 Task: Look for space in Chernihiv, Ukraine from 10th July, 2023 to 15th July, 2023 for 7 adults in price range Rs.10000 to Rs.15000. Place can be entire place or shared room with 4 bedrooms having 7 beds and 4 bathrooms. Property type can be house, flat, guest house. Amenities needed are: wifi, TV, free parkinig on premises, gym, breakfast. Booking option can be shelf check-in. Required host language is English.
Action: Mouse moved to (606, 157)
Screenshot: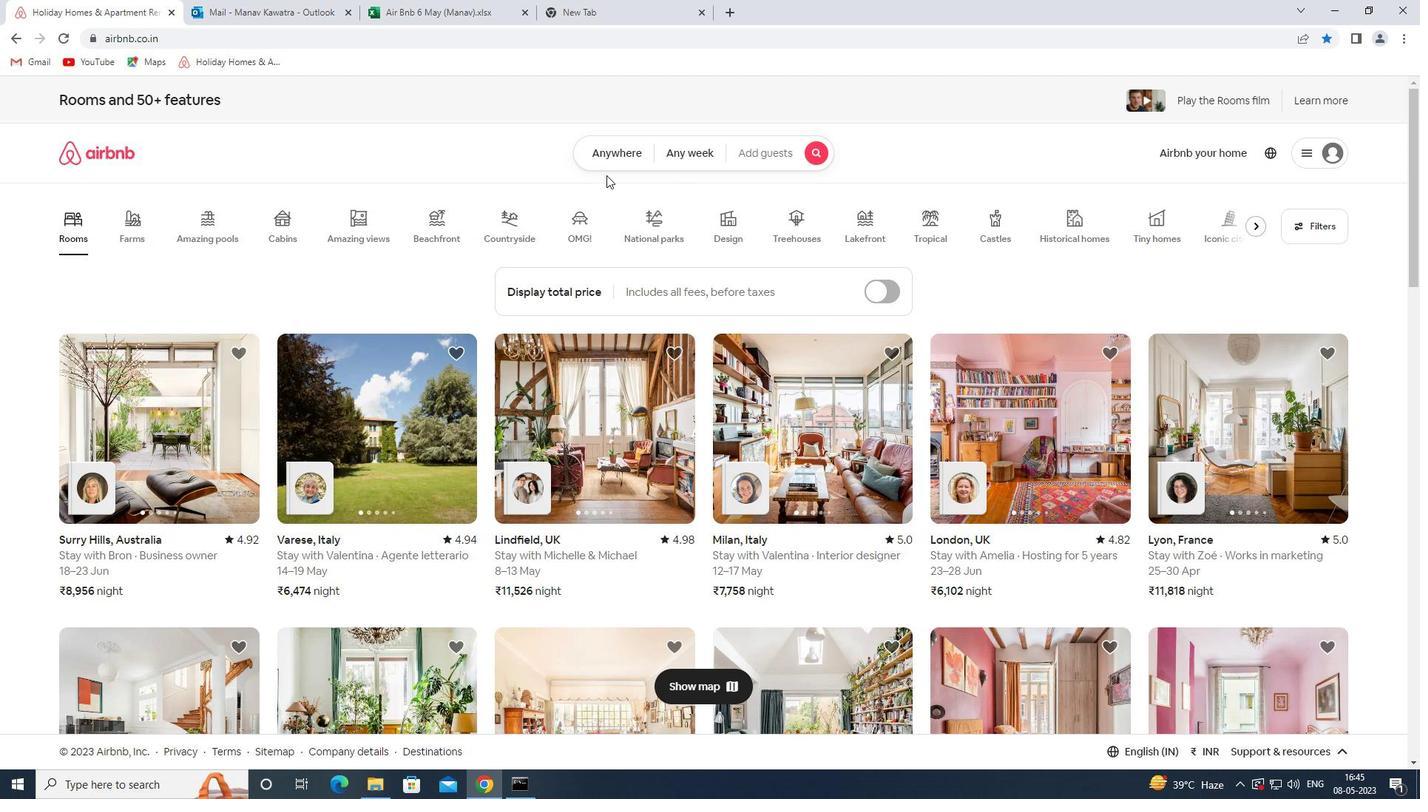 
Action: Mouse pressed left at (606, 157)
Screenshot: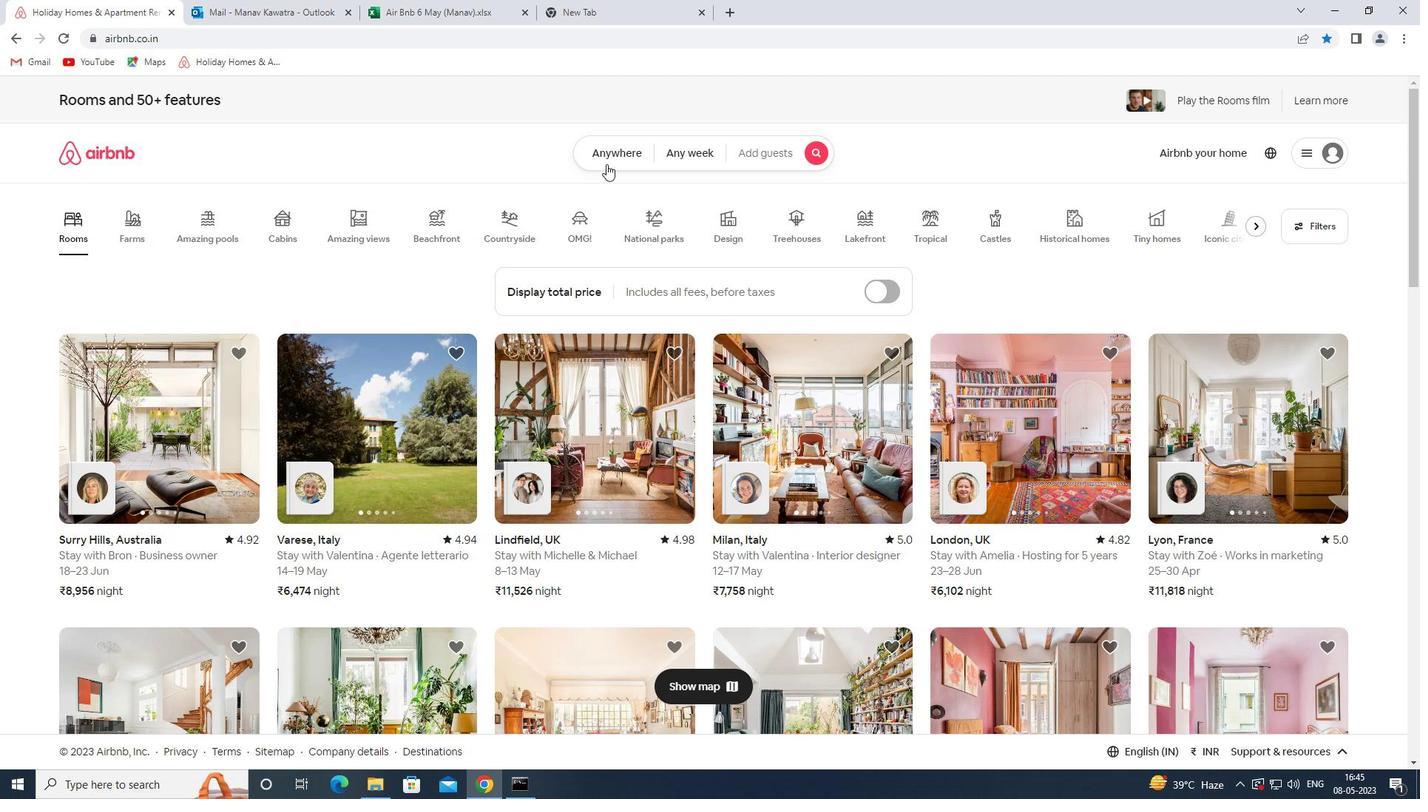 
Action: Mouse moved to (543, 216)
Screenshot: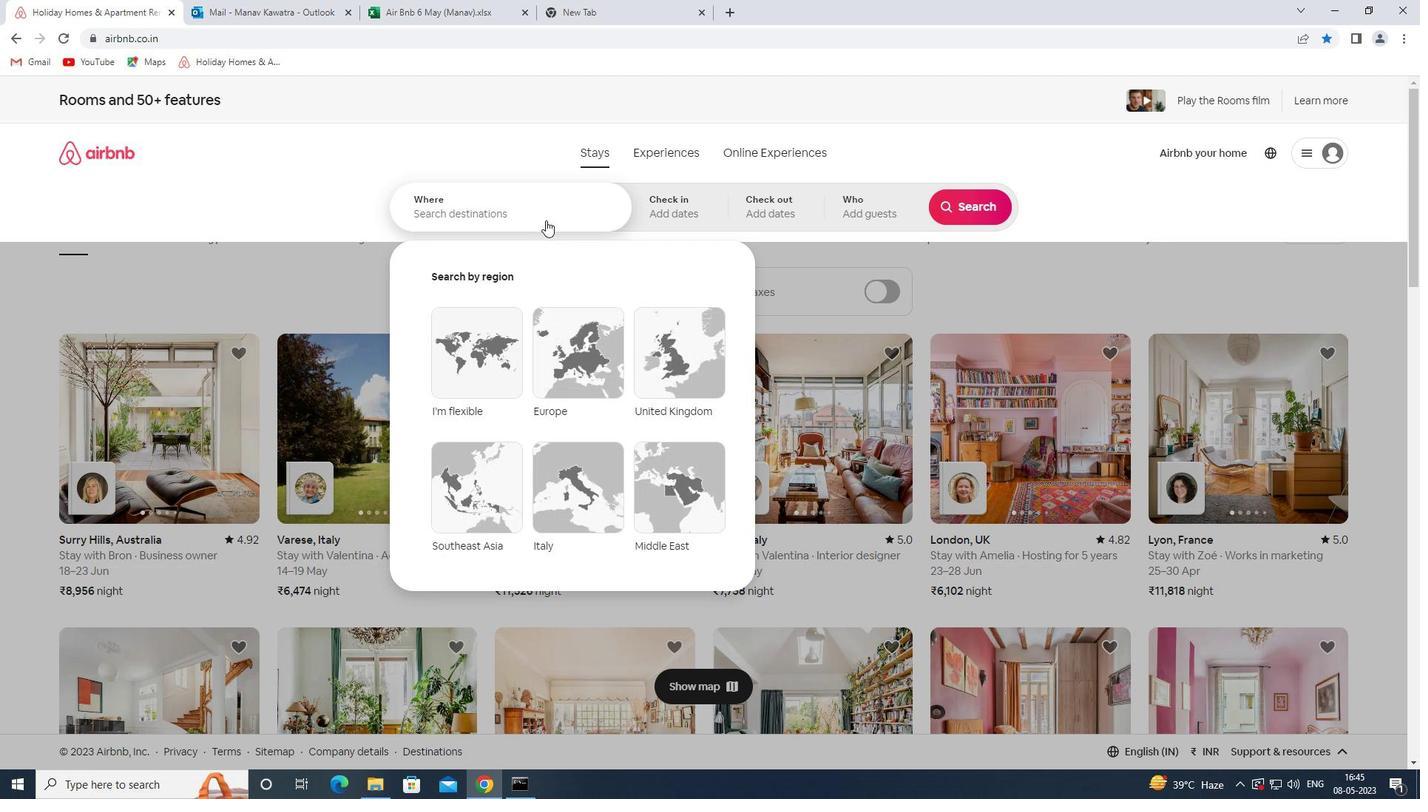 
Action: Mouse pressed left at (543, 216)
Screenshot: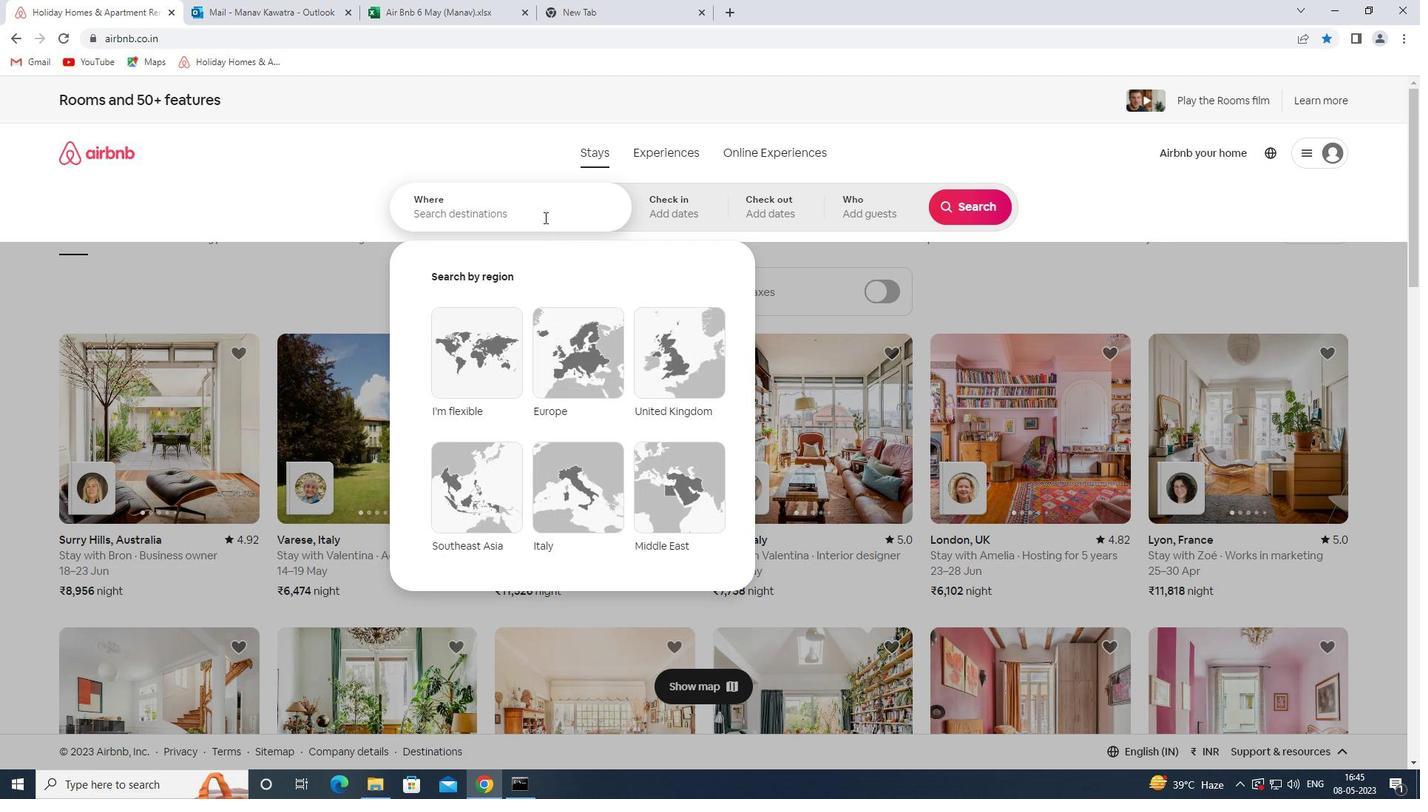
Action: Key pressed <Key.shift>CHERNIHIV<Key.space><Key.shift>UKRAINE<Key.space><Key.enter>
Screenshot: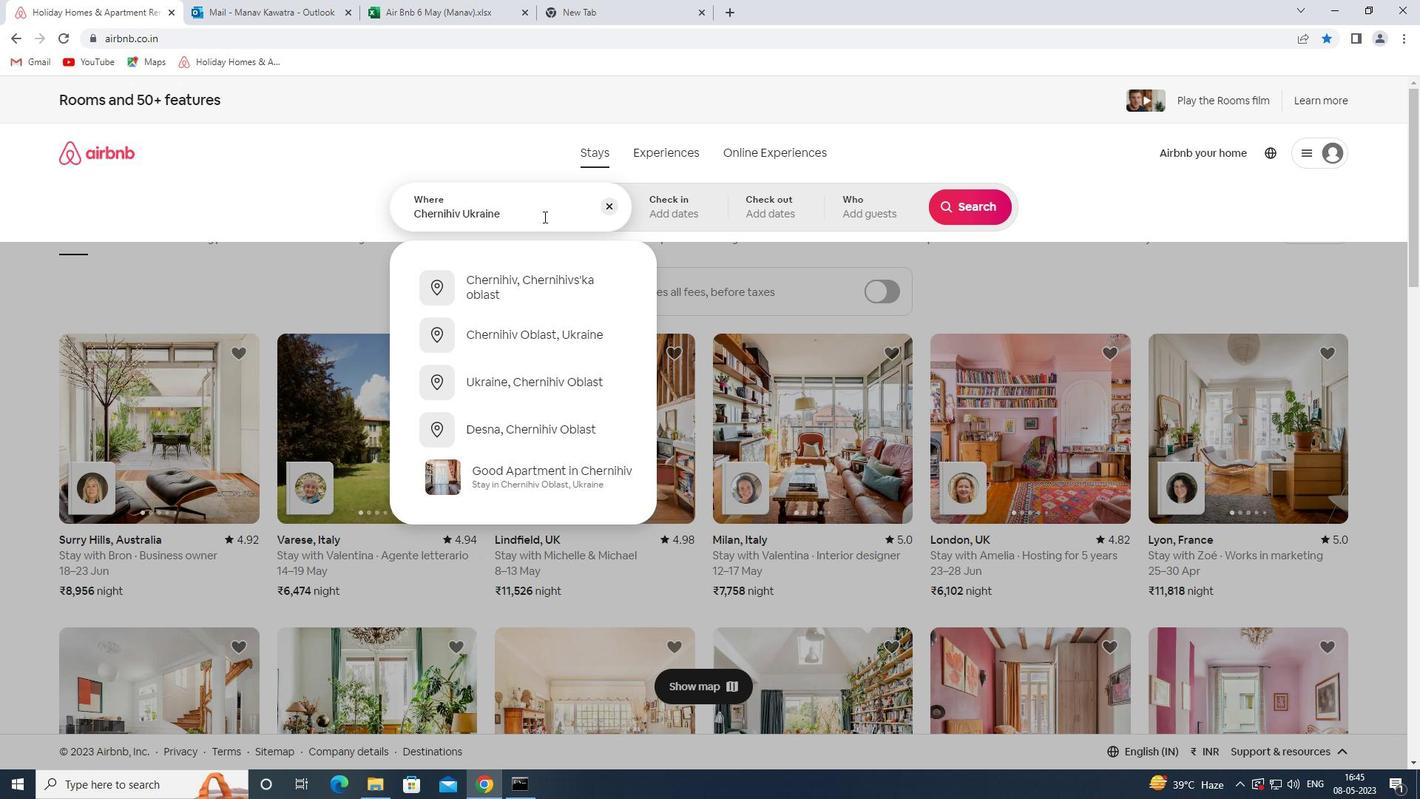 
Action: Mouse moved to (970, 321)
Screenshot: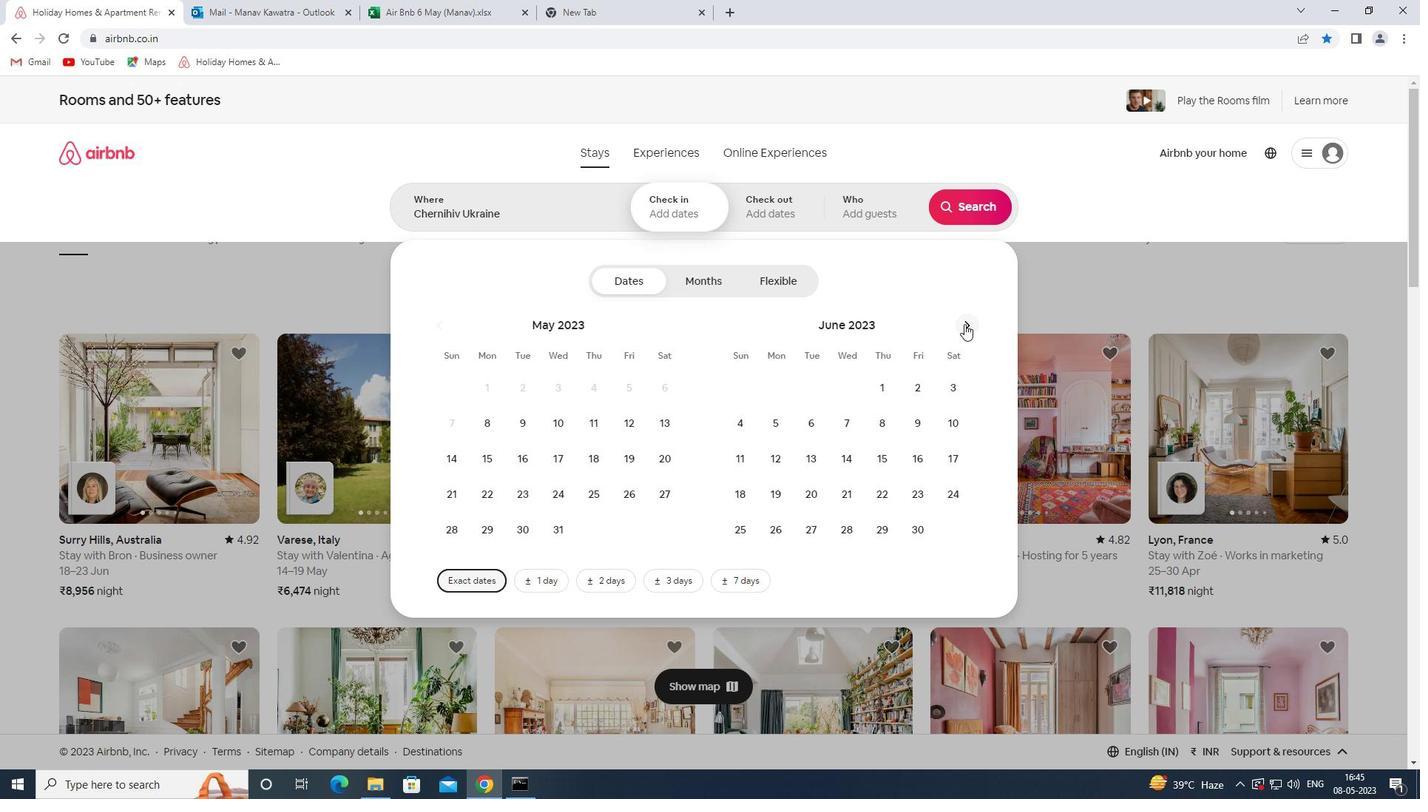 
Action: Mouse pressed left at (970, 321)
Screenshot: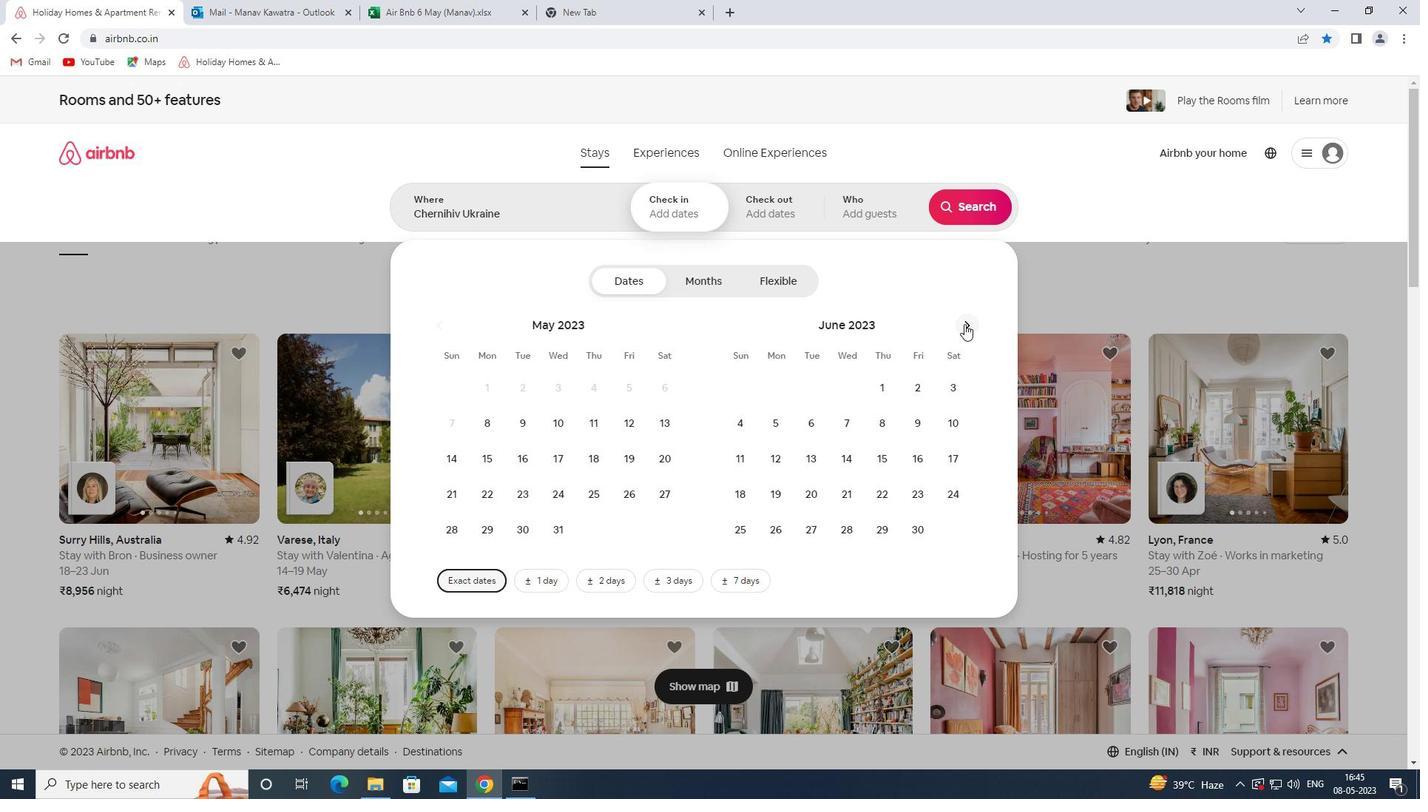 
Action: Mouse moved to (777, 463)
Screenshot: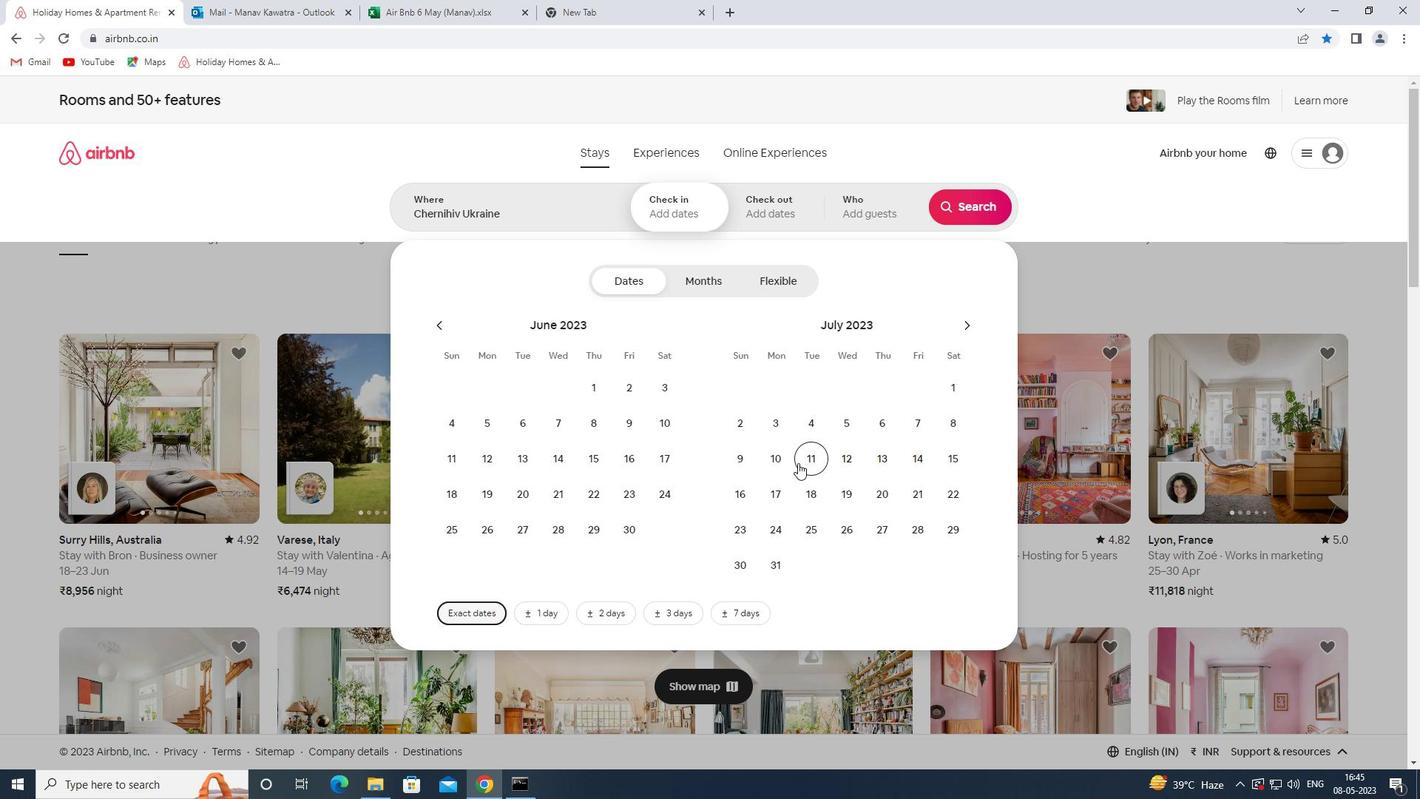 
Action: Mouse pressed left at (777, 463)
Screenshot: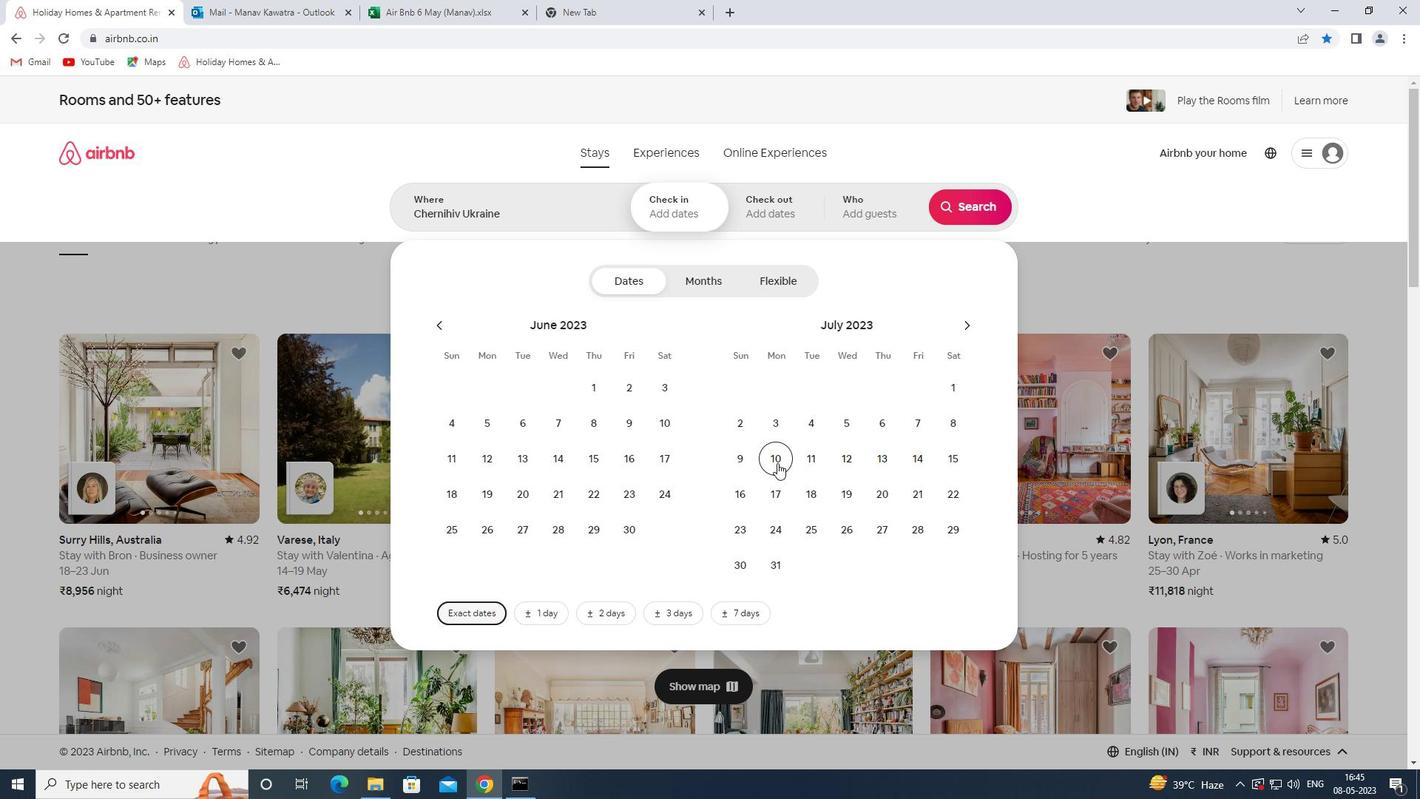 
Action: Mouse moved to (947, 464)
Screenshot: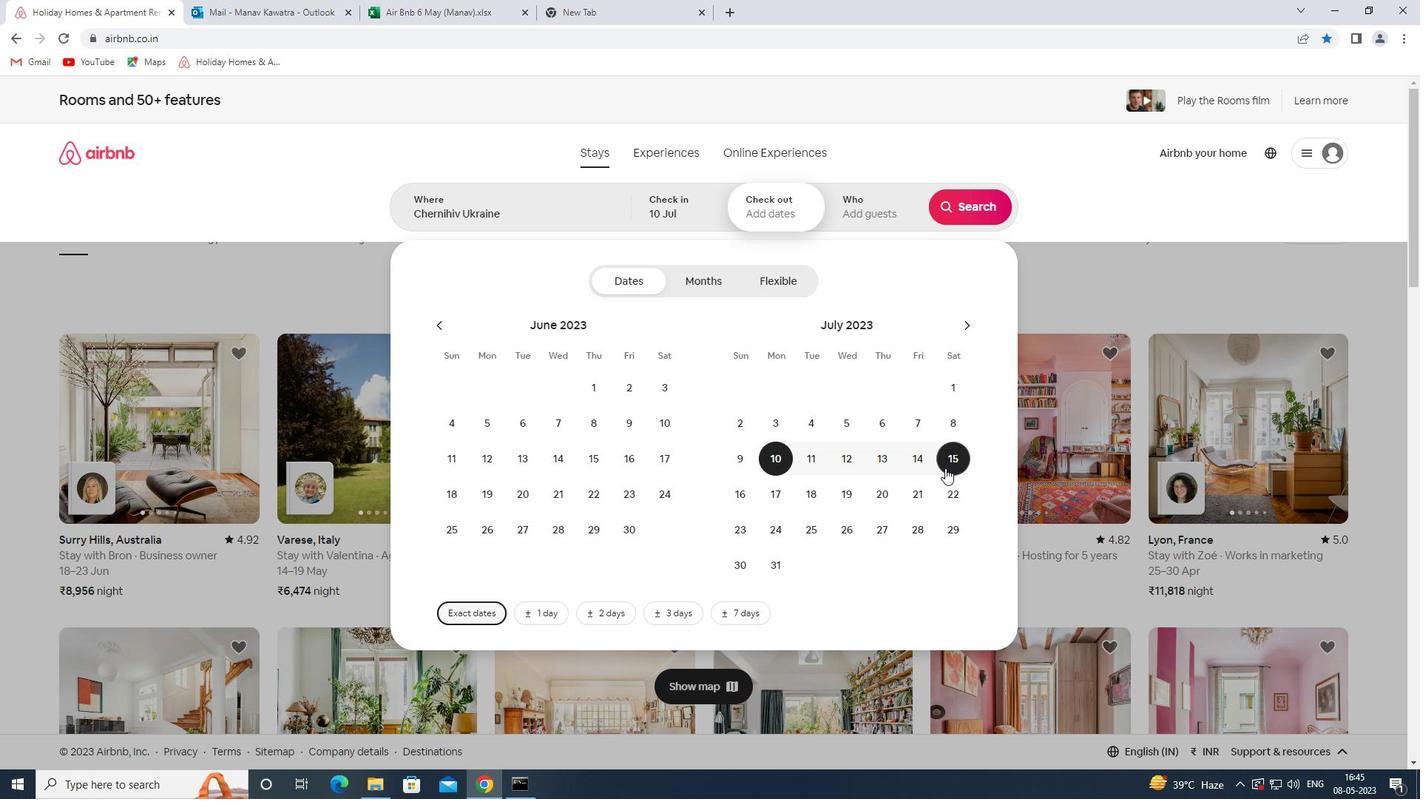
Action: Mouse pressed left at (947, 464)
Screenshot: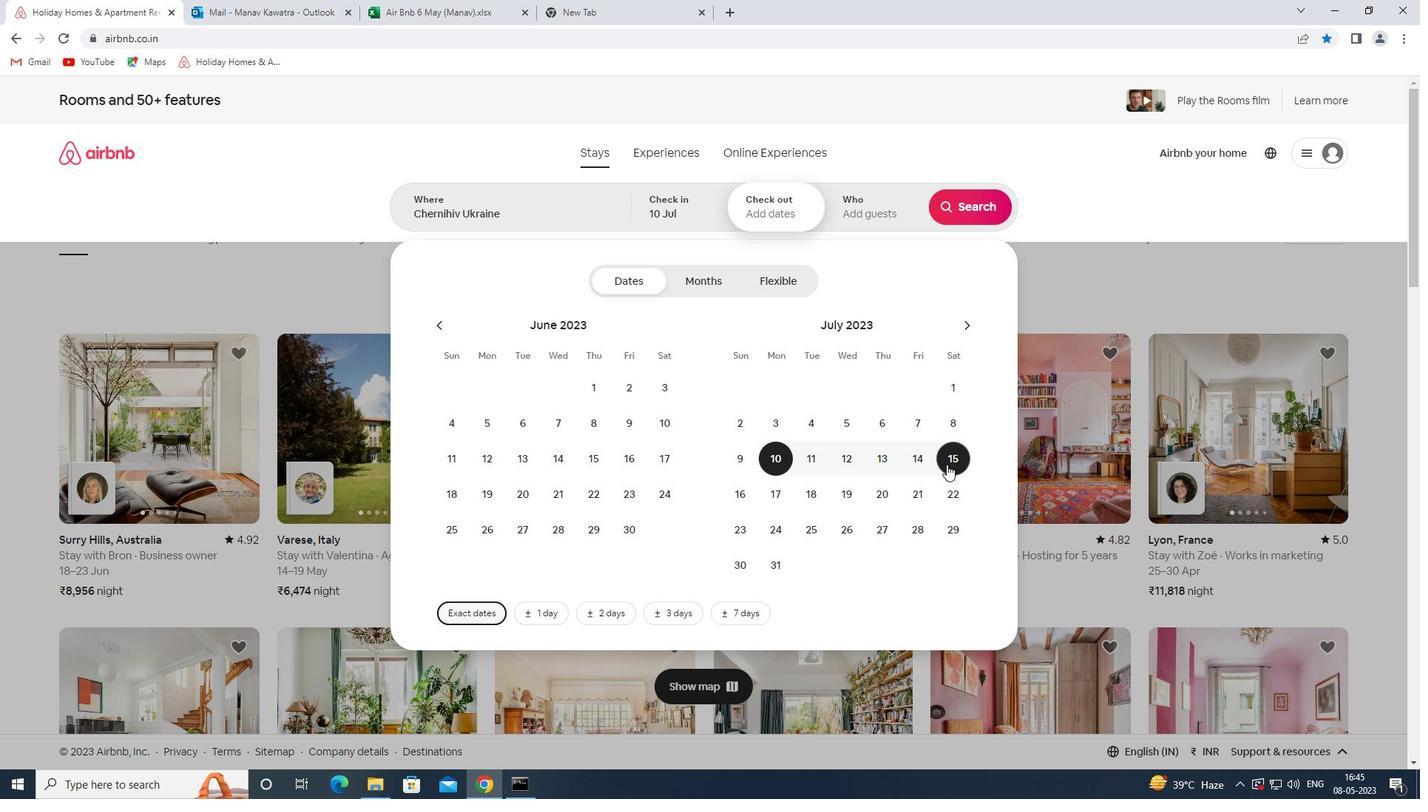 
Action: Mouse moved to (859, 213)
Screenshot: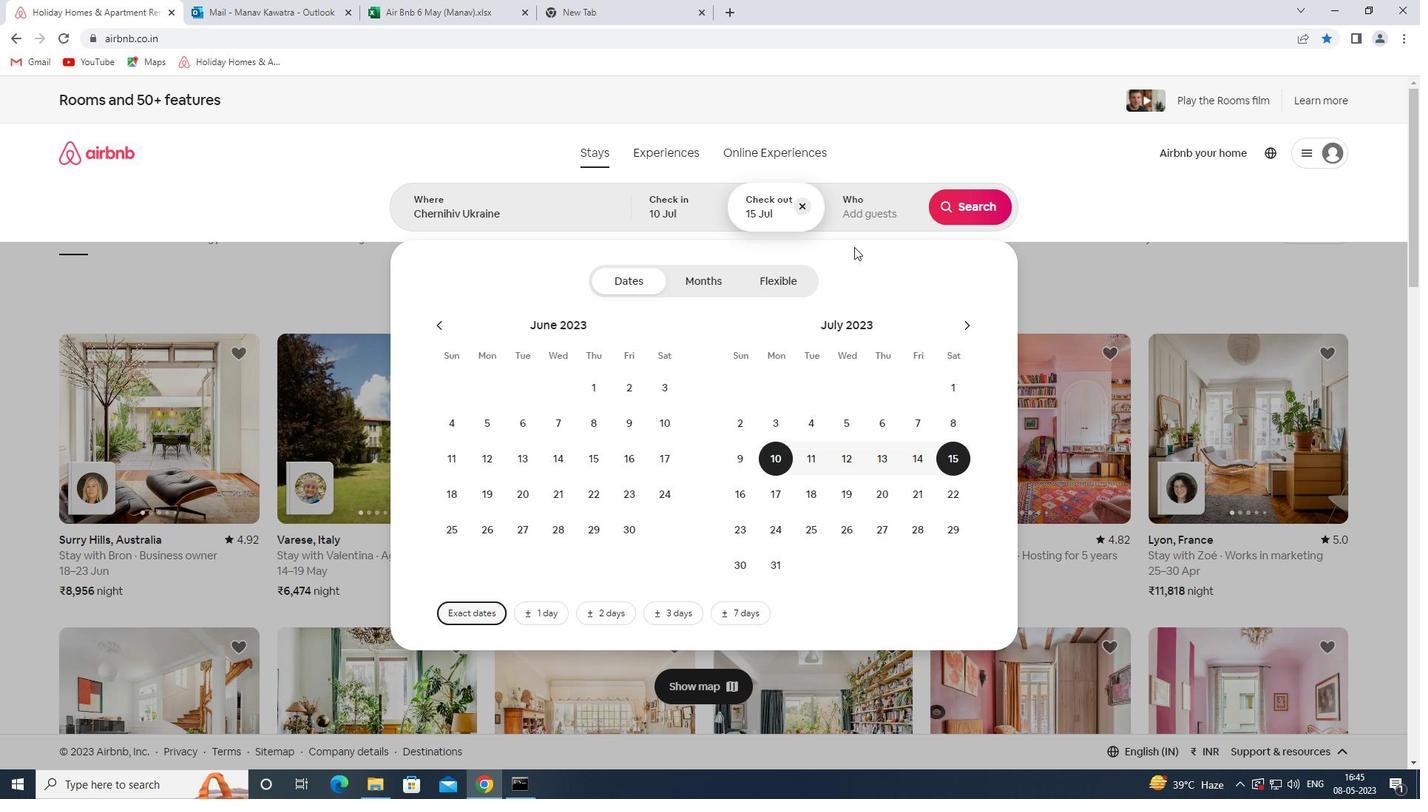 
Action: Mouse pressed left at (859, 213)
Screenshot: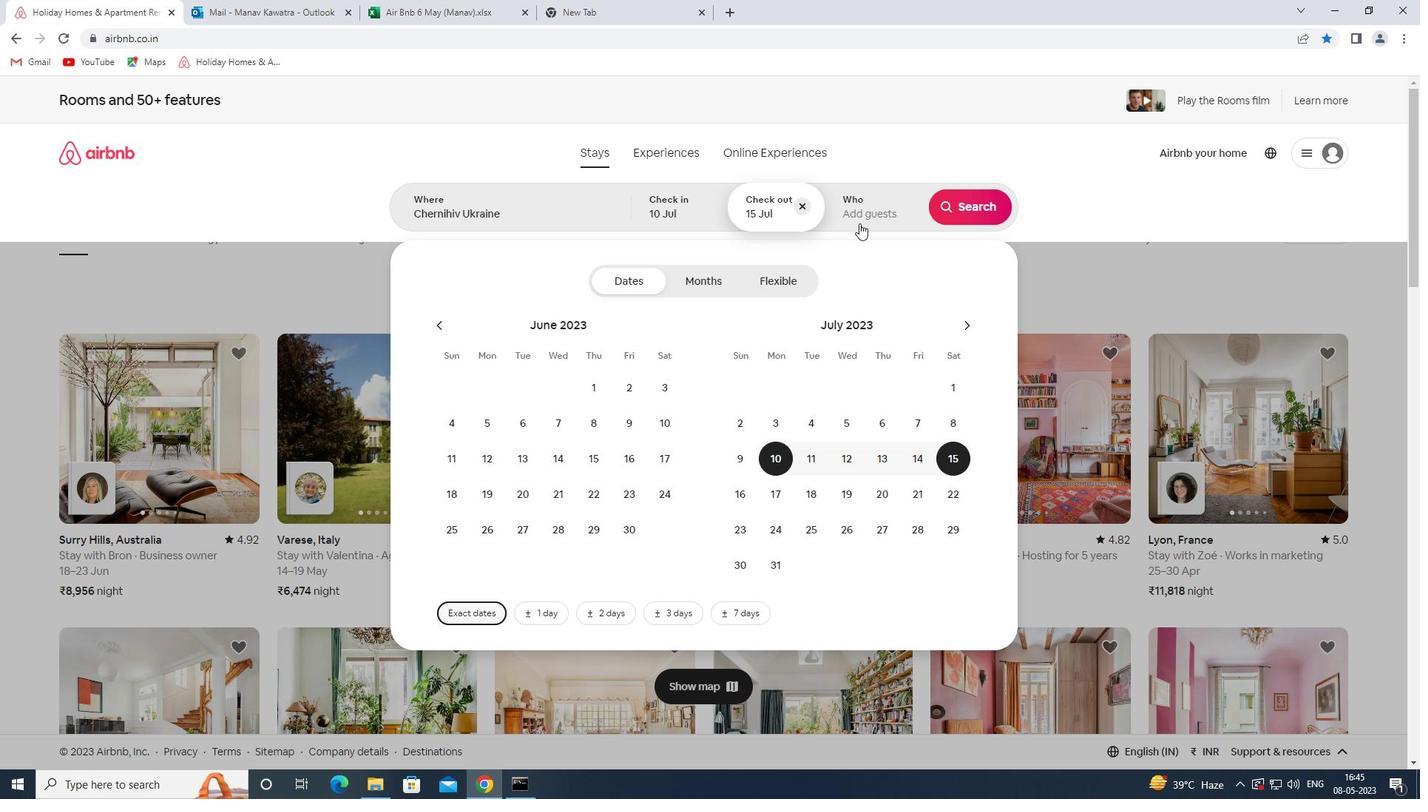 
Action: Mouse moved to (975, 280)
Screenshot: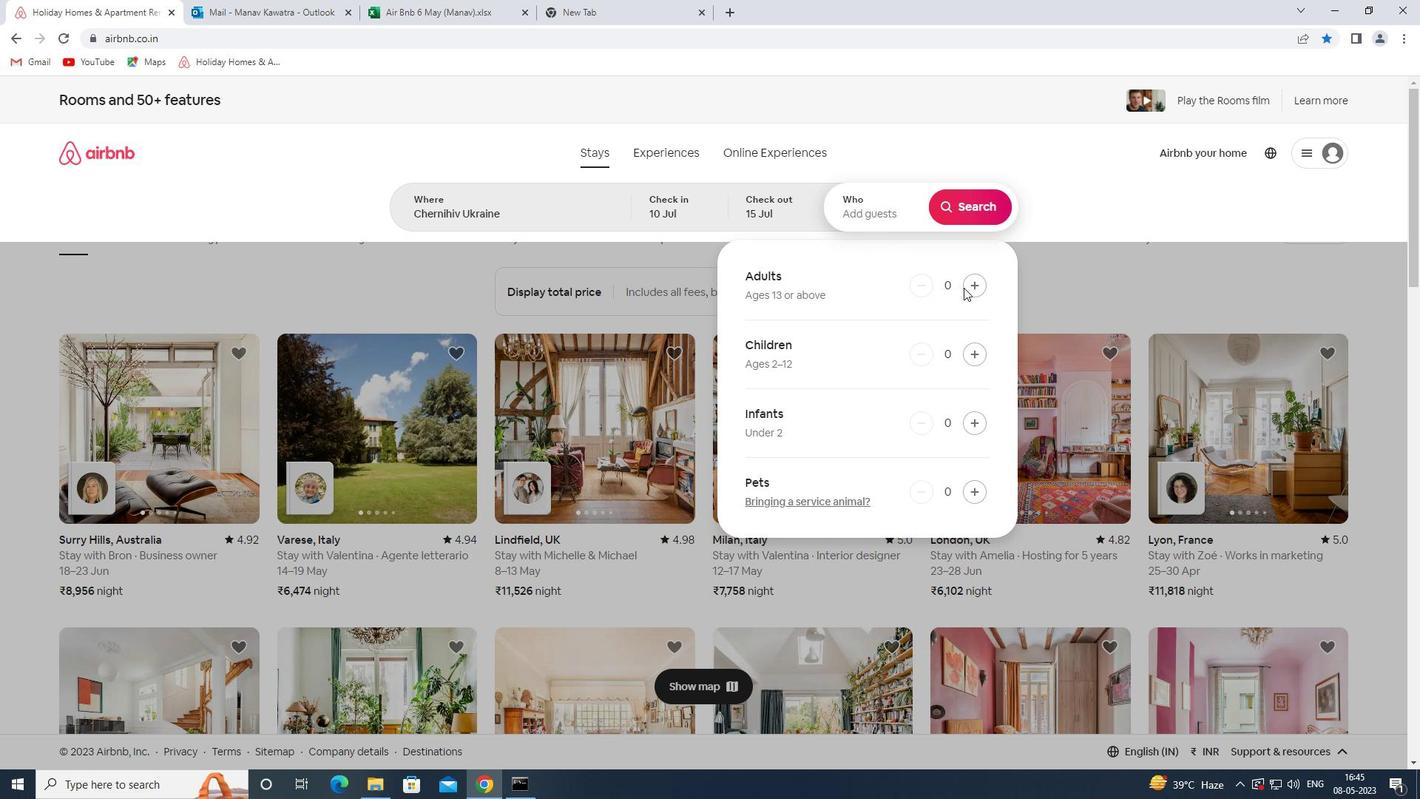 
Action: Mouse pressed left at (975, 280)
Screenshot: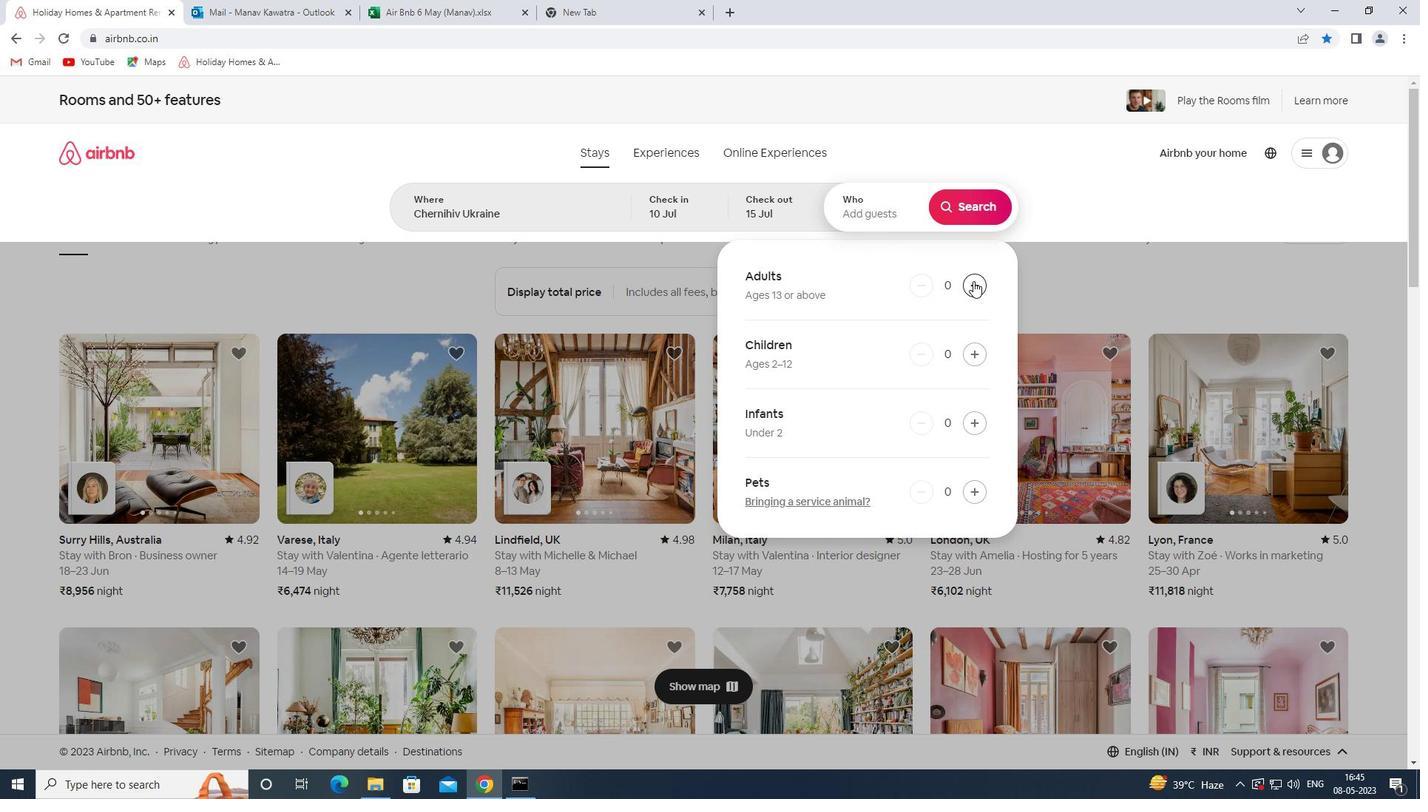 
Action: Mouse pressed left at (975, 280)
Screenshot: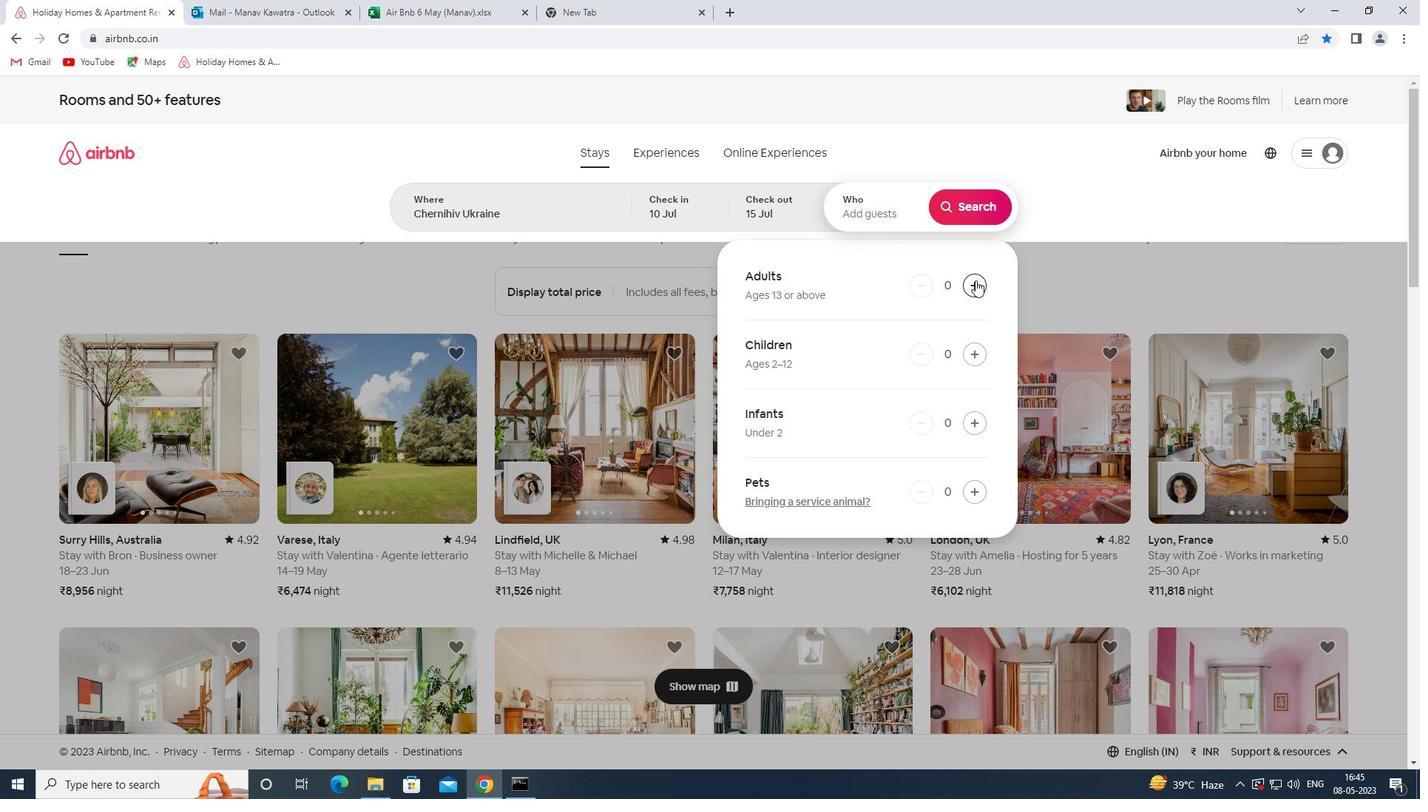 
Action: Mouse pressed left at (975, 280)
Screenshot: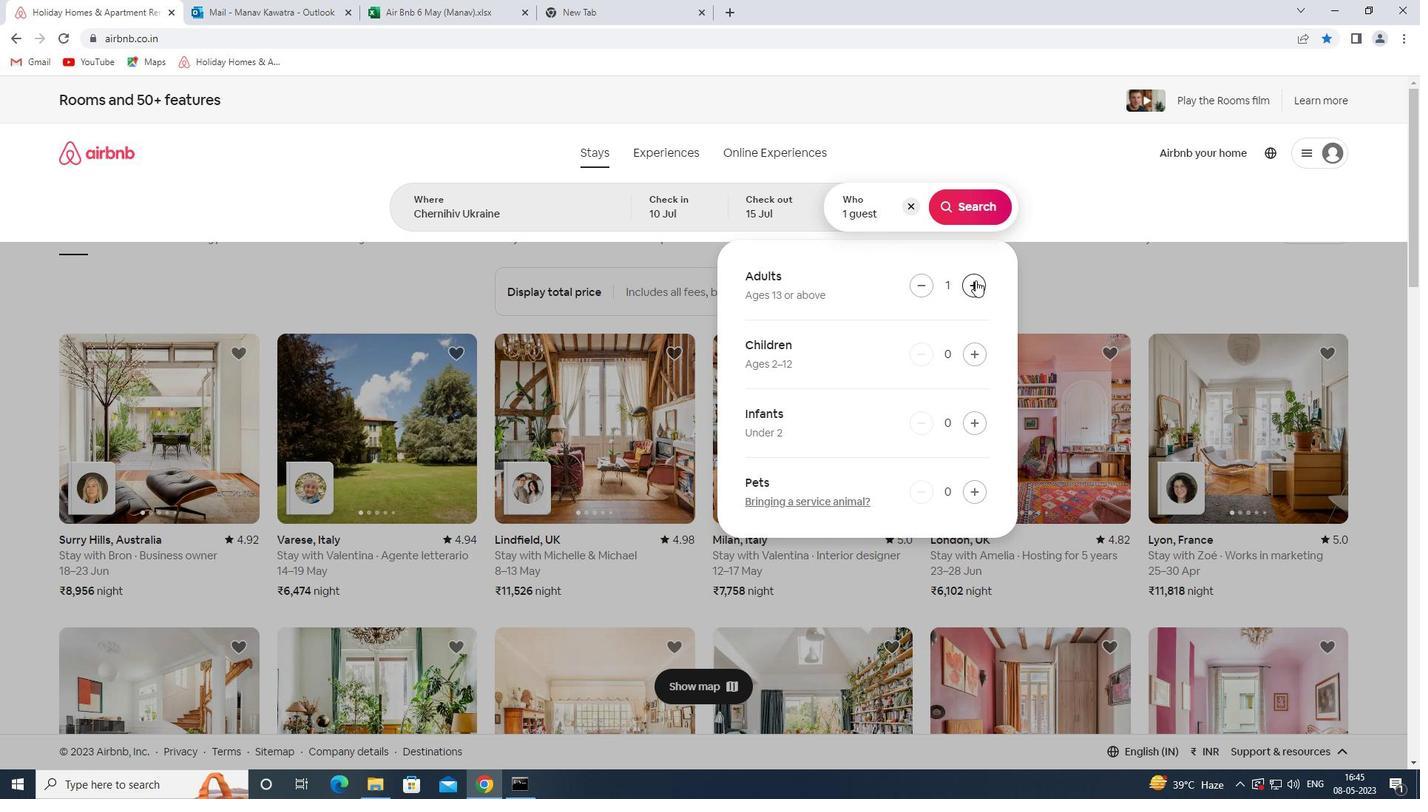 
Action: Mouse pressed left at (975, 280)
Screenshot: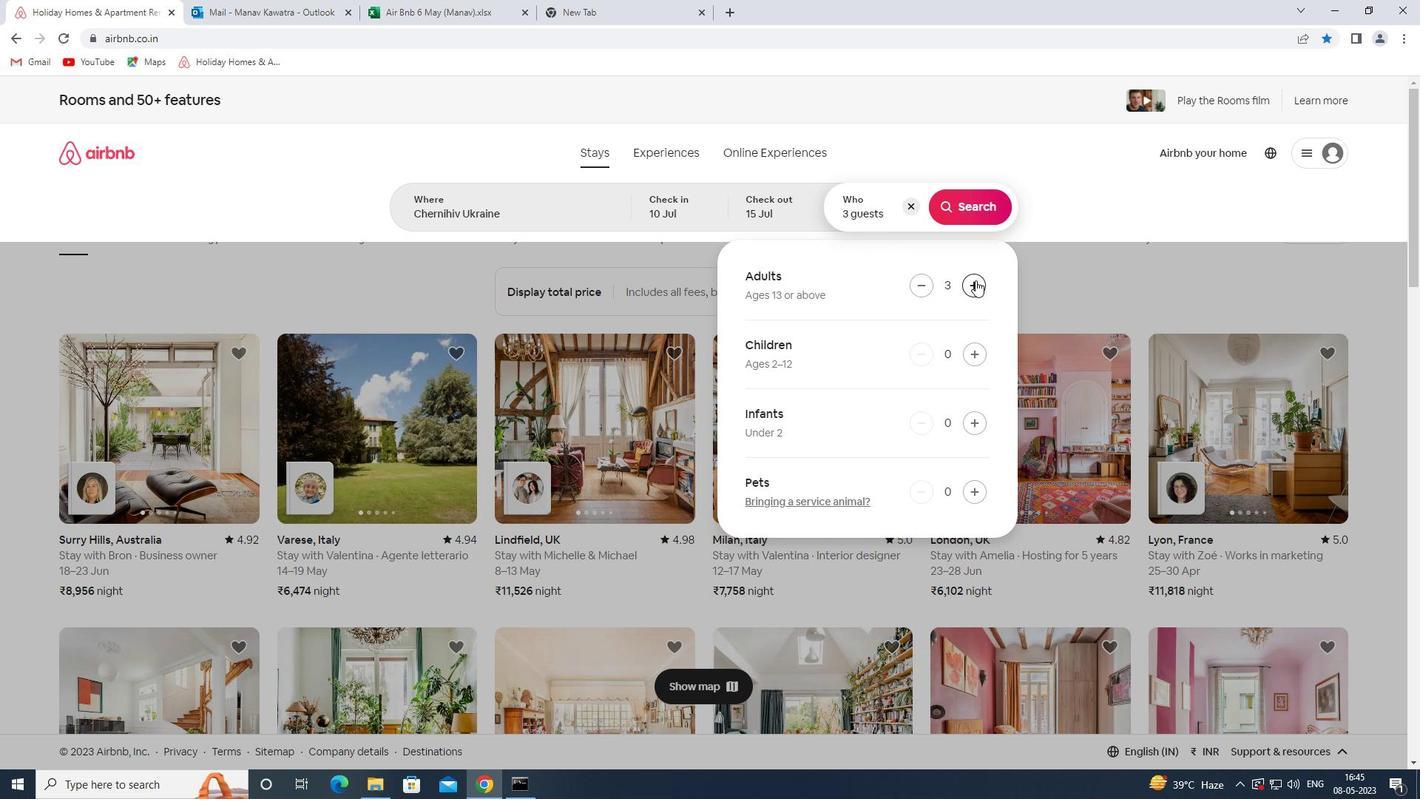 
Action: Mouse pressed left at (975, 280)
Screenshot: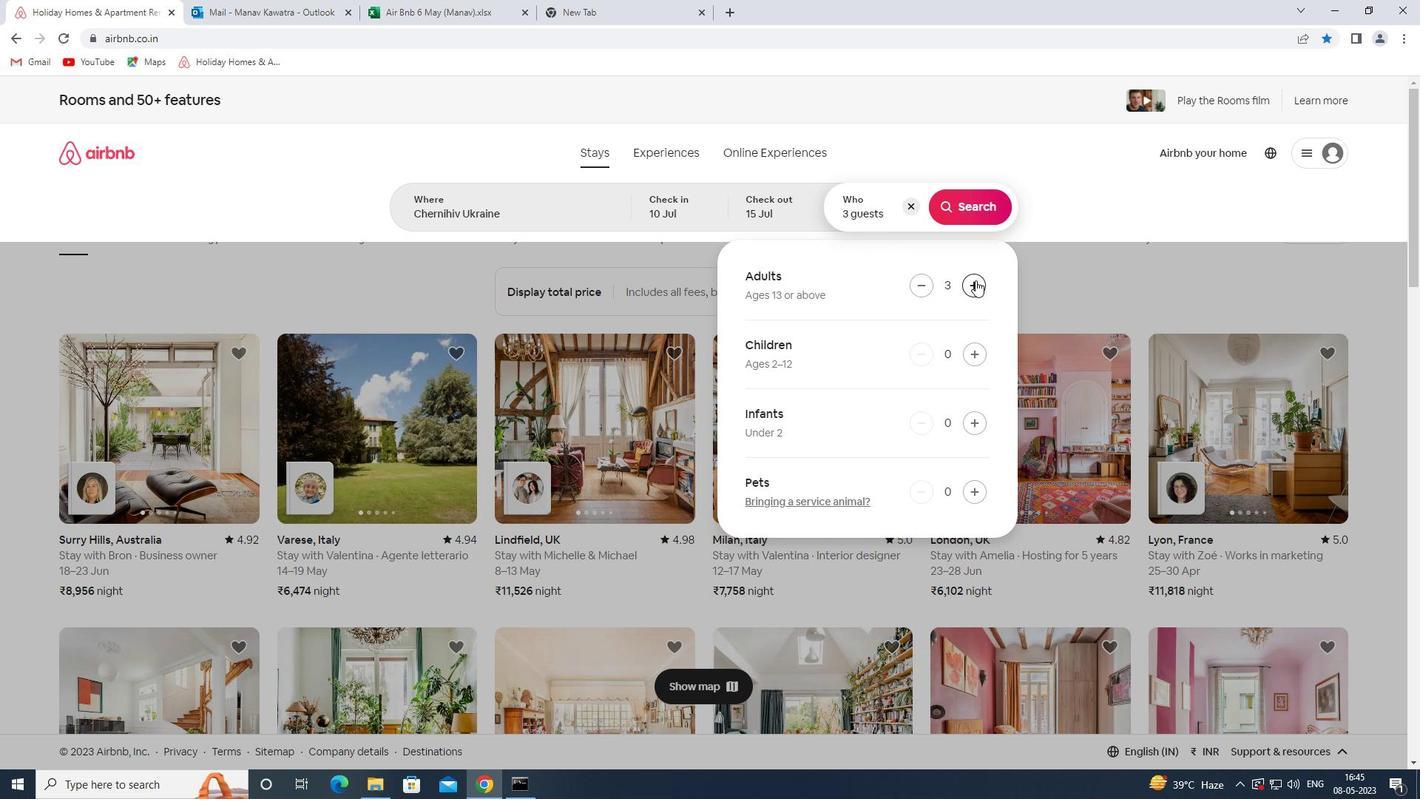 
Action: Mouse pressed left at (975, 280)
Screenshot: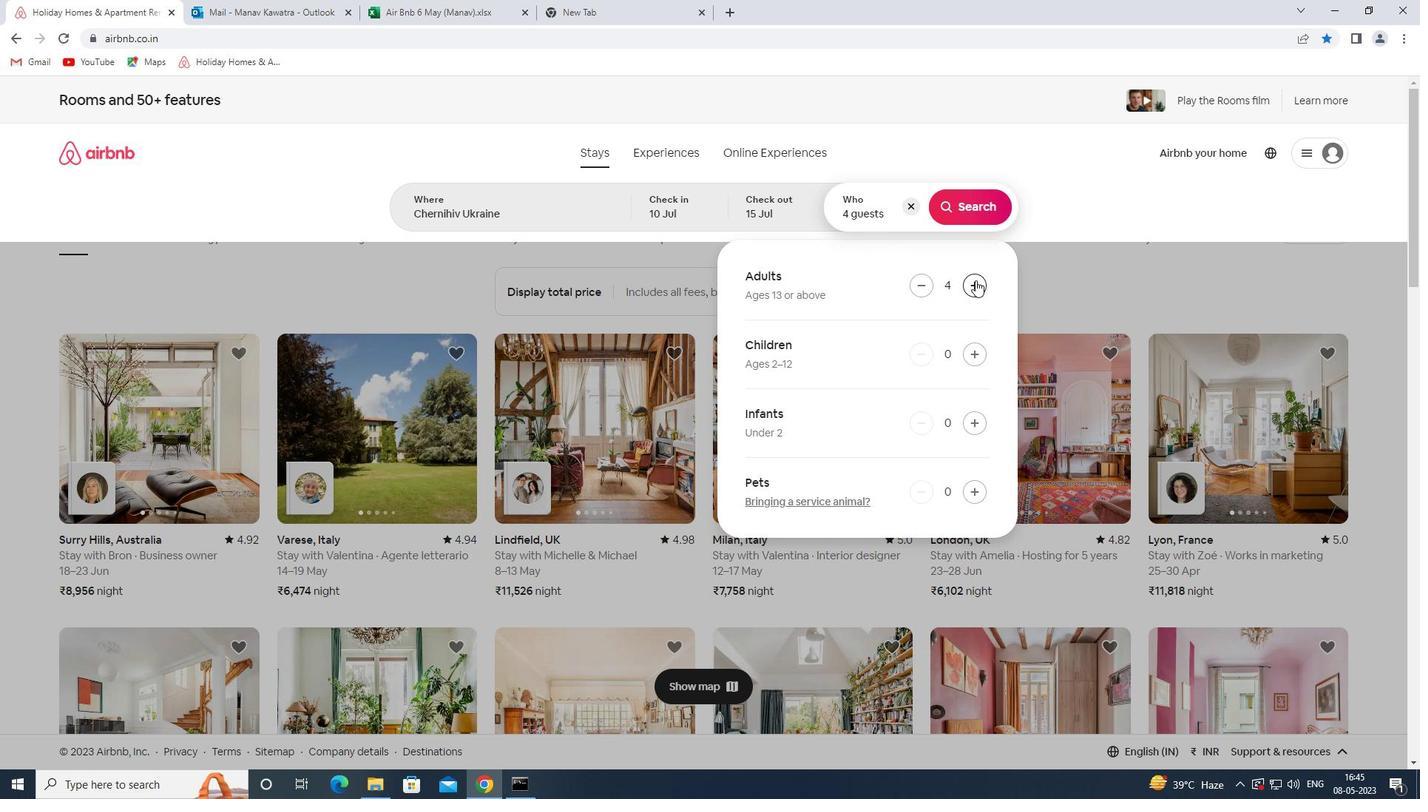 
Action: Mouse pressed left at (975, 280)
Screenshot: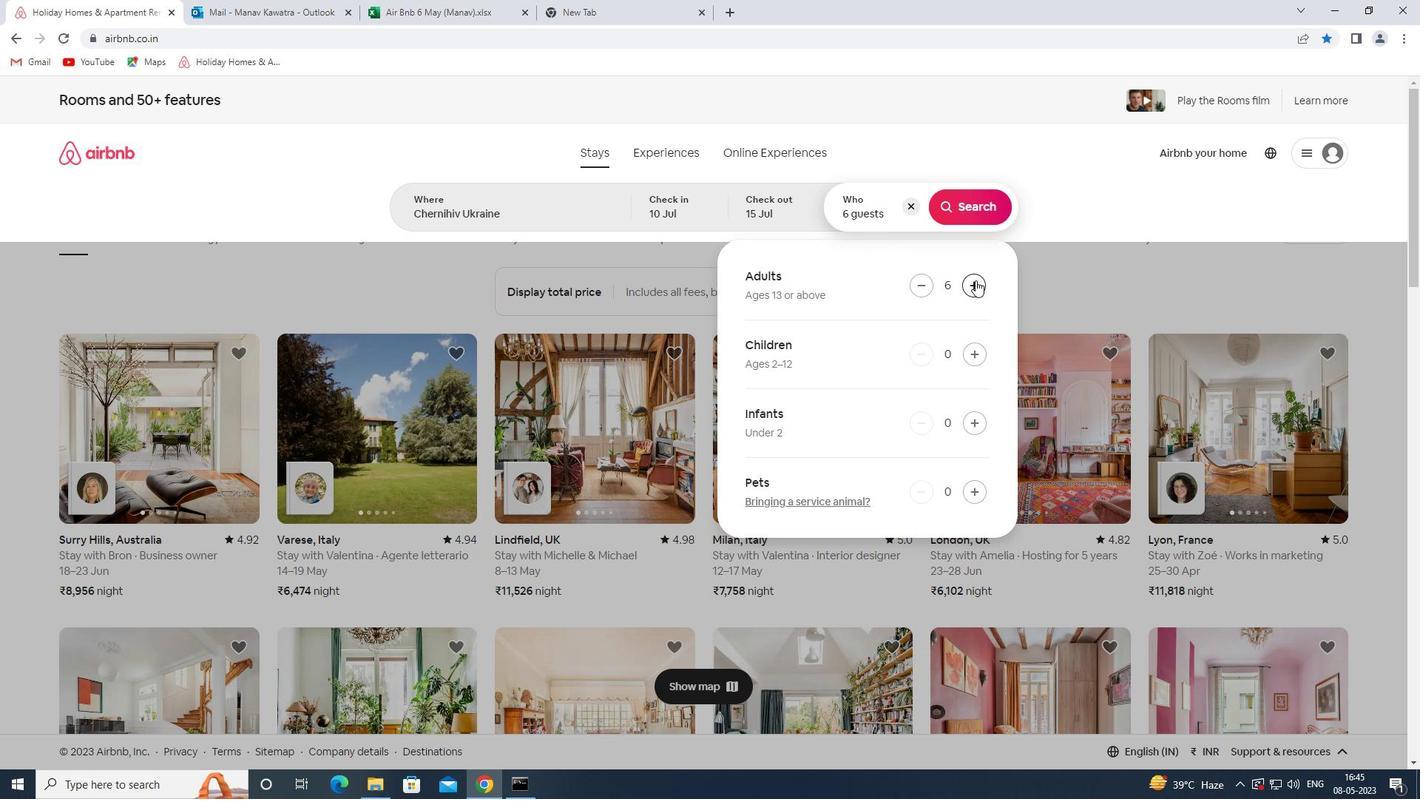 
Action: Mouse moved to (970, 215)
Screenshot: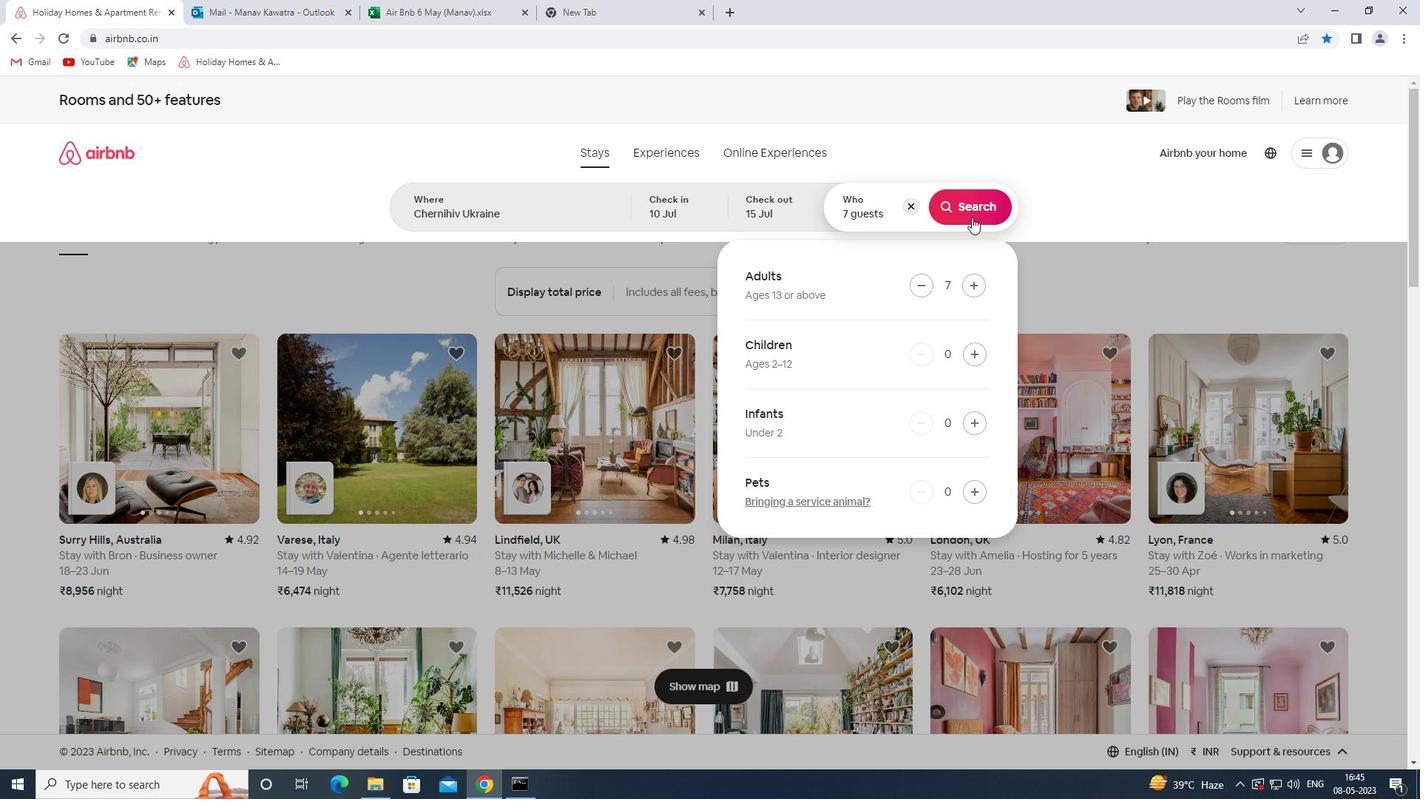 
Action: Mouse pressed left at (970, 215)
Screenshot: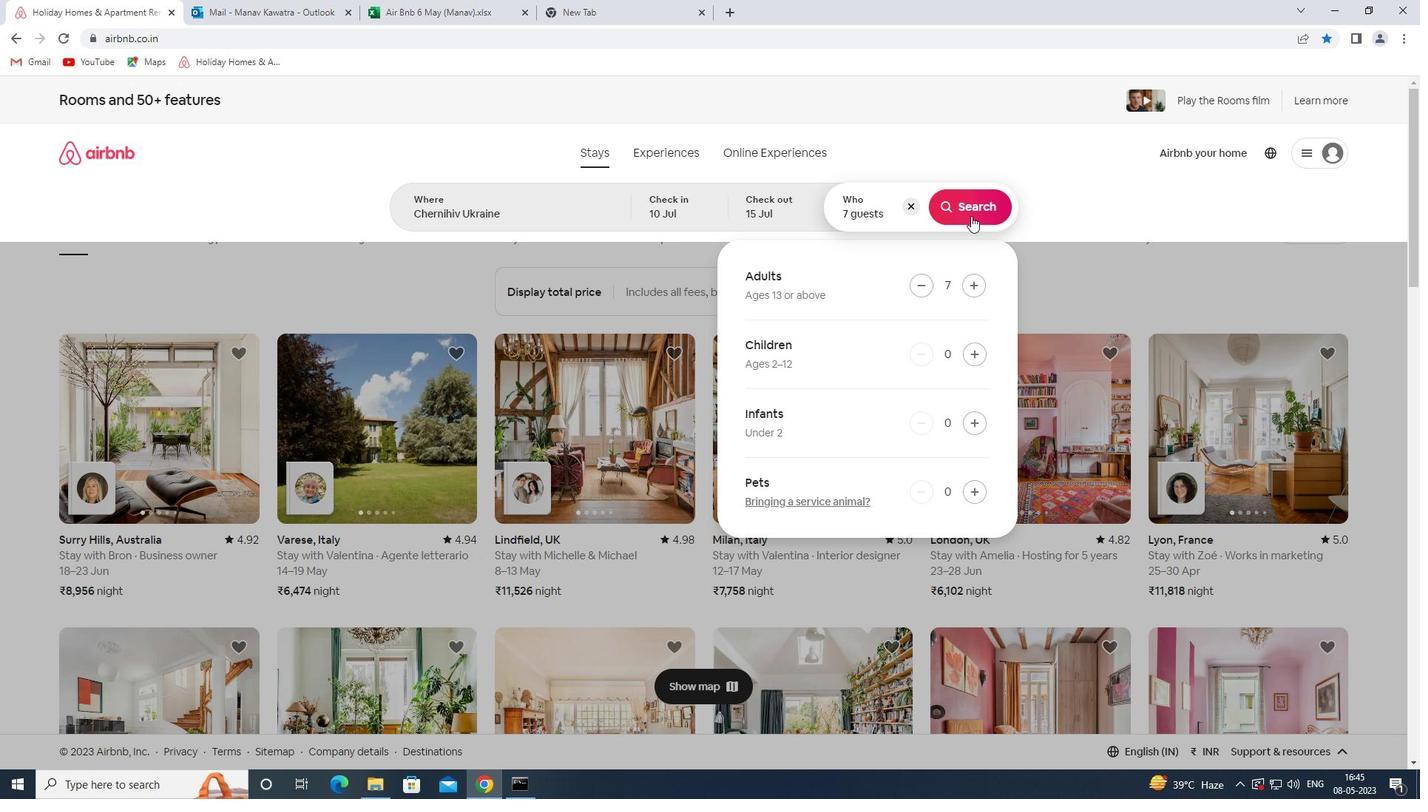
Action: Mouse moved to (1344, 162)
Screenshot: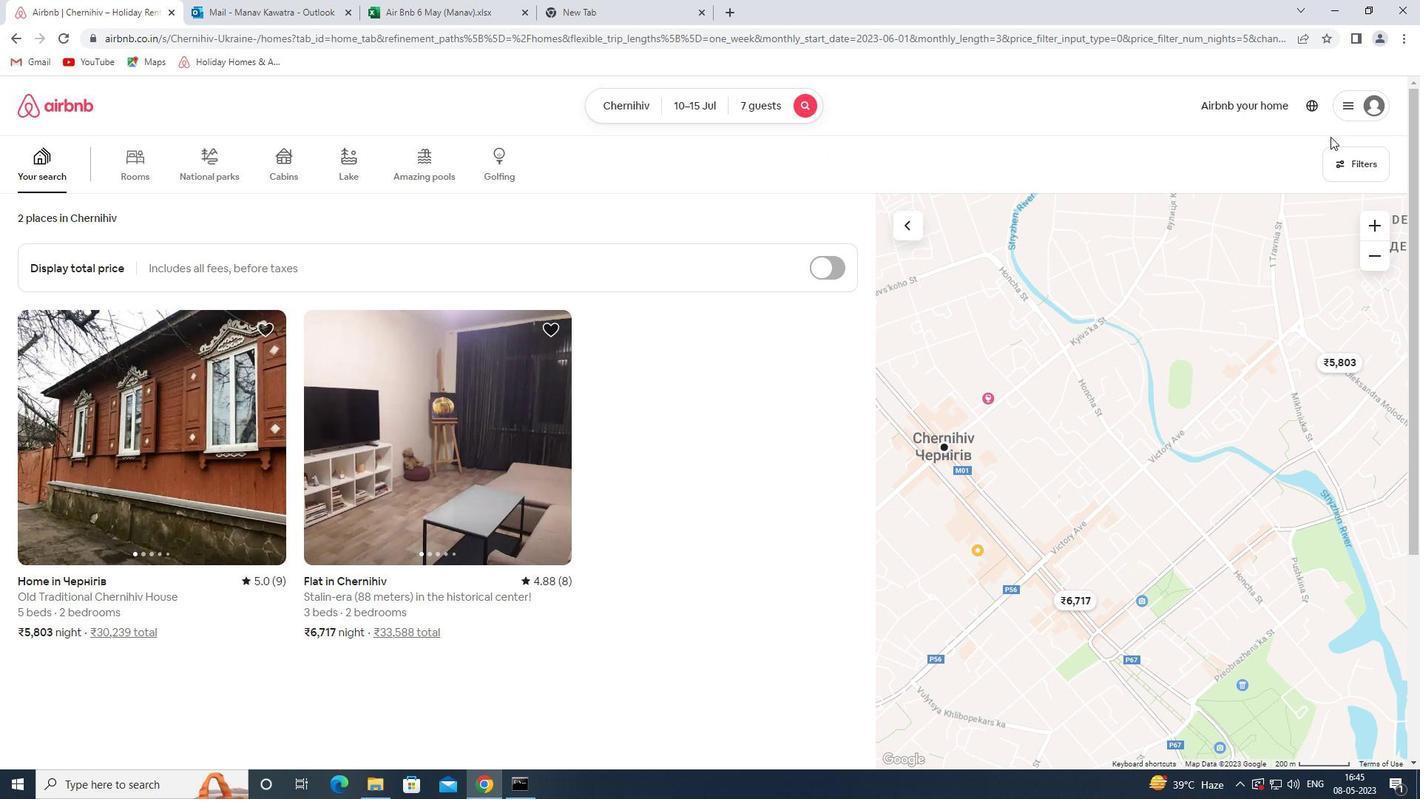 
Action: Mouse pressed left at (1344, 162)
Screenshot: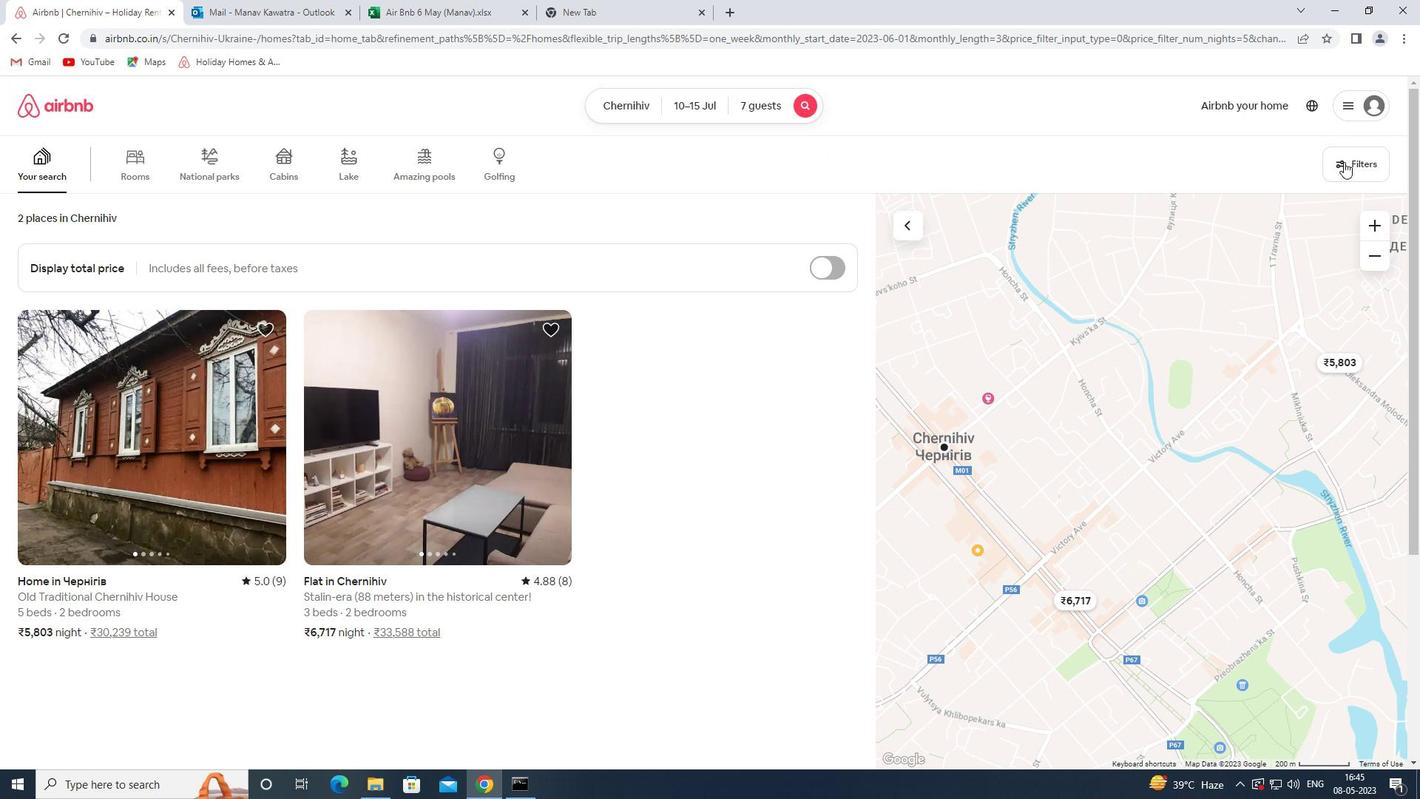 
Action: Mouse moved to (580, 521)
Screenshot: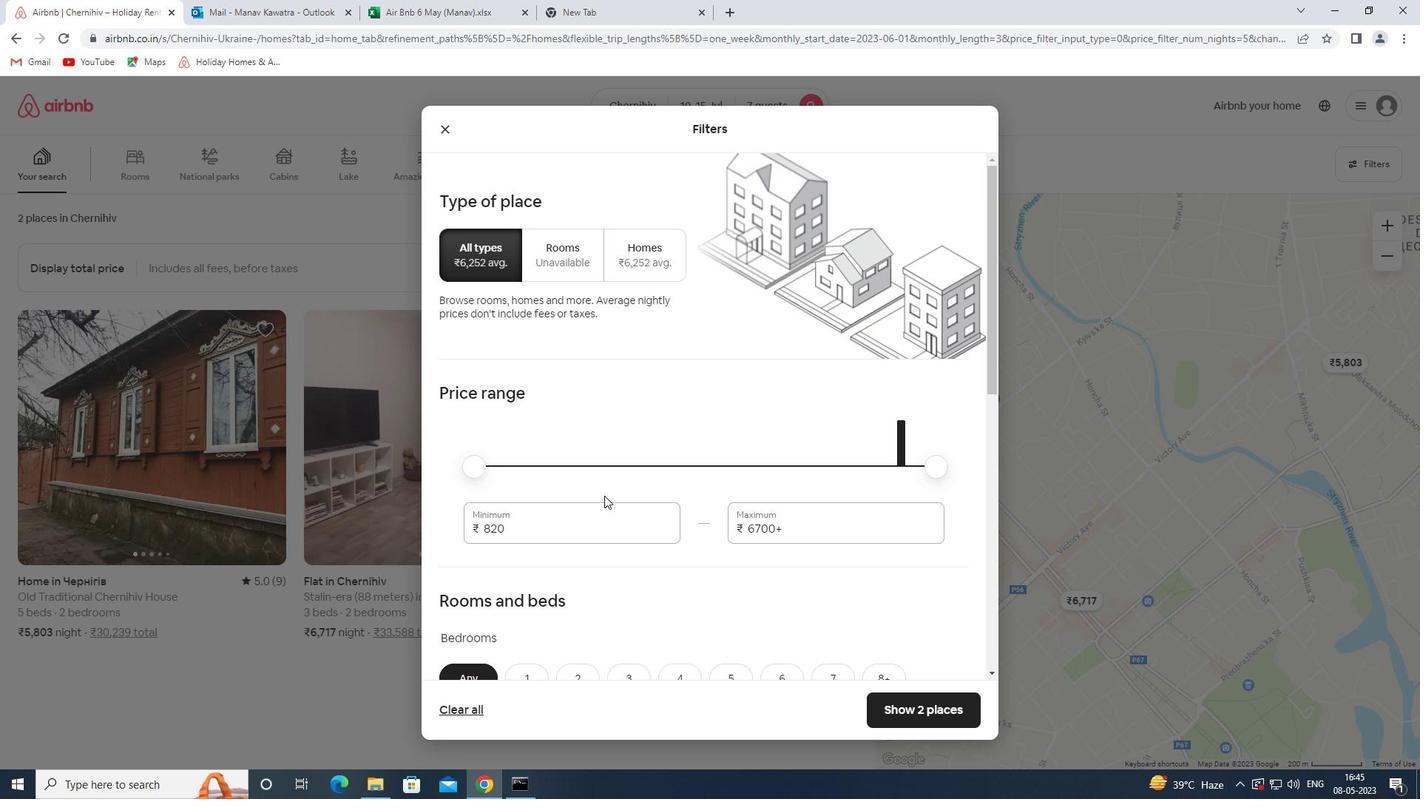 
Action: Mouse pressed left at (580, 521)
Screenshot: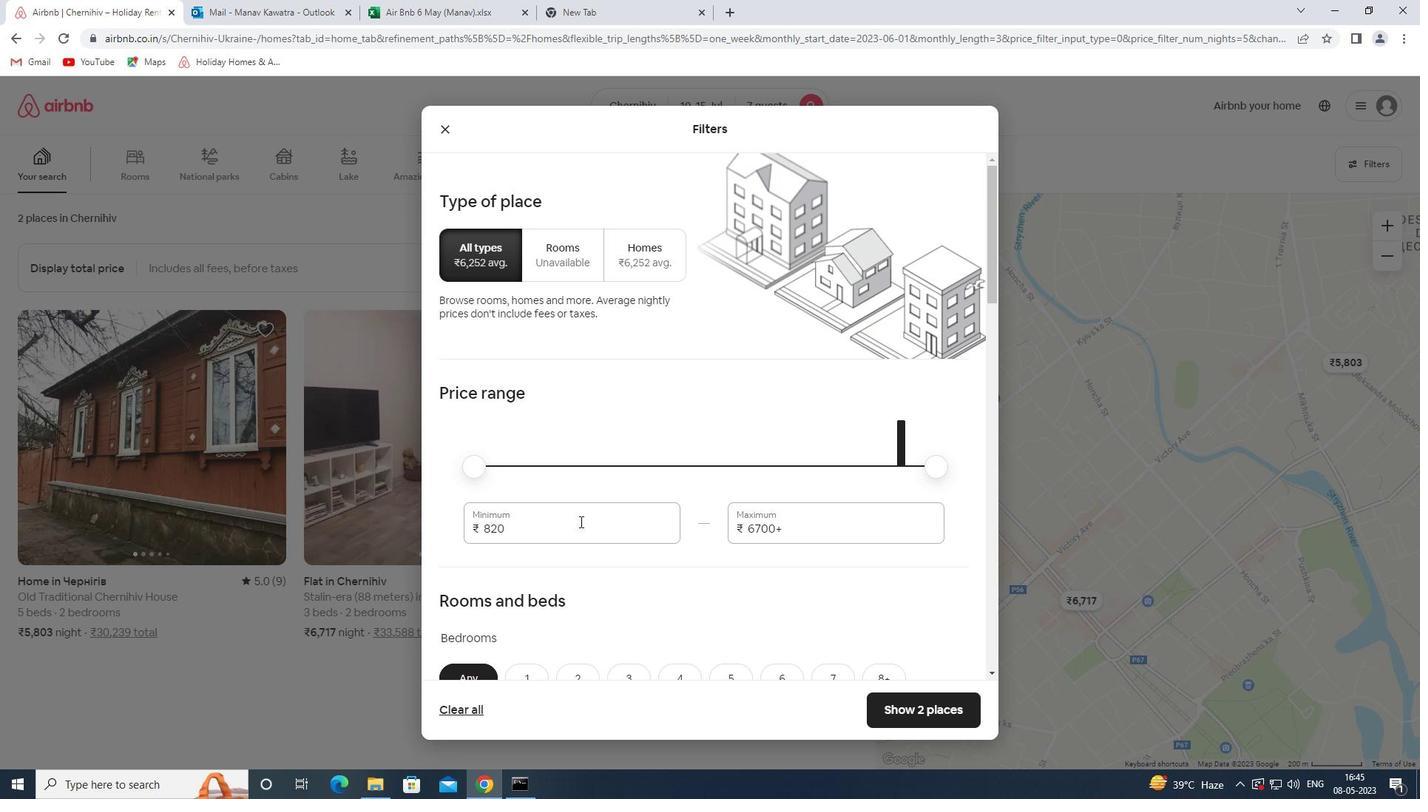 
Action: Mouse pressed left at (580, 521)
Screenshot: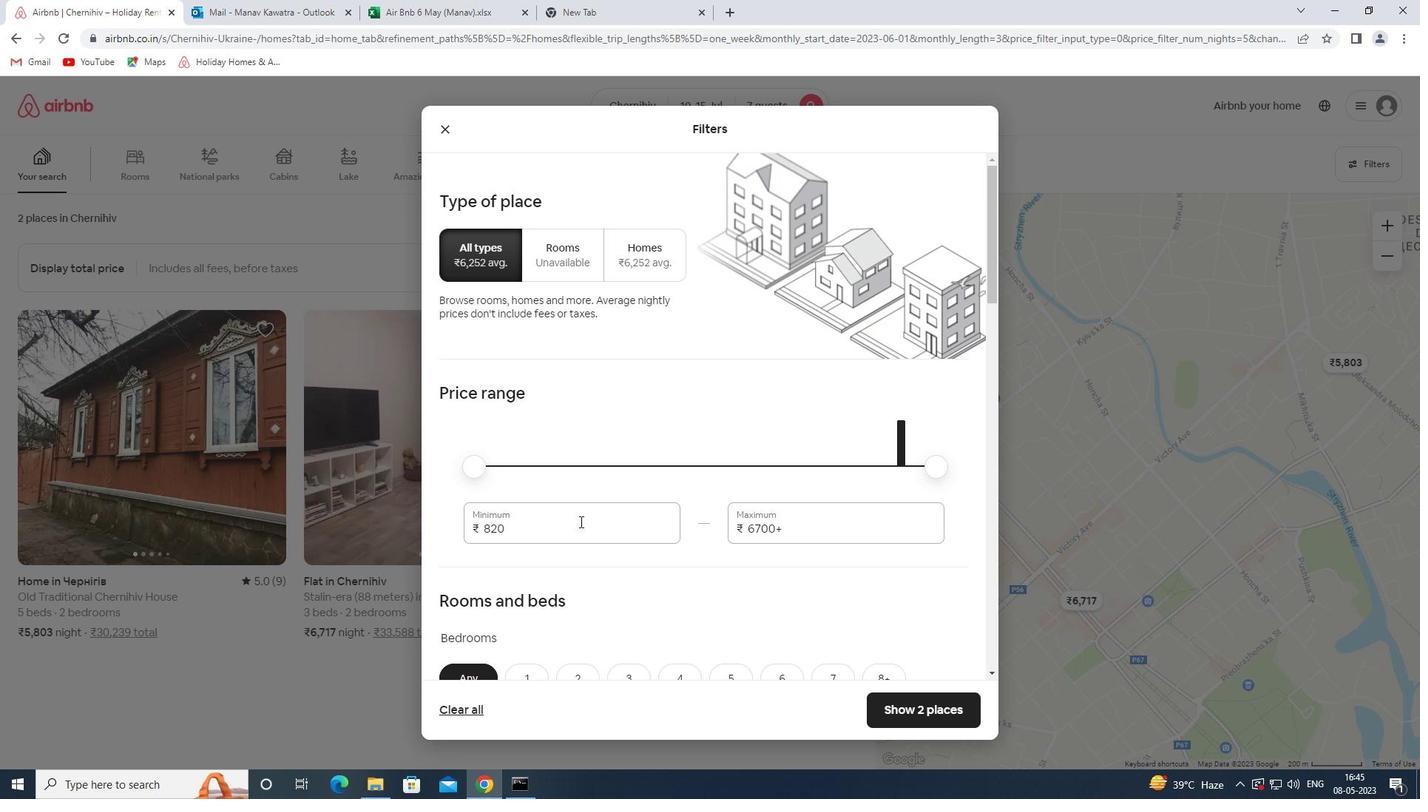 
Action: Key pressed 10000<Key.tab>15000
Screenshot: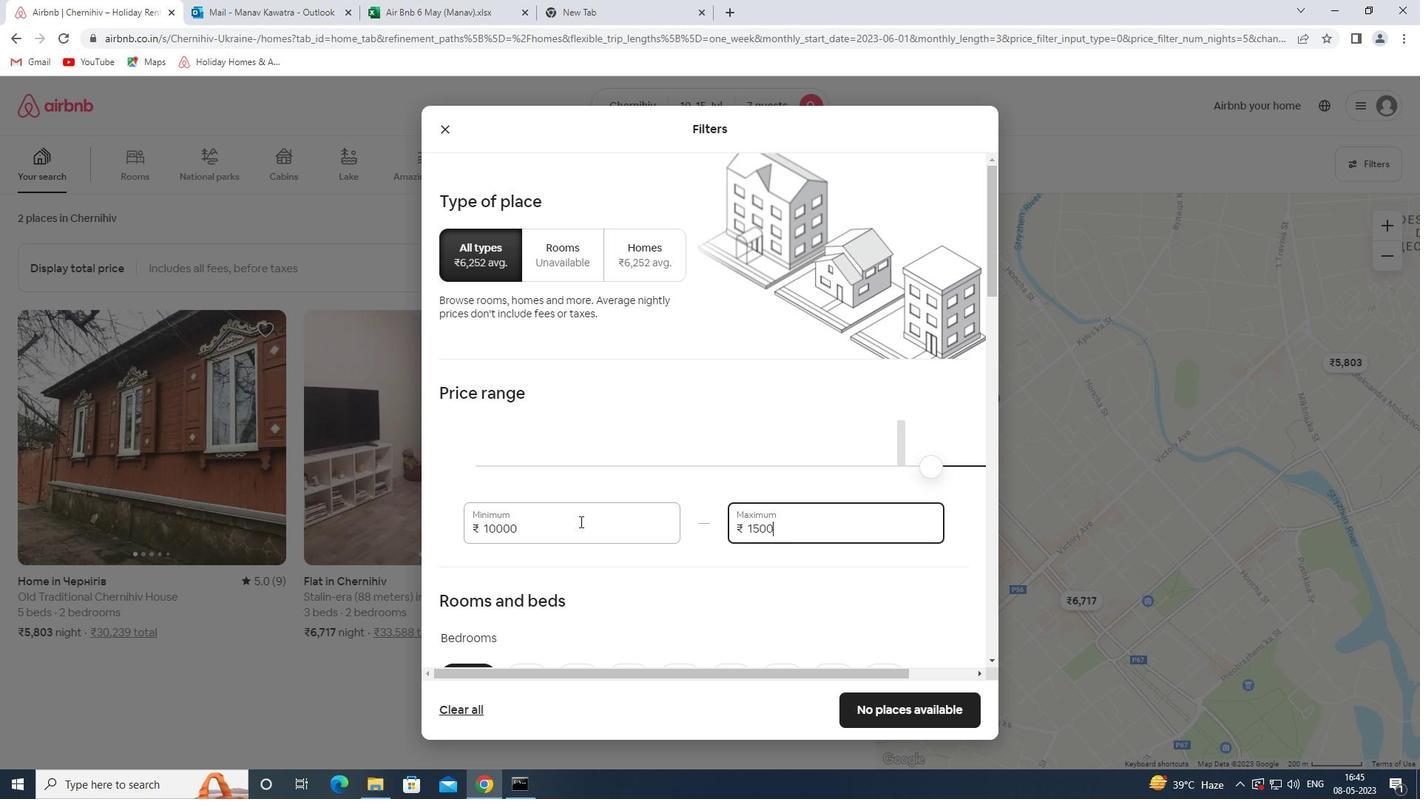
Action: Mouse moved to (586, 517)
Screenshot: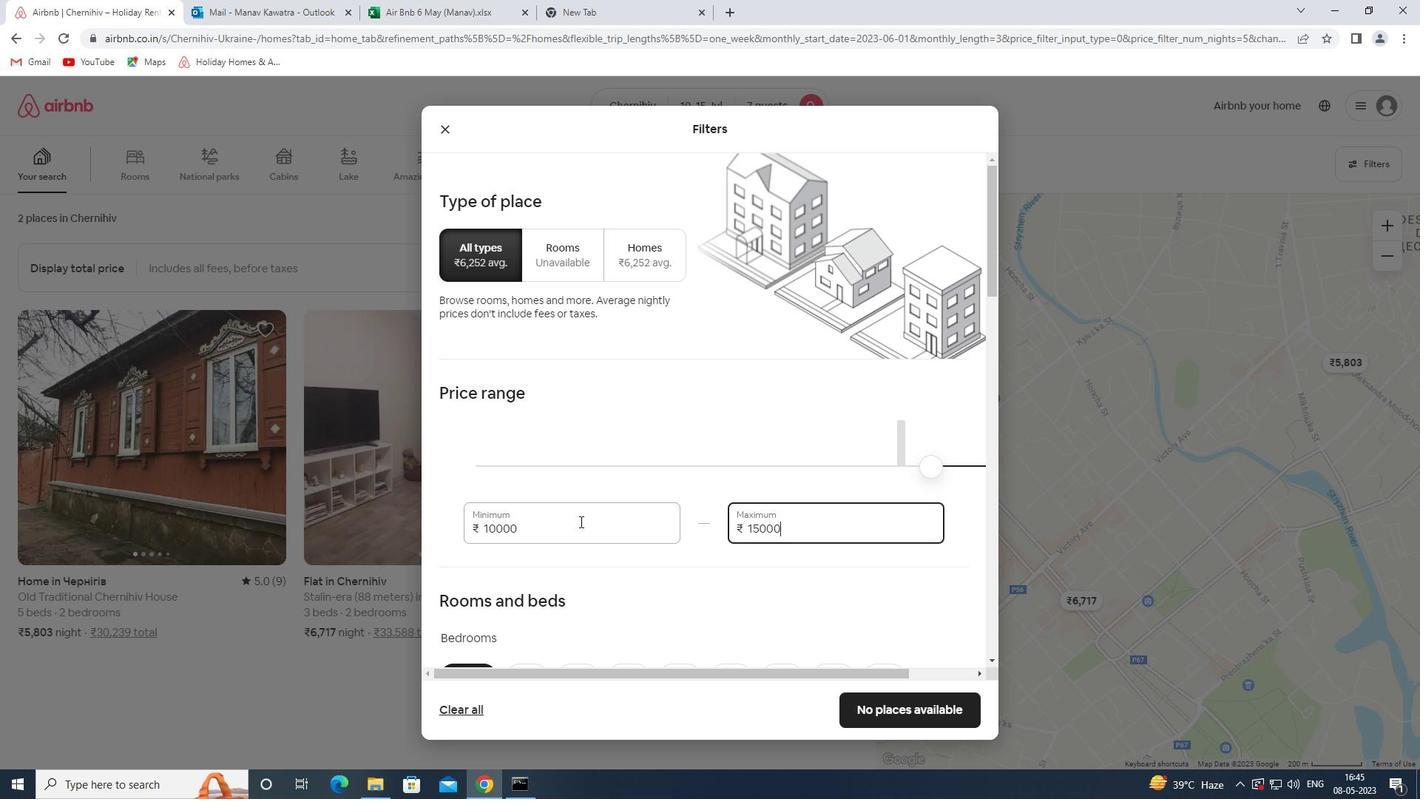 
Action: Mouse scrolled (586, 516) with delta (0, 0)
Screenshot: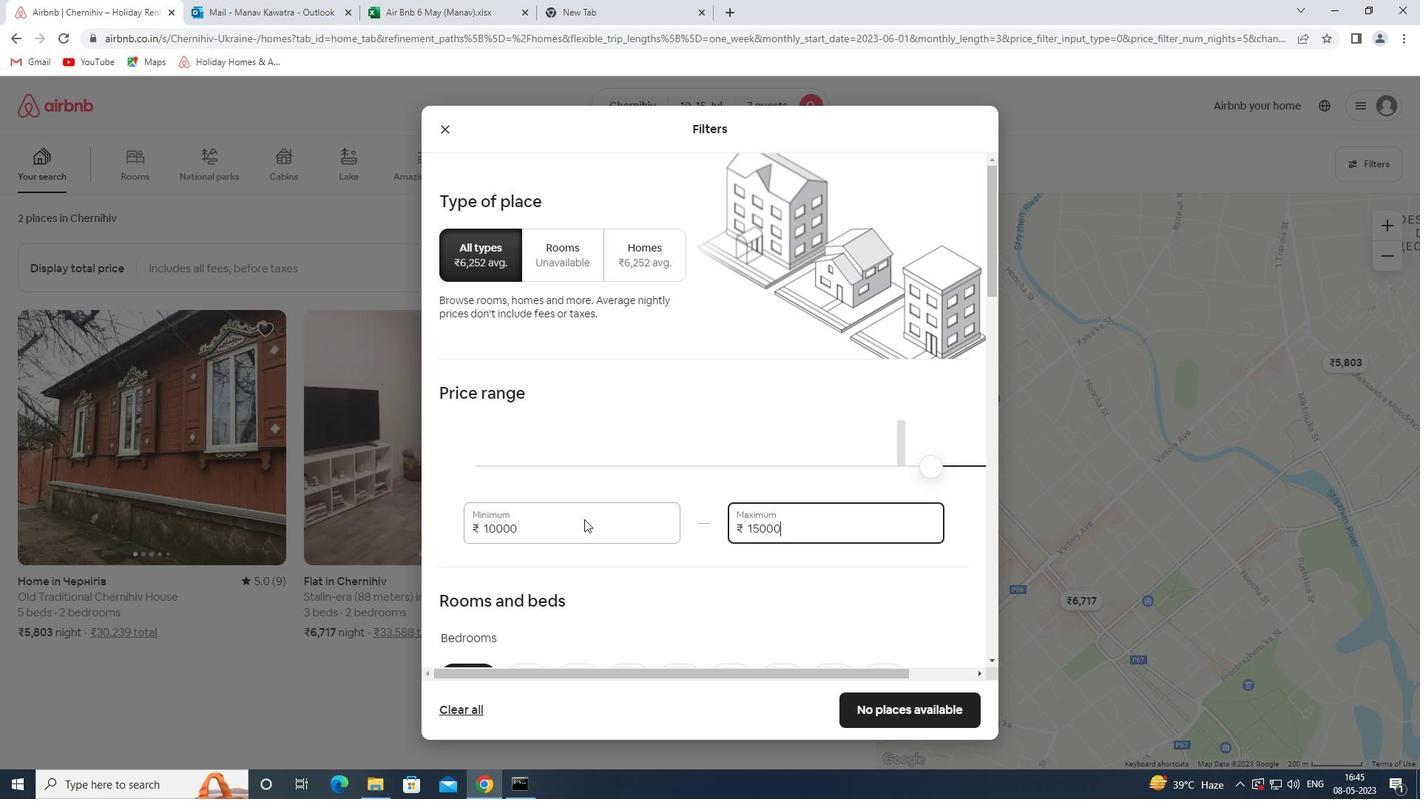 
Action: Mouse scrolled (586, 516) with delta (0, 0)
Screenshot: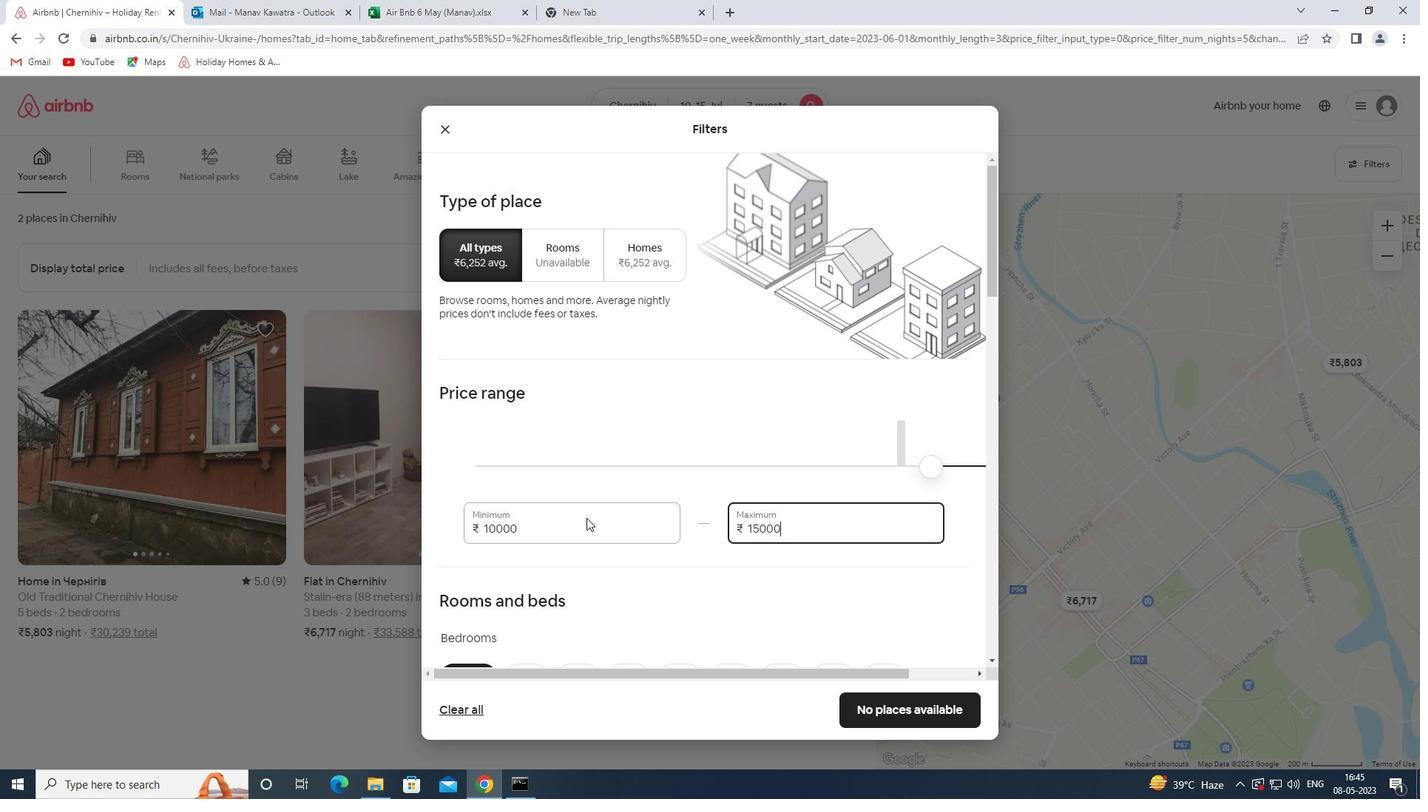 
Action: Mouse moved to (586, 516)
Screenshot: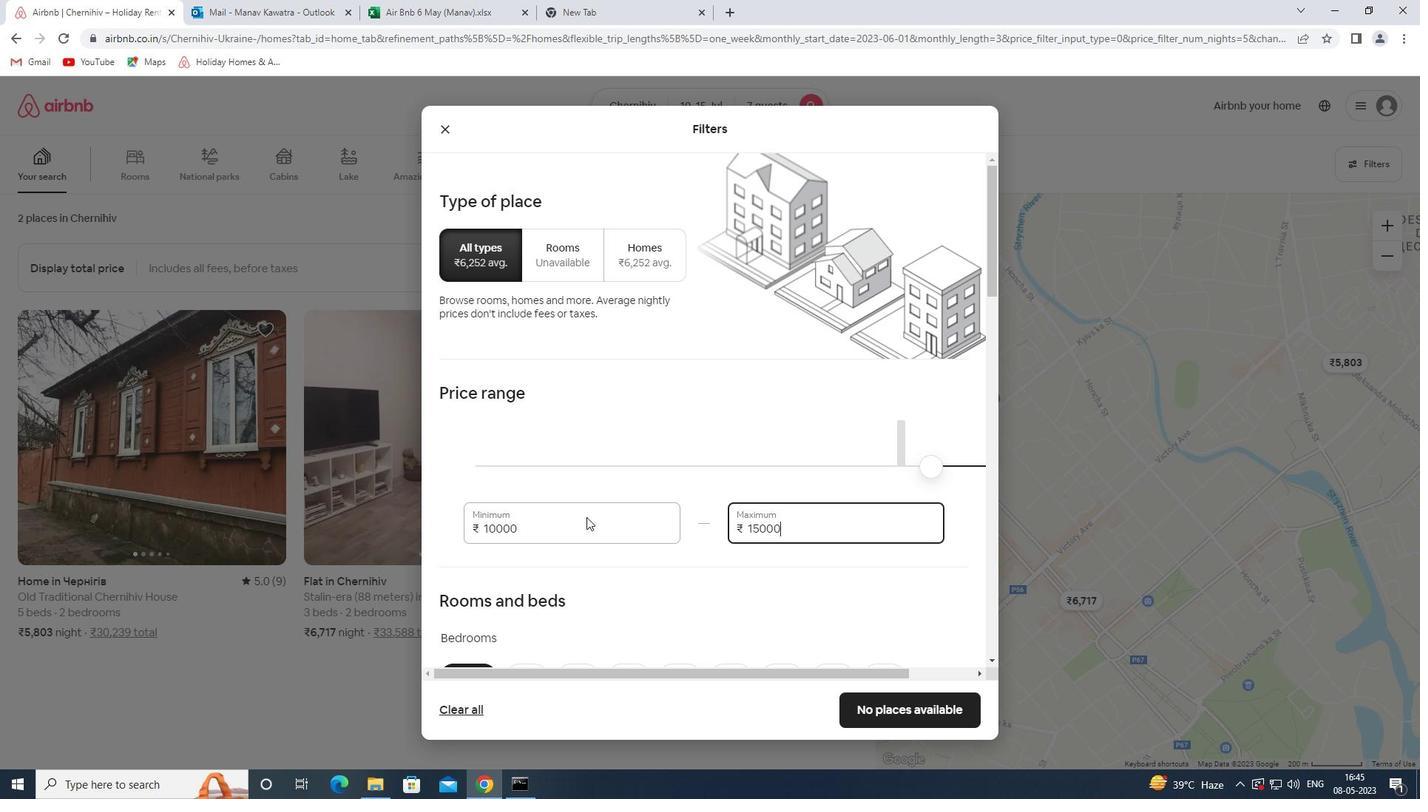 
Action: Mouse scrolled (586, 515) with delta (0, 0)
Screenshot: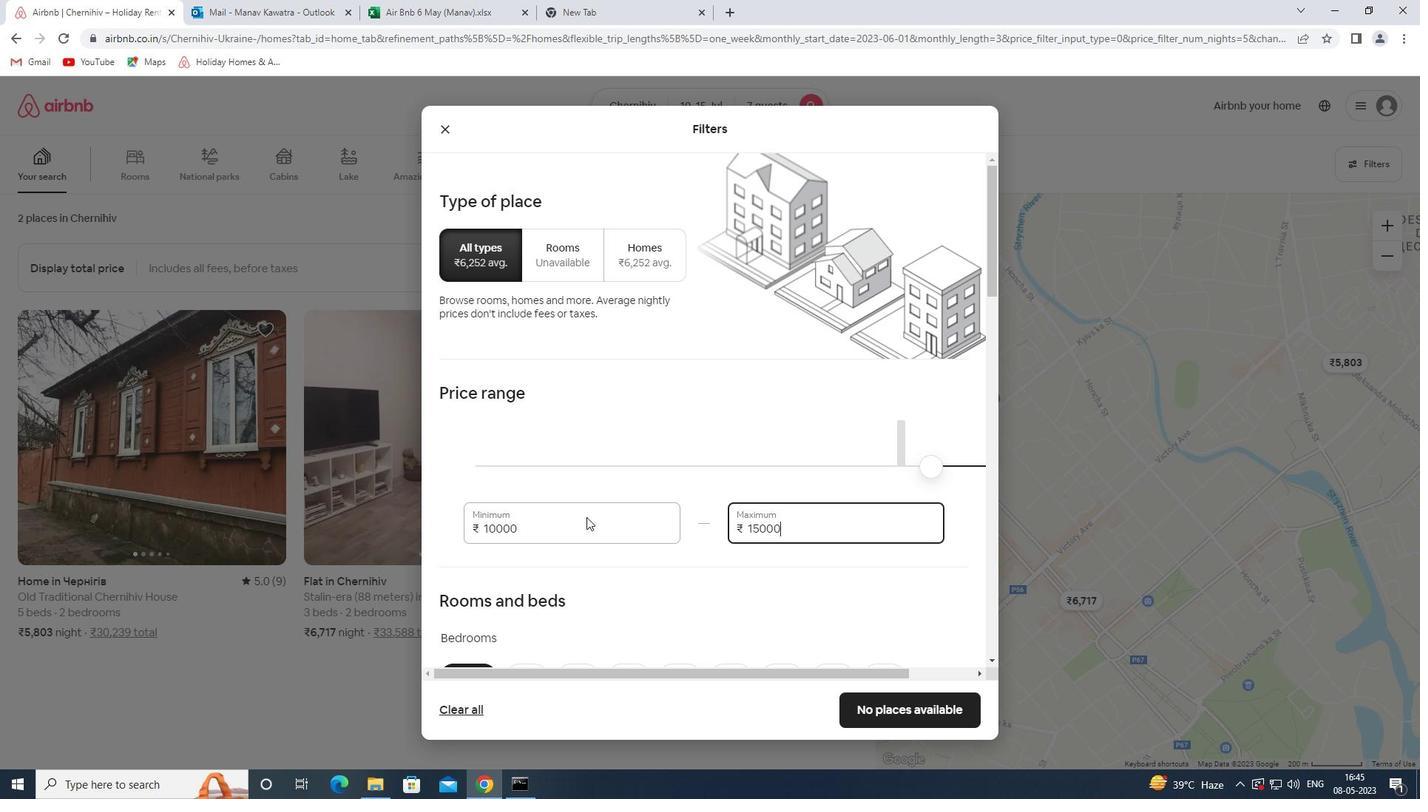 
Action: Mouse moved to (698, 457)
Screenshot: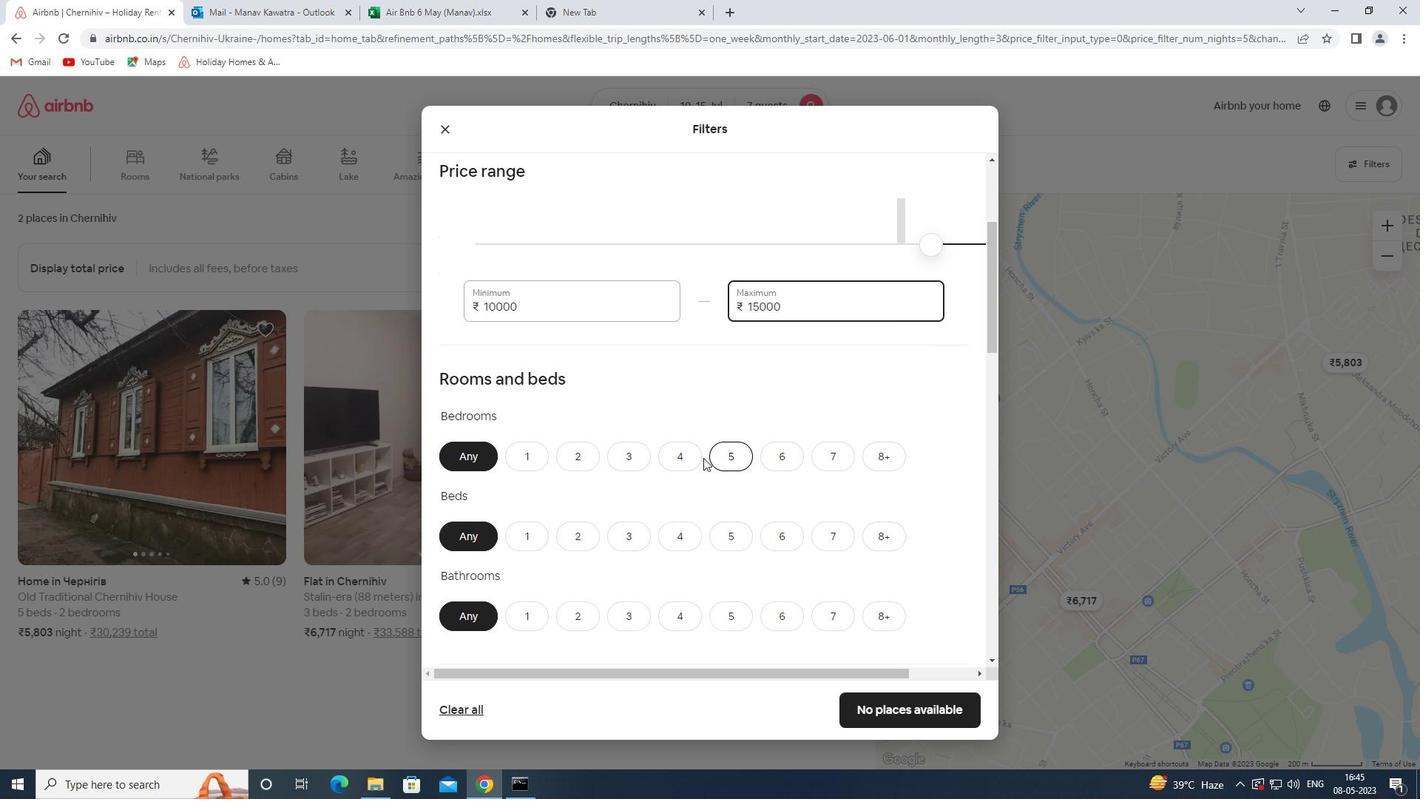 
Action: Mouse pressed left at (698, 457)
Screenshot: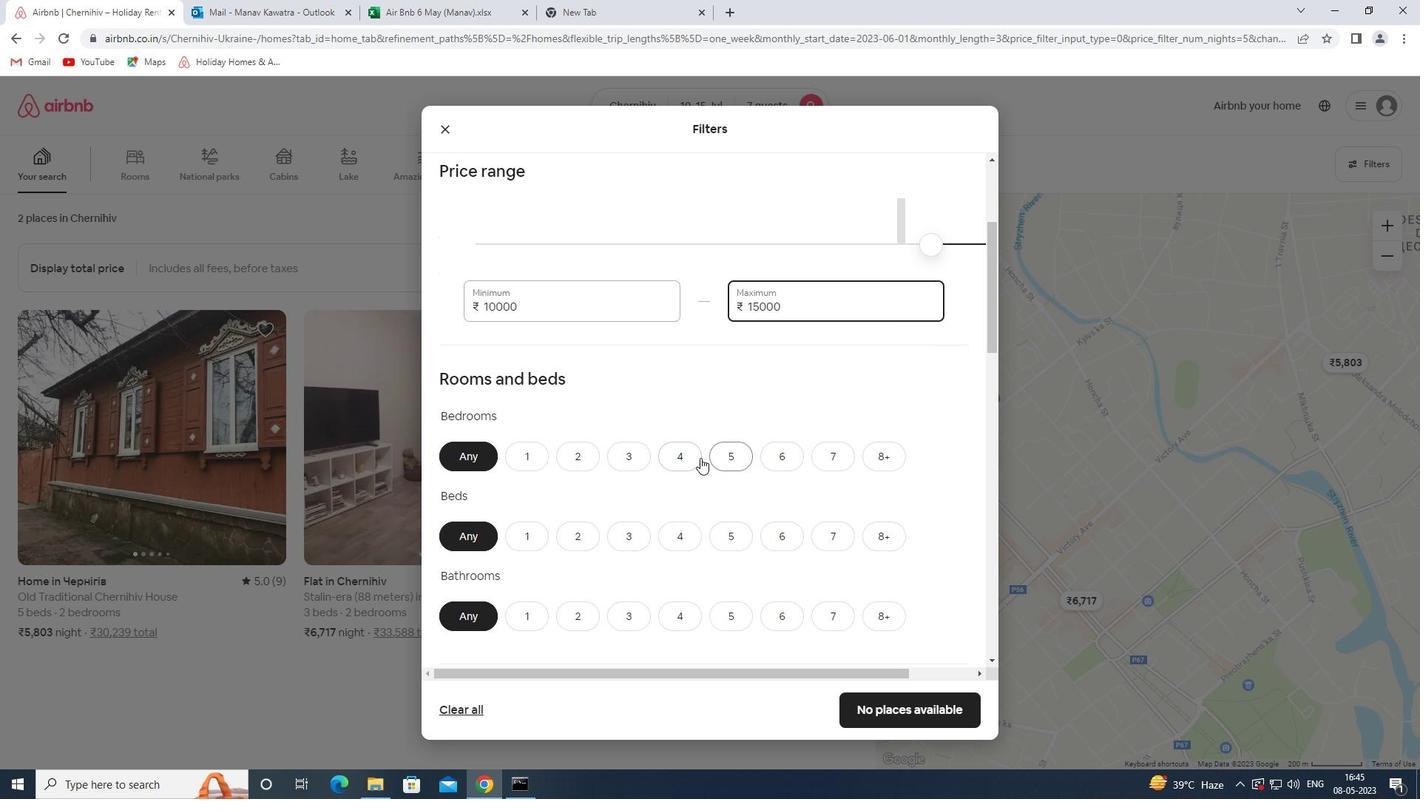 
Action: Mouse moved to (833, 531)
Screenshot: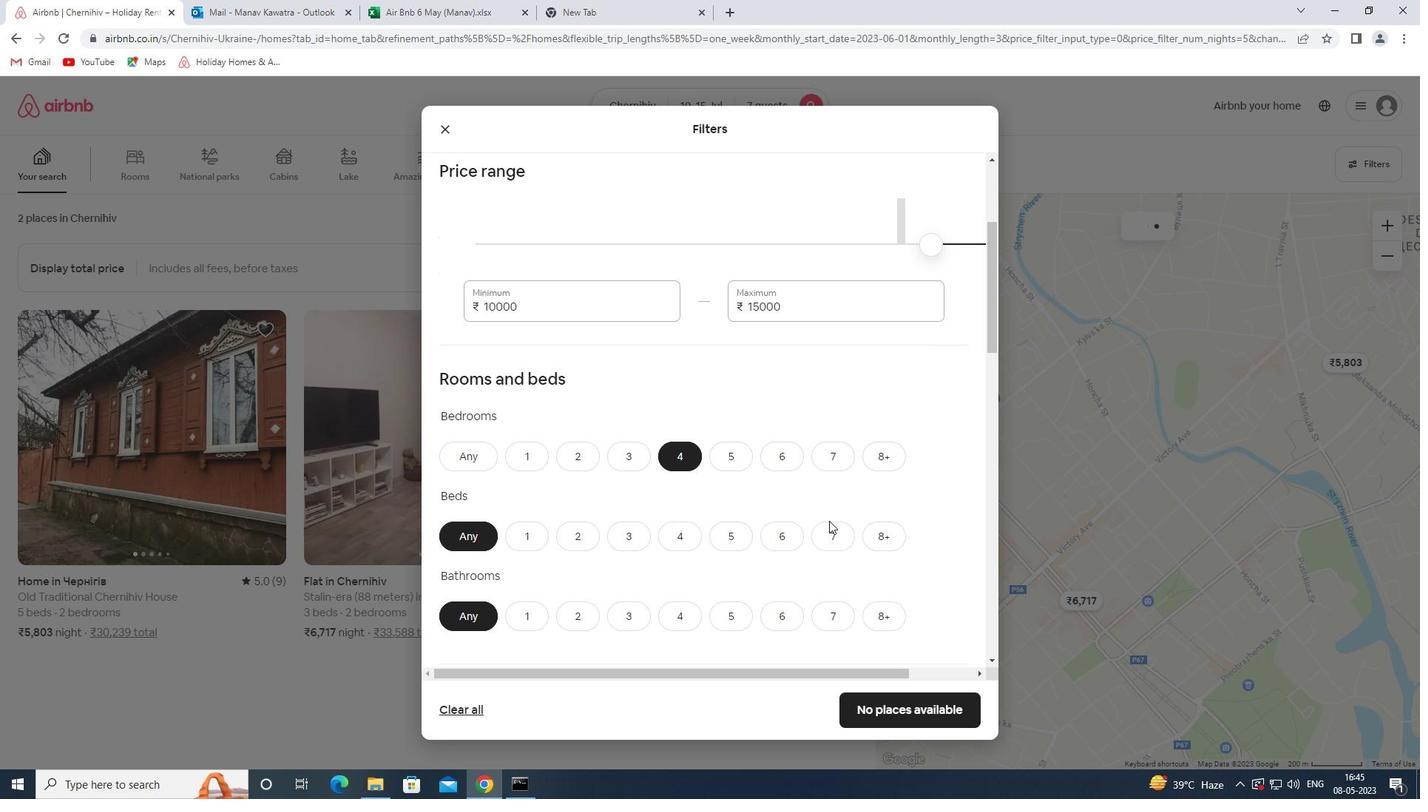 
Action: Mouse pressed left at (833, 531)
Screenshot: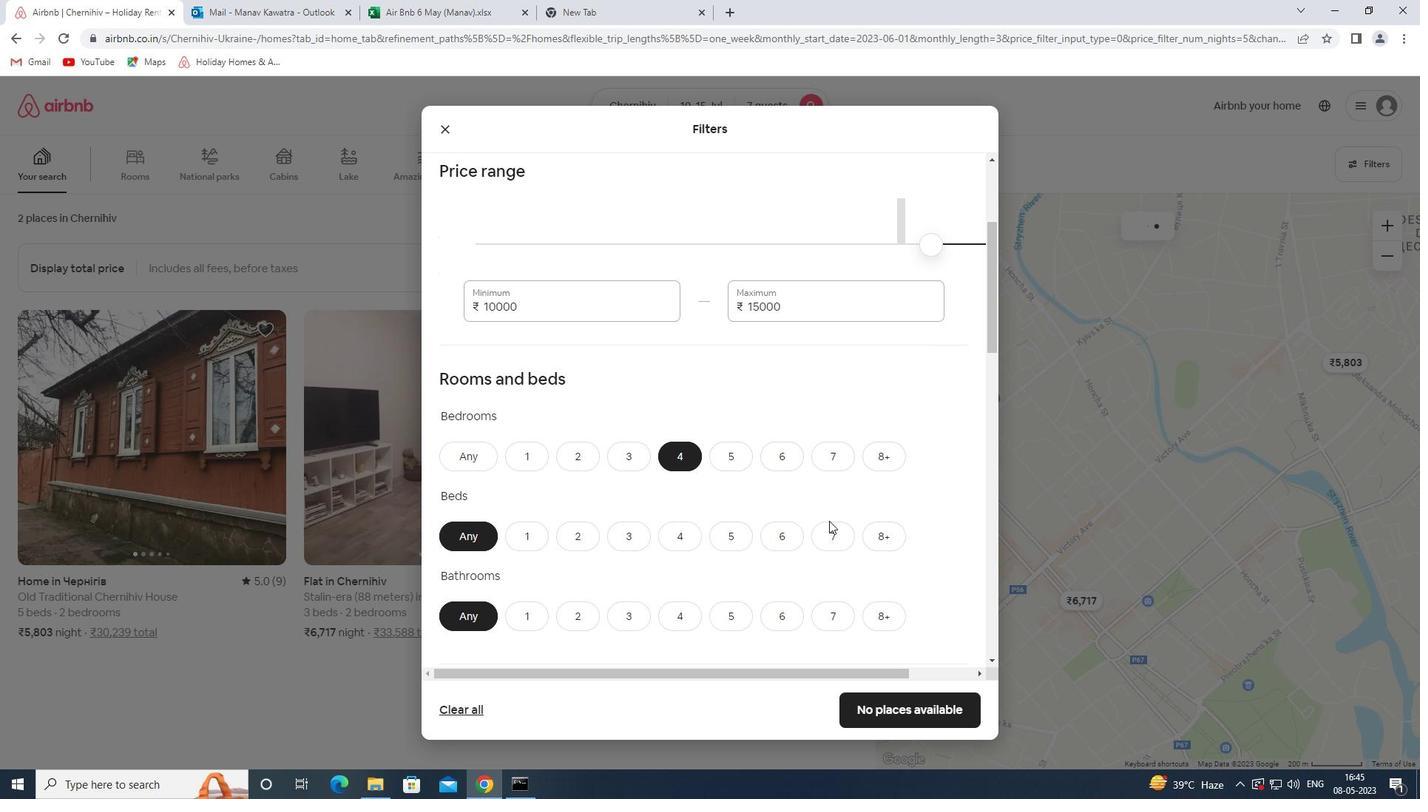 
Action: Mouse moved to (685, 615)
Screenshot: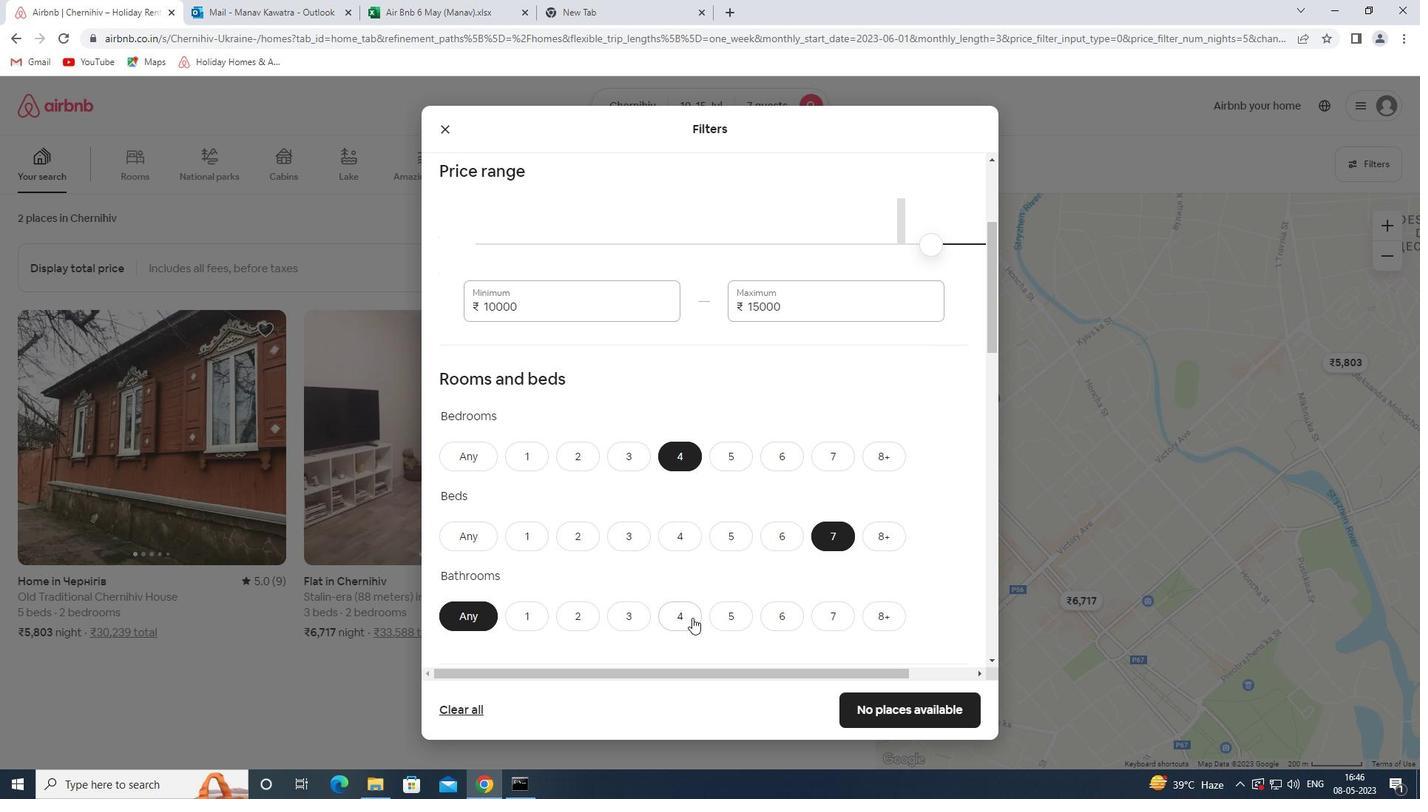 
Action: Mouse pressed left at (685, 615)
Screenshot: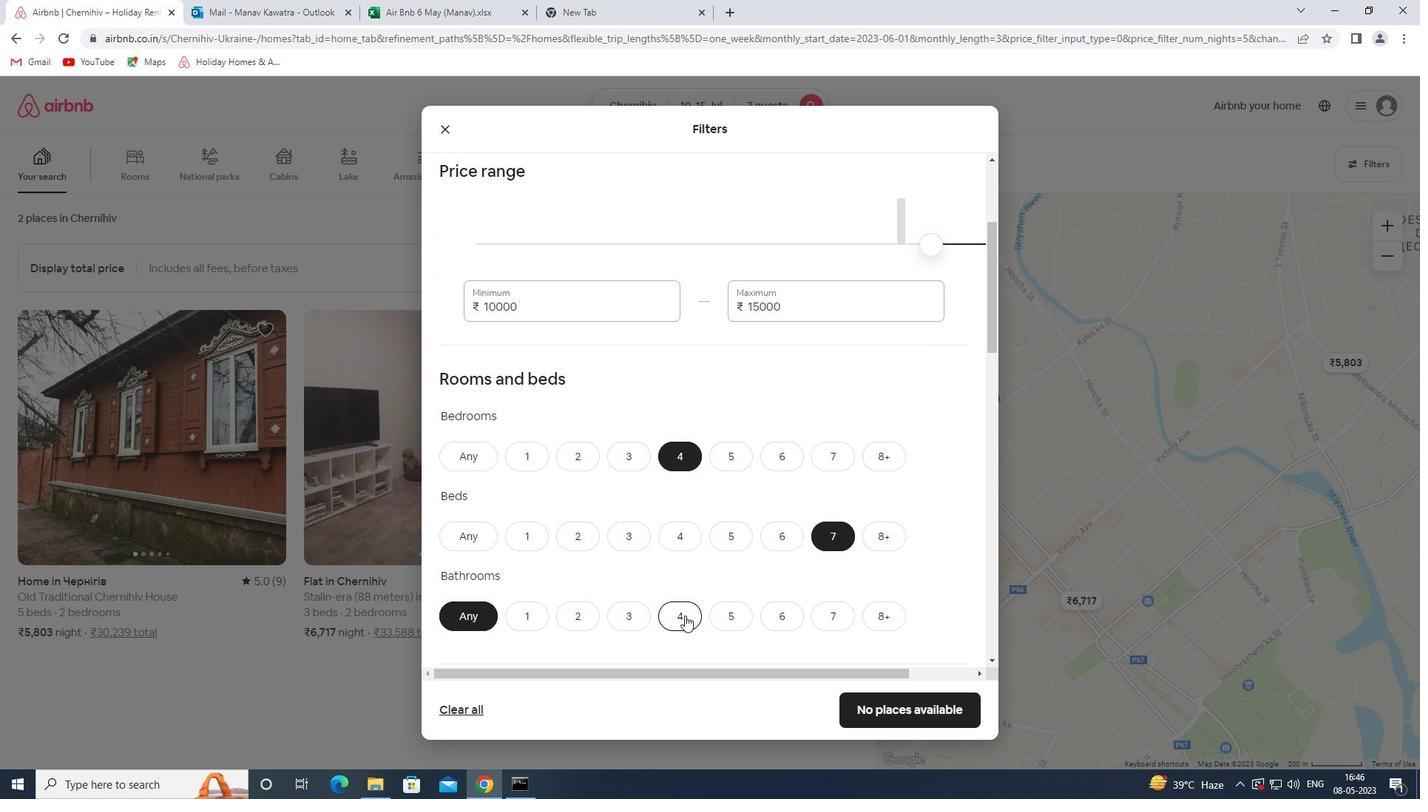 
Action: Mouse moved to (655, 491)
Screenshot: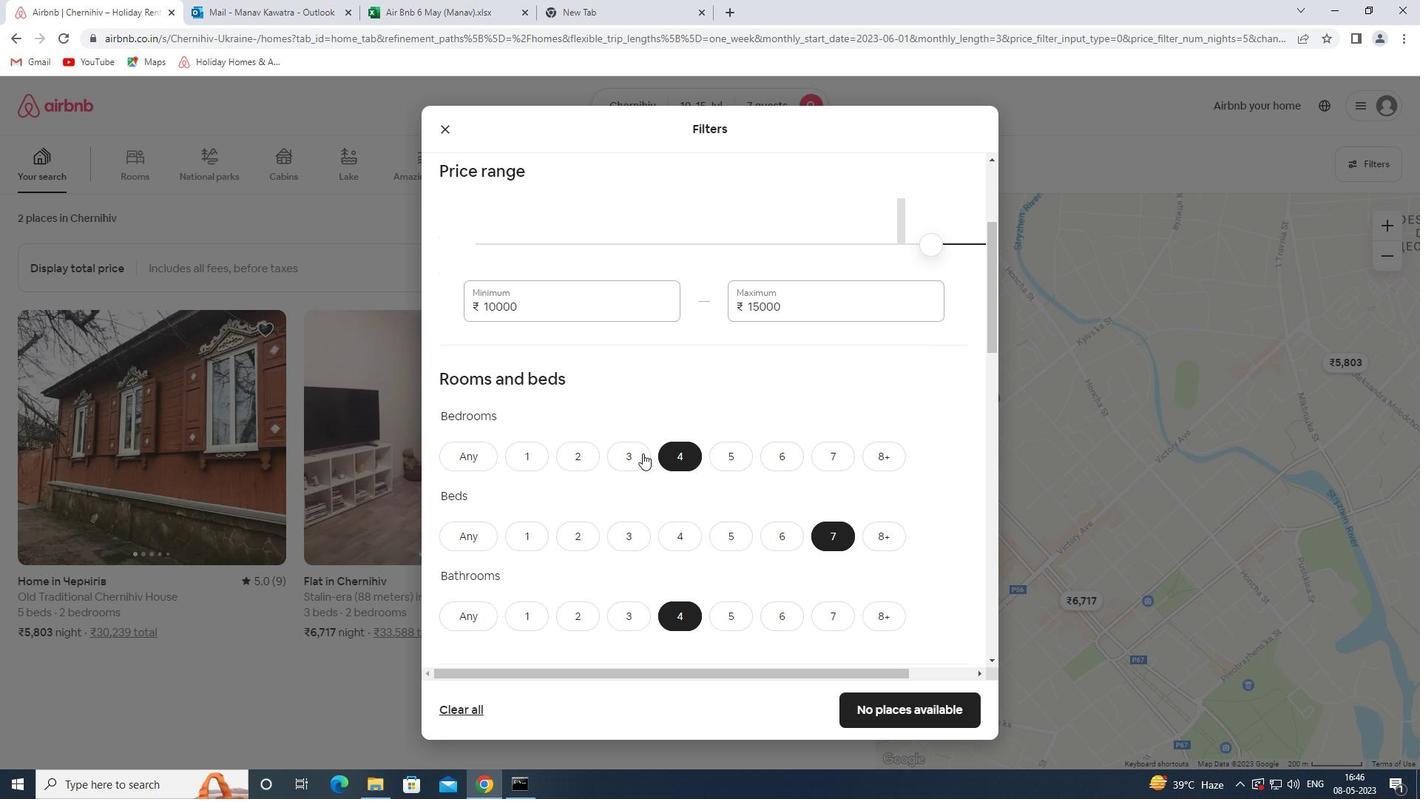 
Action: Mouse scrolled (655, 490) with delta (0, 0)
Screenshot: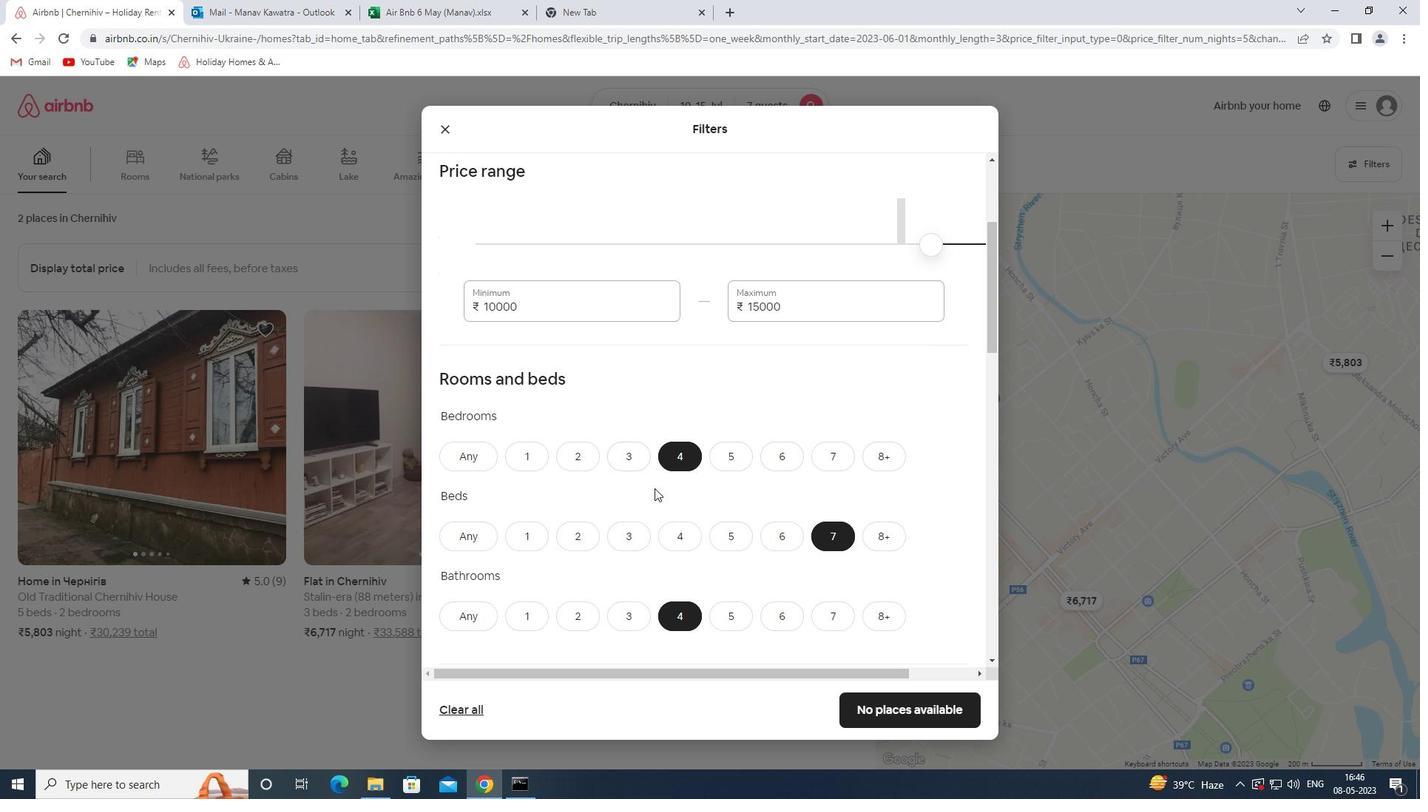 
Action: Mouse scrolled (655, 490) with delta (0, 0)
Screenshot: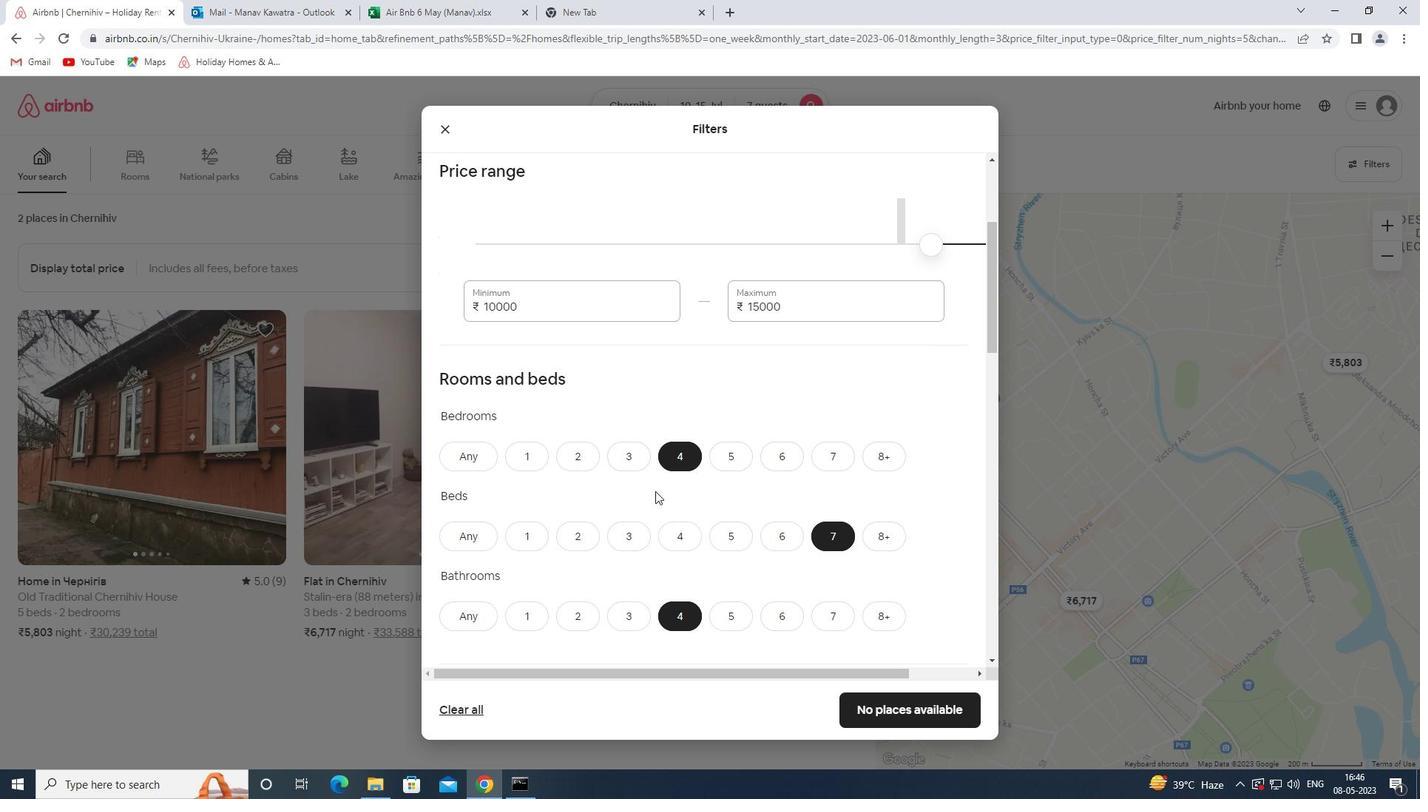 
Action: Mouse scrolled (655, 490) with delta (0, 0)
Screenshot: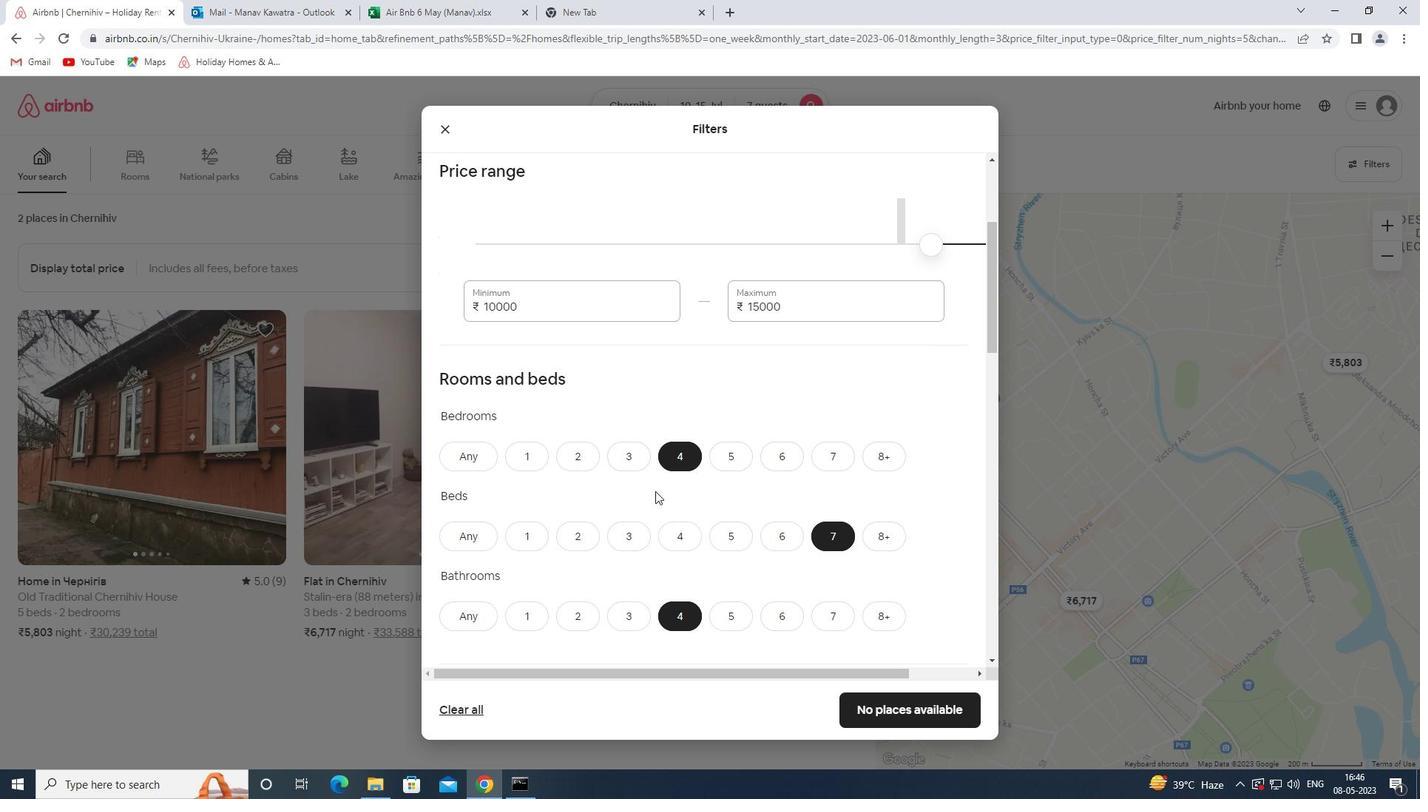 
Action: Mouse scrolled (655, 490) with delta (0, 0)
Screenshot: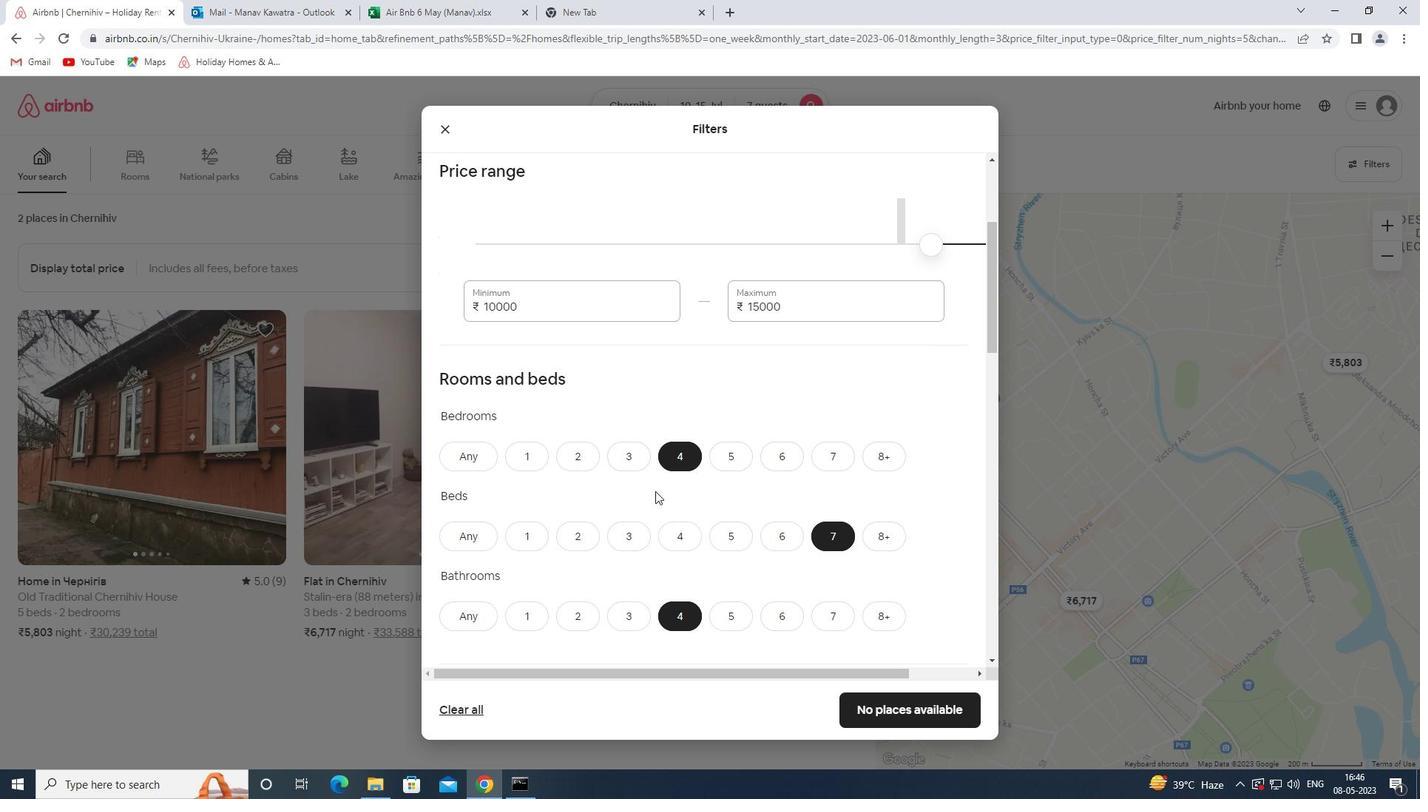 
Action: Mouse moved to (514, 486)
Screenshot: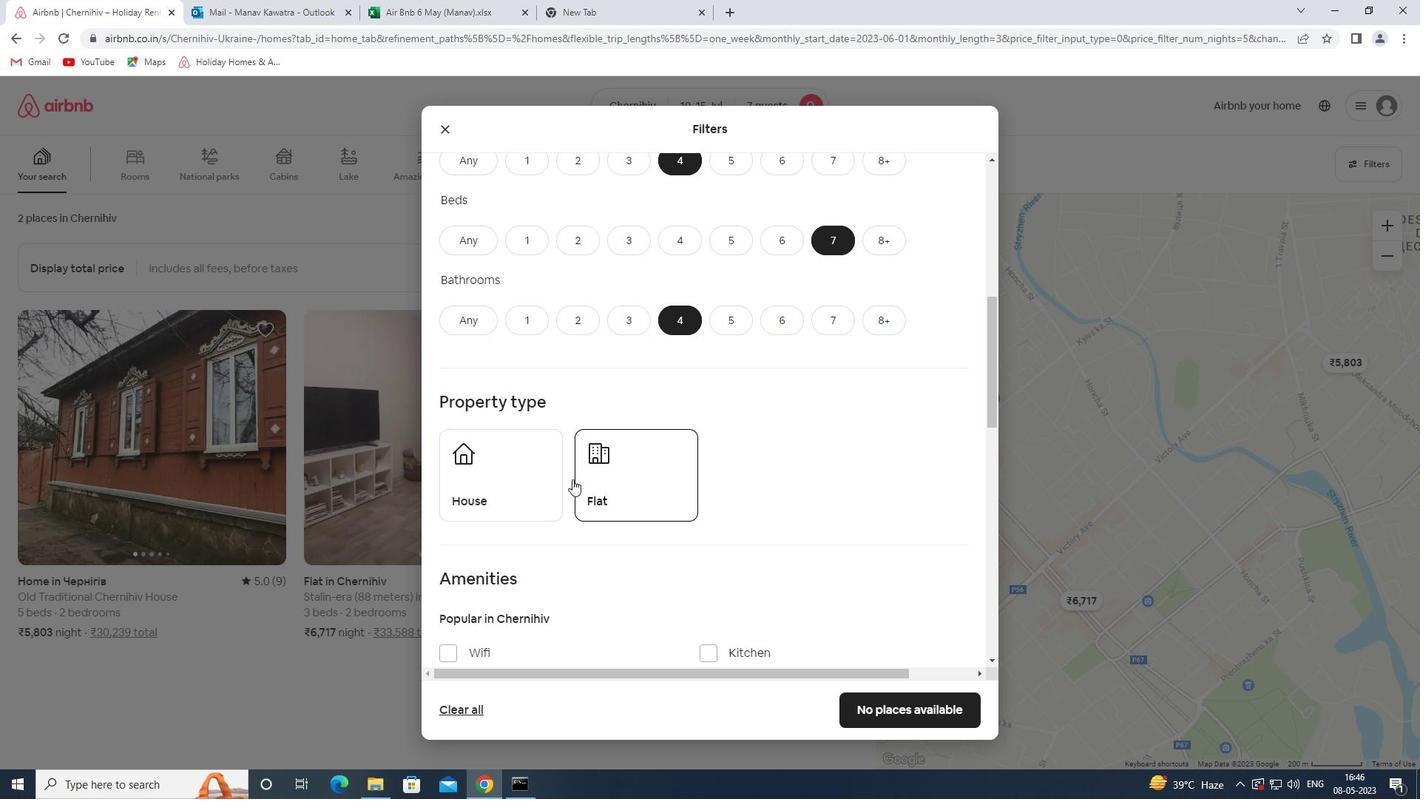 
Action: Mouse pressed left at (514, 486)
Screenshot: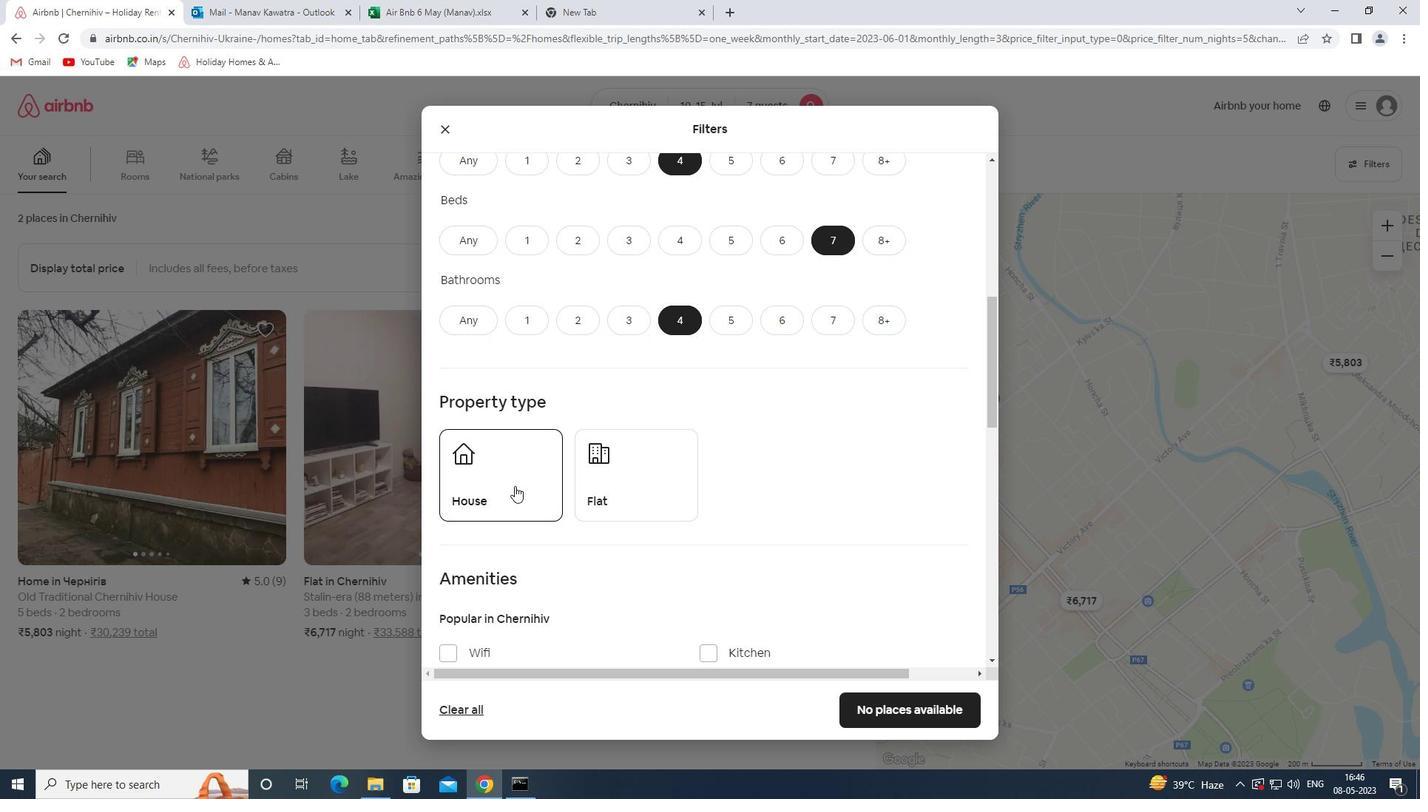 
Action: Mouse moved to (591, 488)
Screenshot: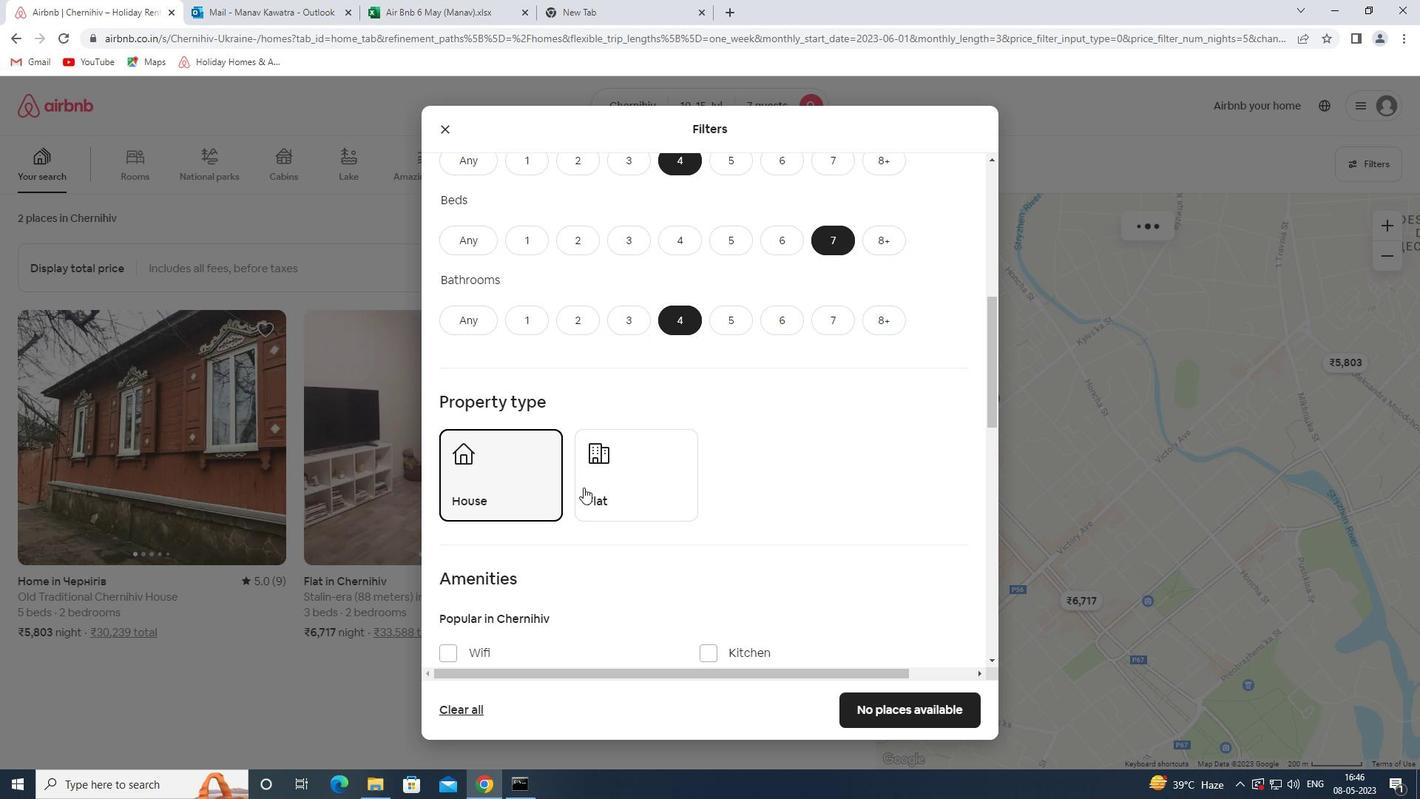 
Action: Mouse pressed left at (591, 488)
Screenshot: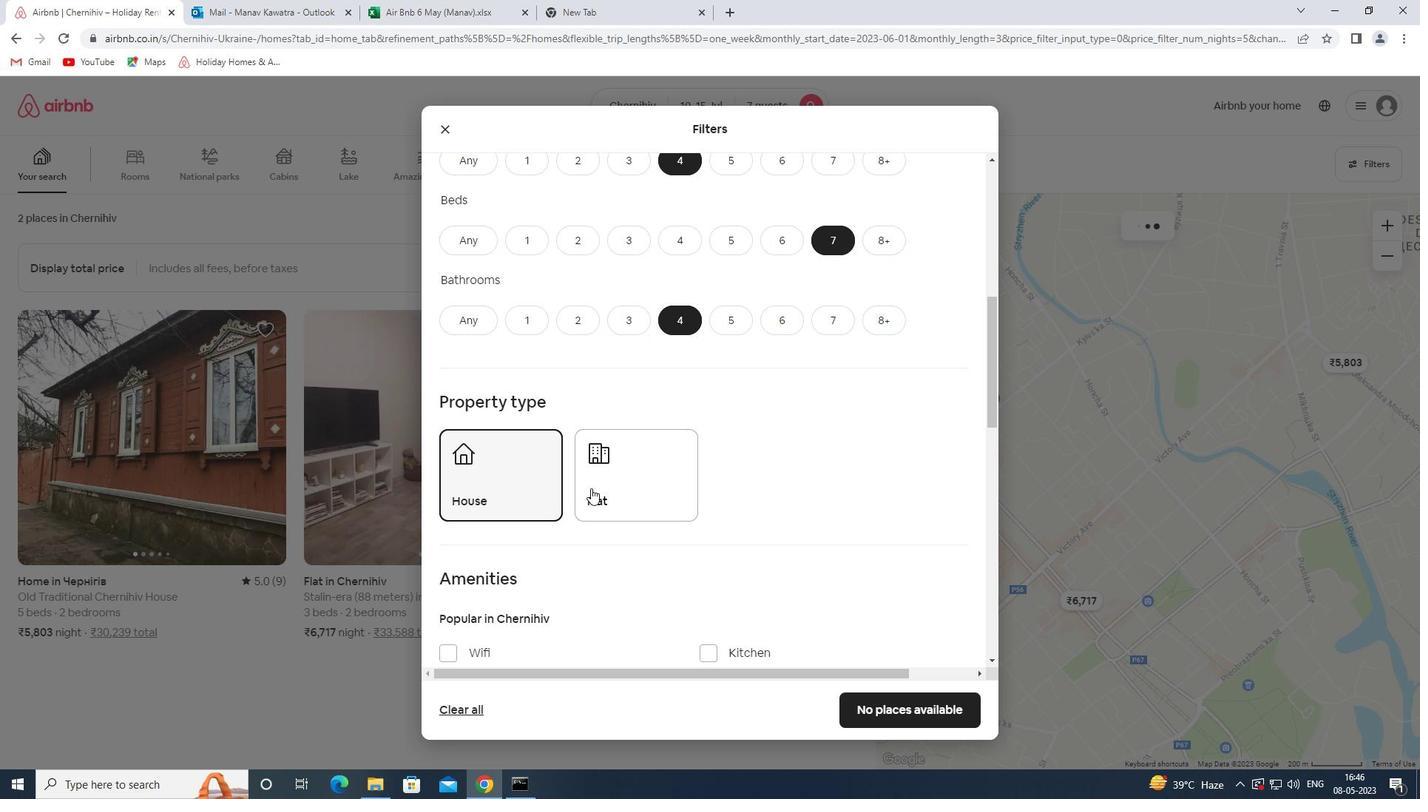 
Action: Mouse moved to (662, 470)
Screenshot: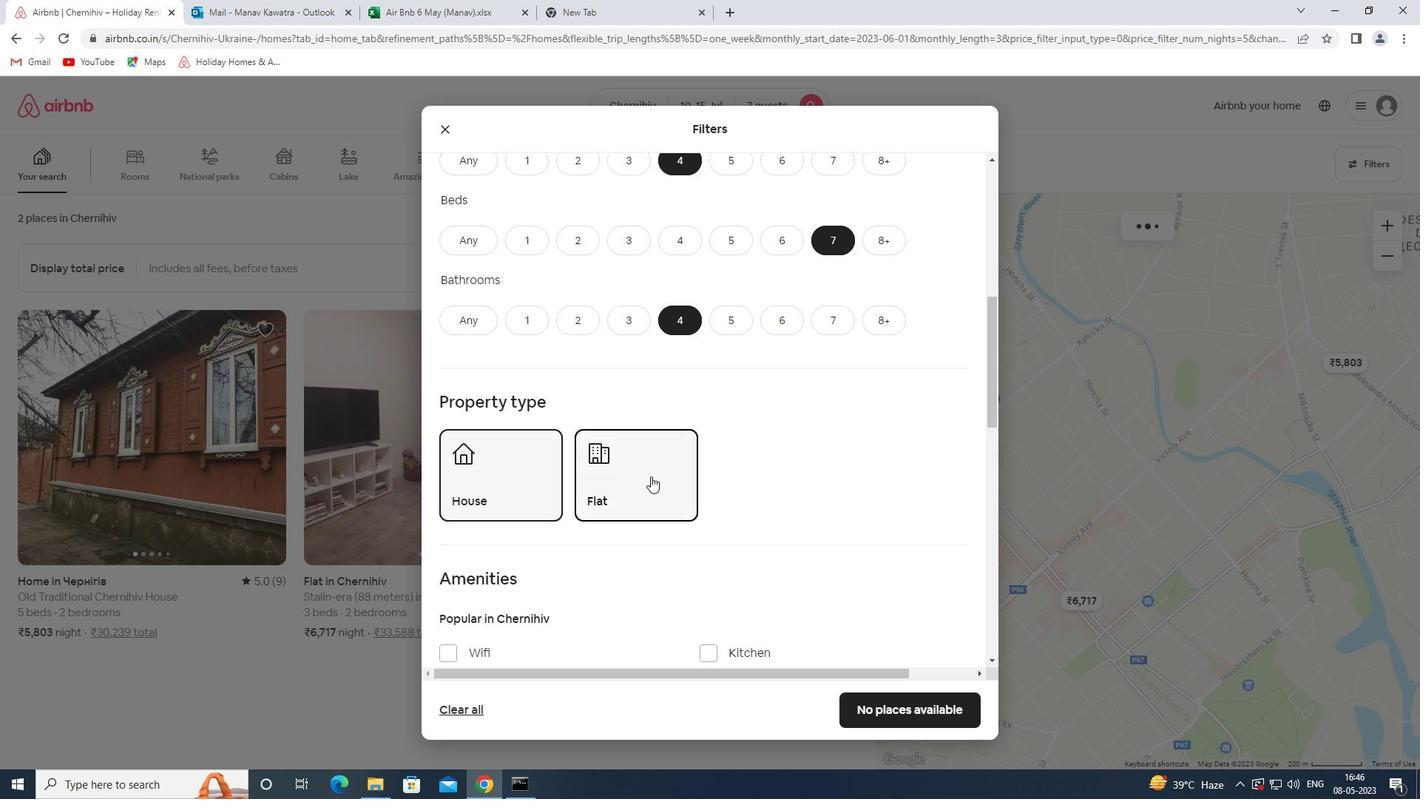 
Action: Mouse scrolled (662, 469) with delta (0, 0)
Screenshot: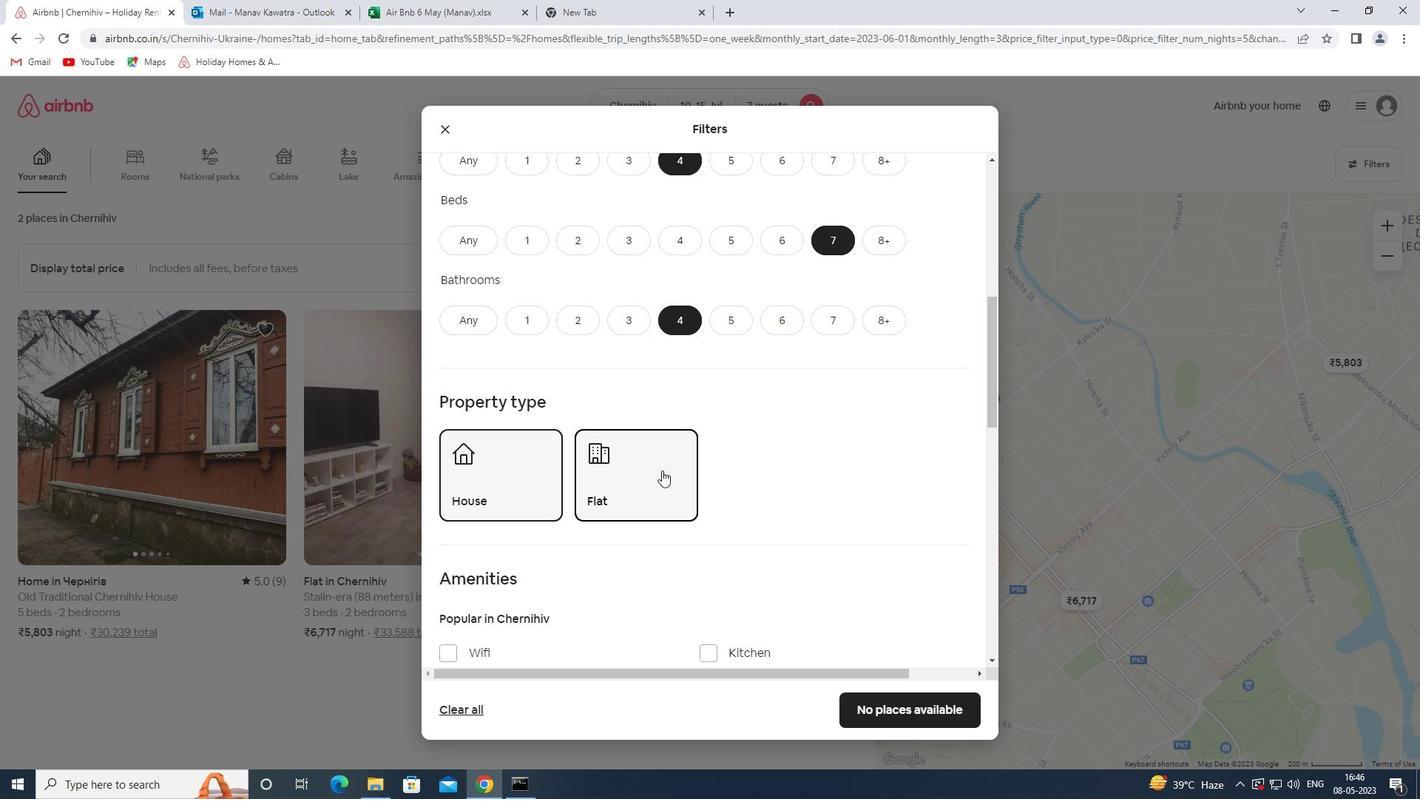 
Action: Mouse scrolled (662, 469) with delta (0, 0)
Screenshot: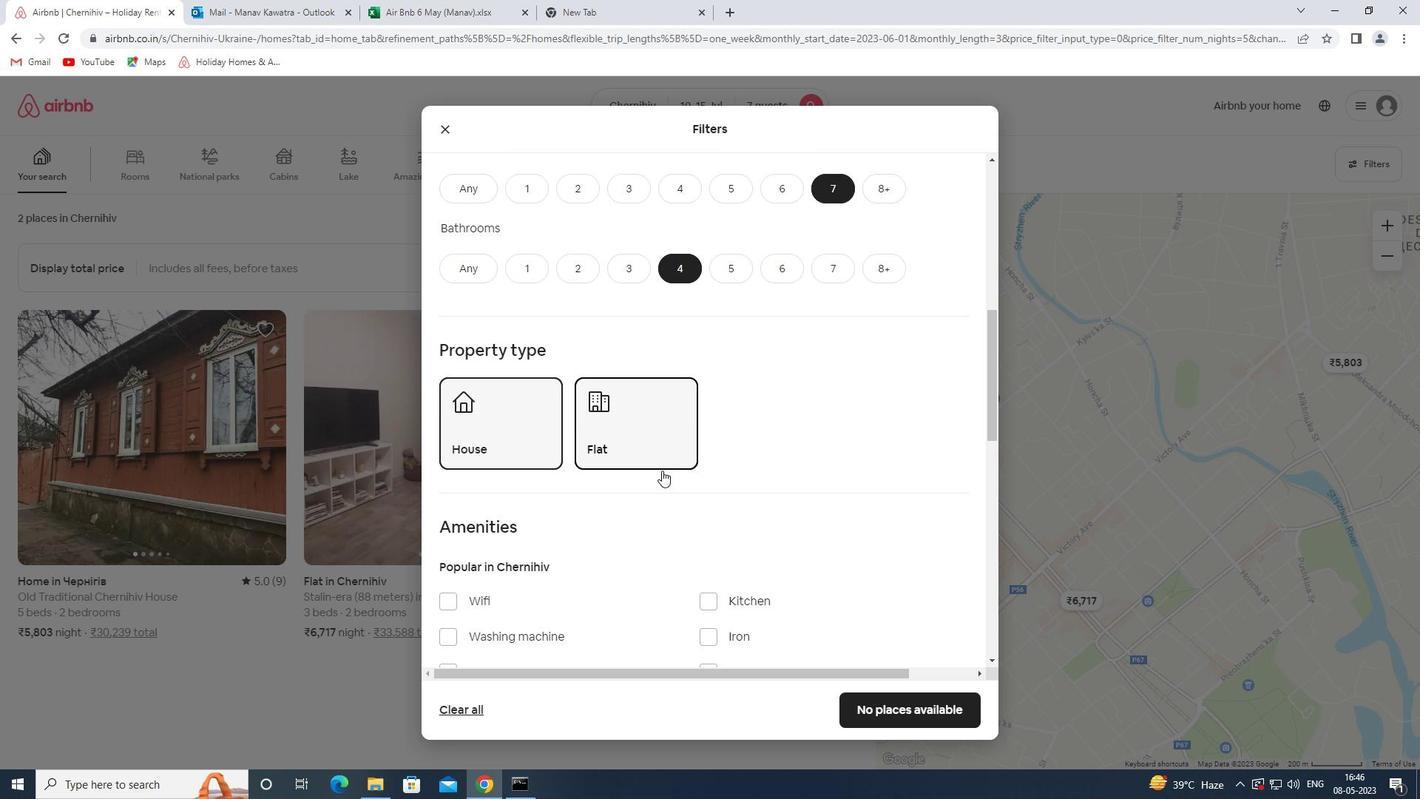 
Action: Mouse scrolled (662, 469) with delta (0, 0)
Screenshot: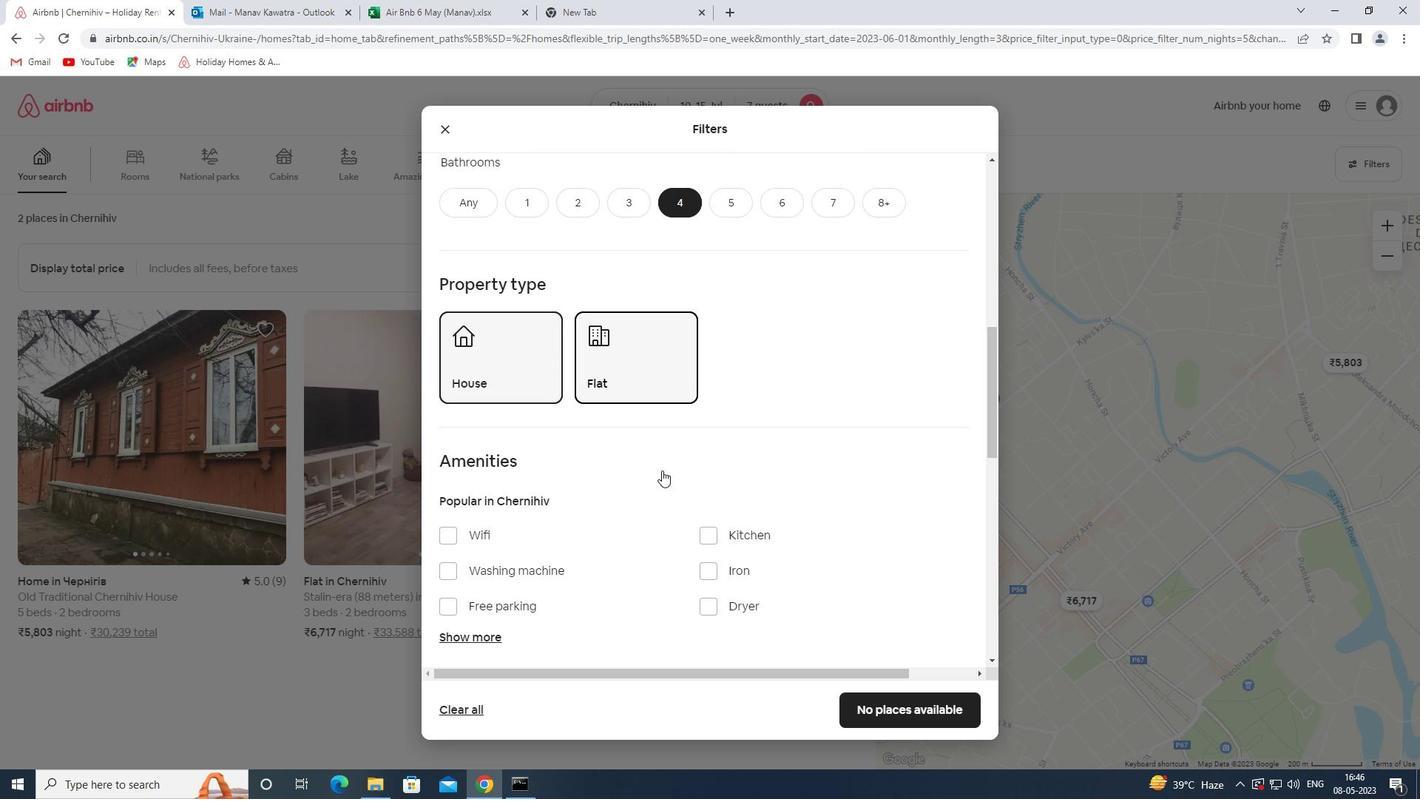 
Action: Mouse scrolled (662, 469) with delta (0, 0)
Screenshot: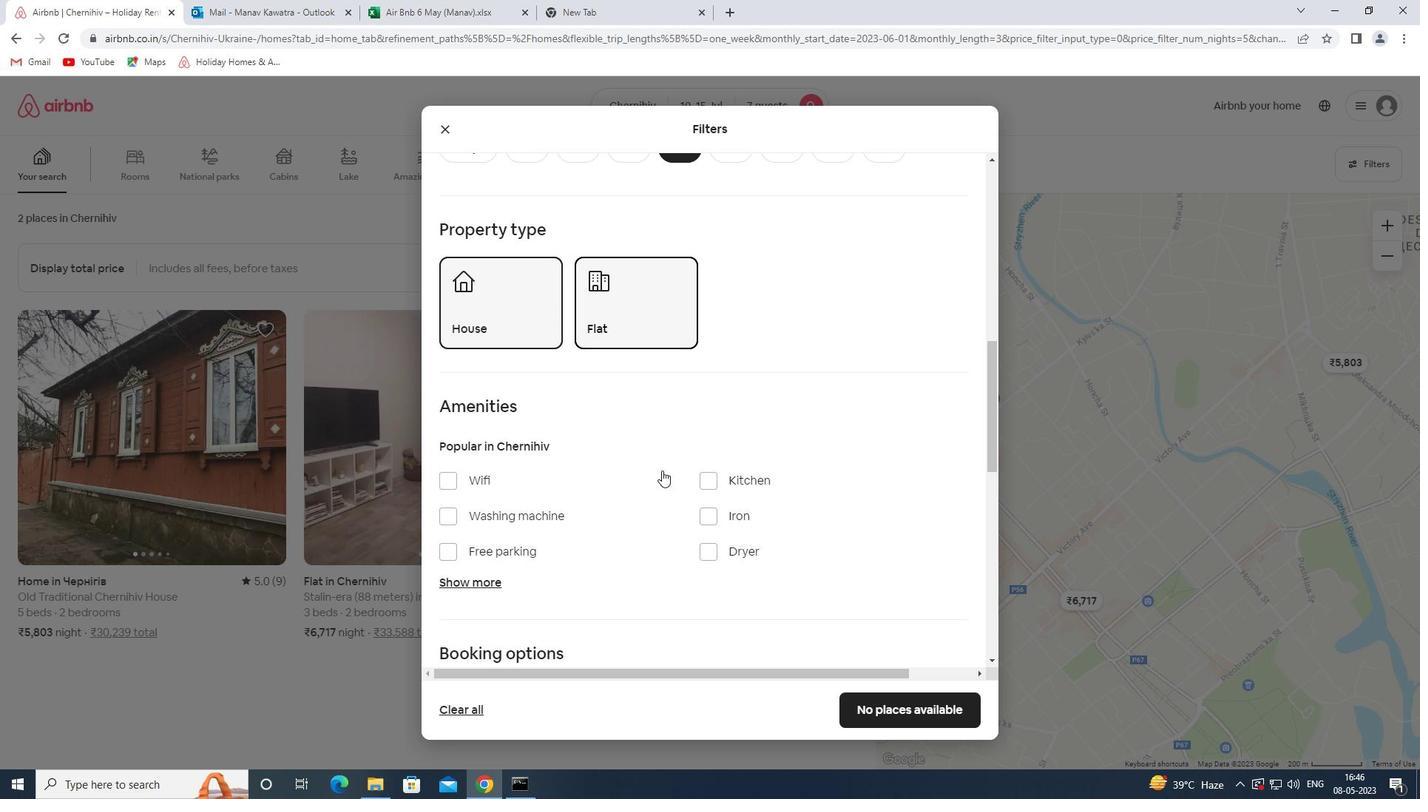 
Action: Mouse moved to (504, 458)
Screenshot: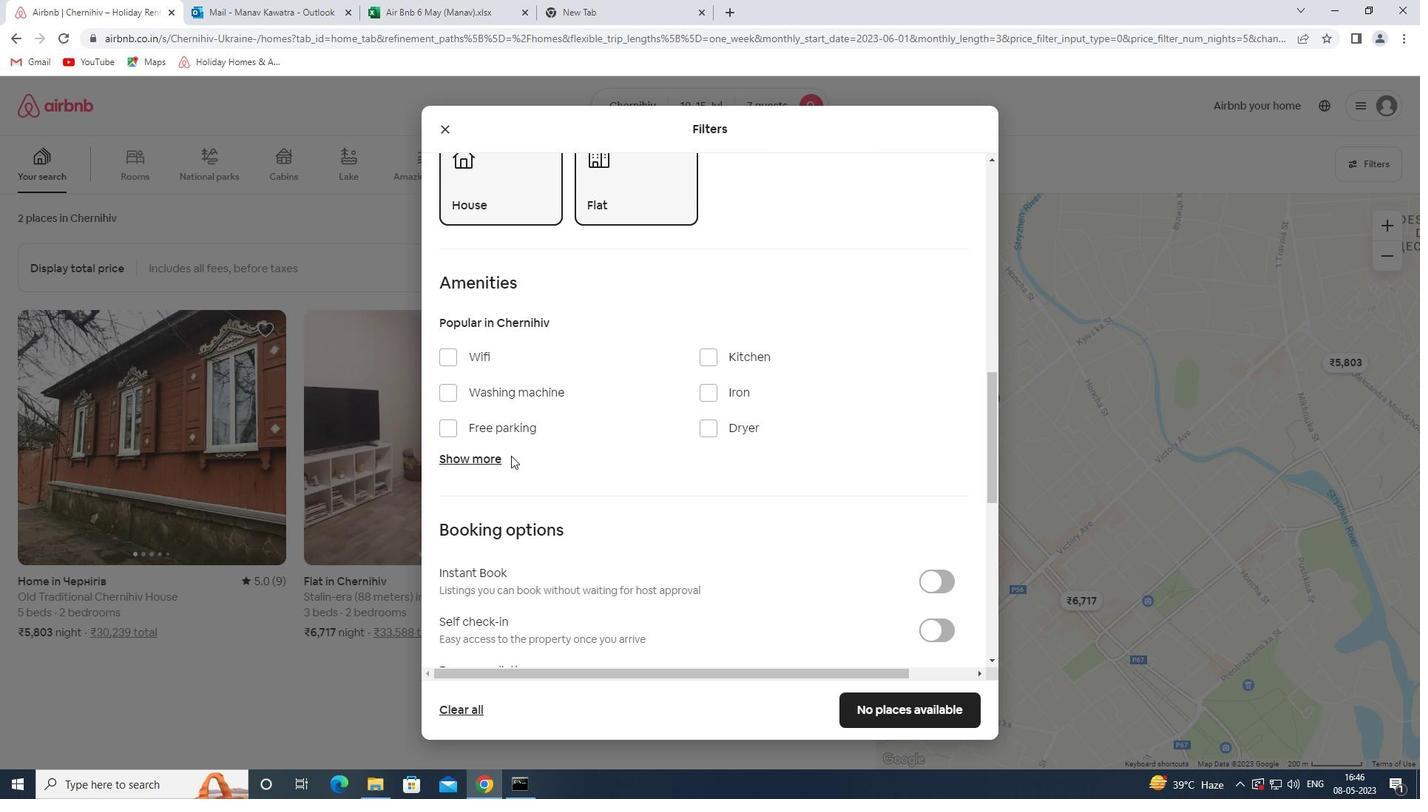 
Action: Mouse pressed left at (504, 458)
Screenshot: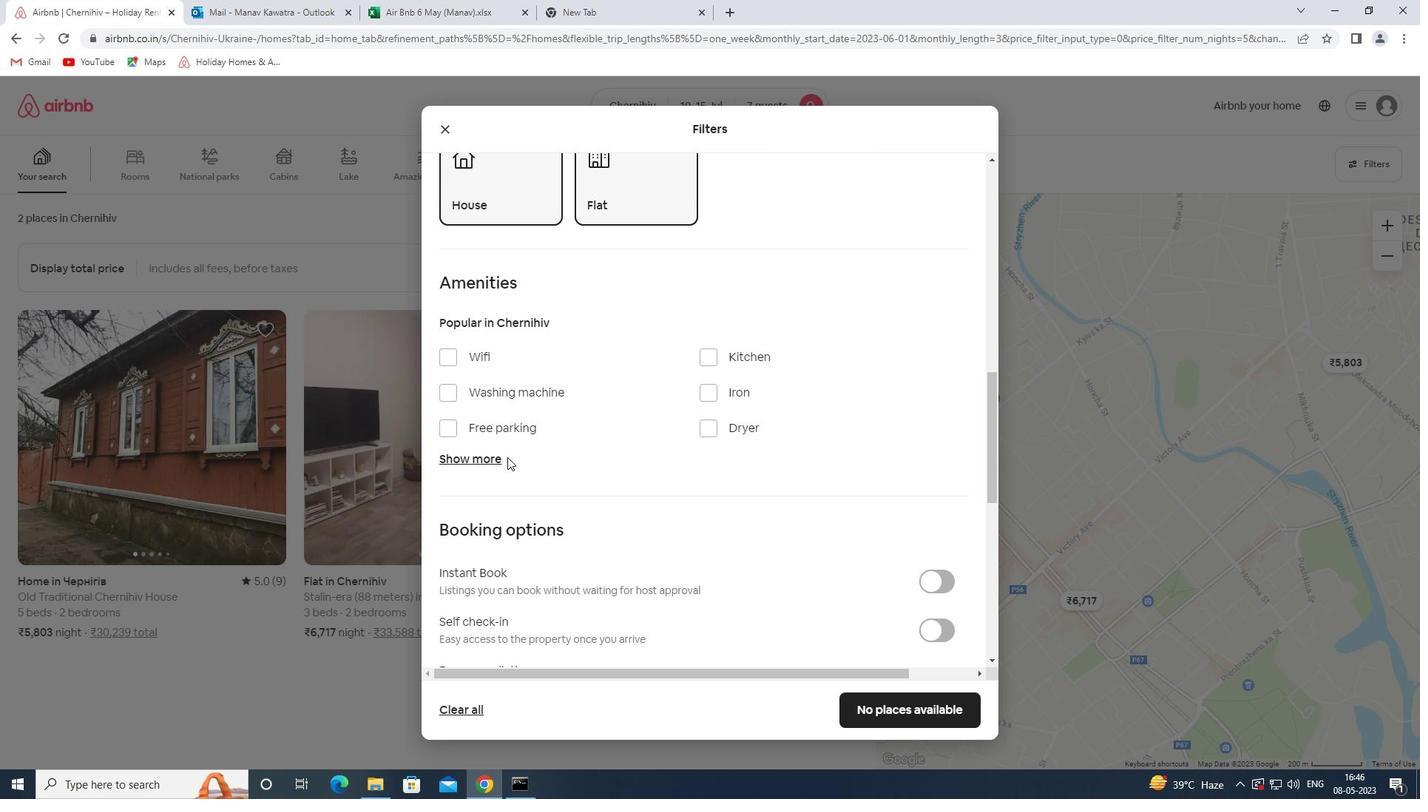
Action: Mouse moved to (497, 457)
Screenshot: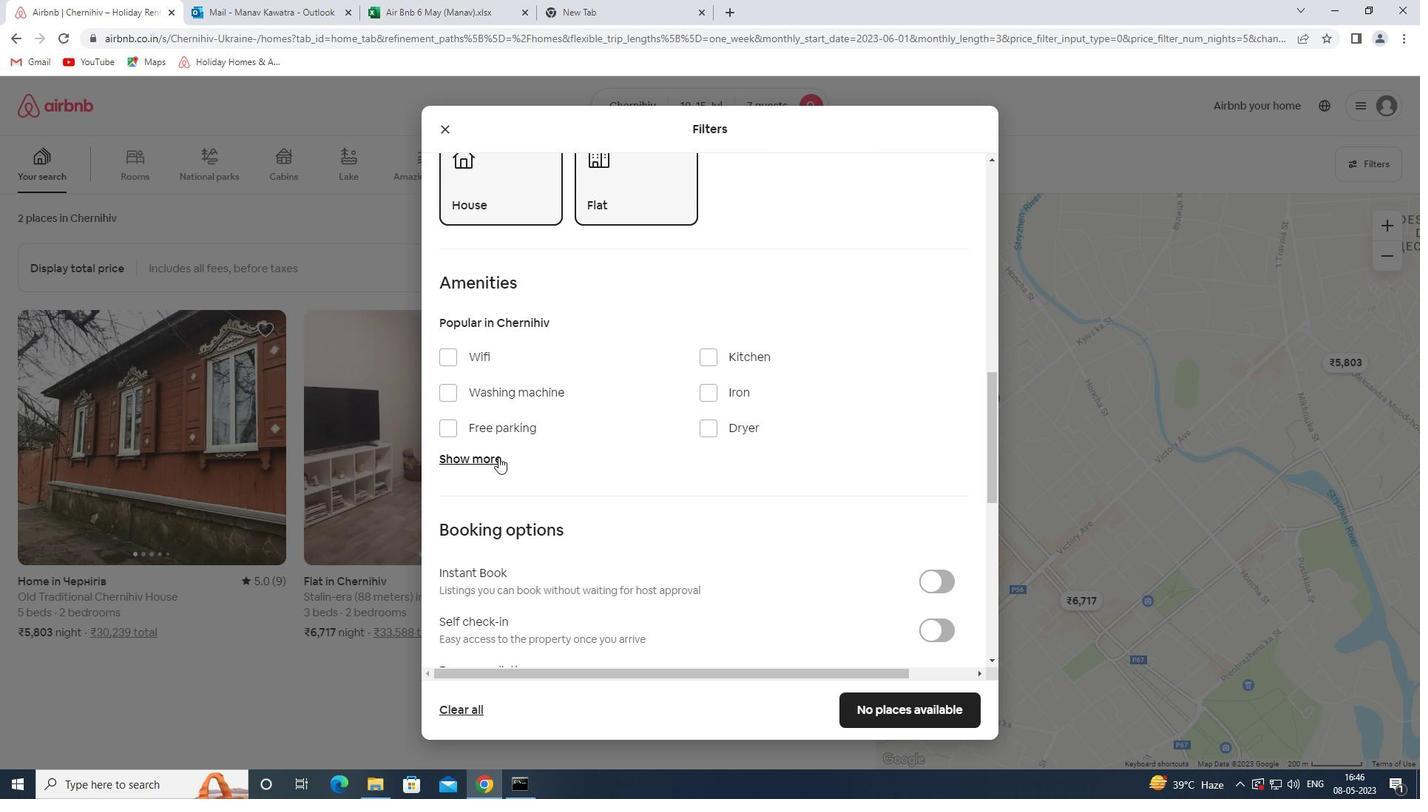 
Action: Mouse pressed left at (497, 457)
Screenshot: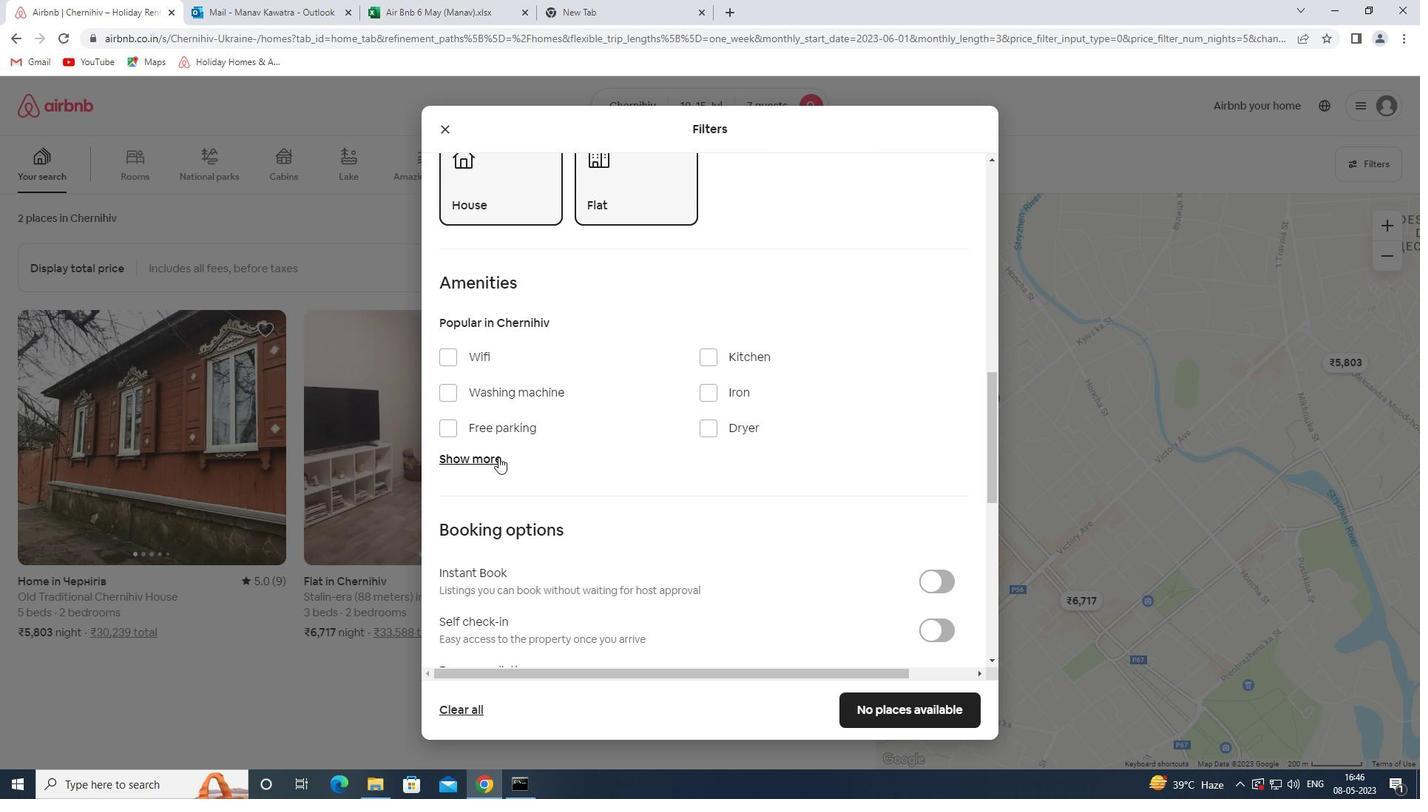 
Action: Mouse moved to (489, 358)
Screenshot: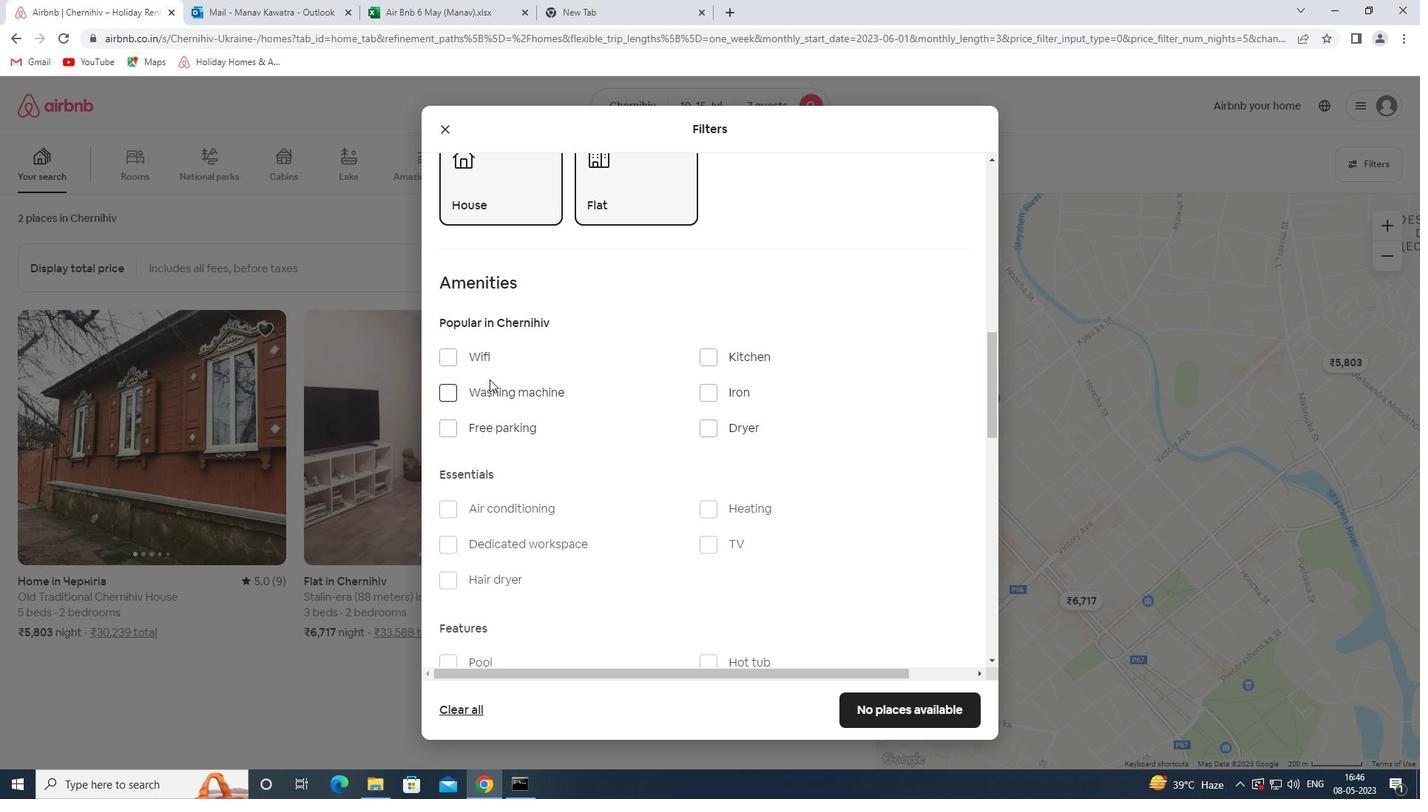 
Action: Mouse pressed left at (489, 358)
Screenshot: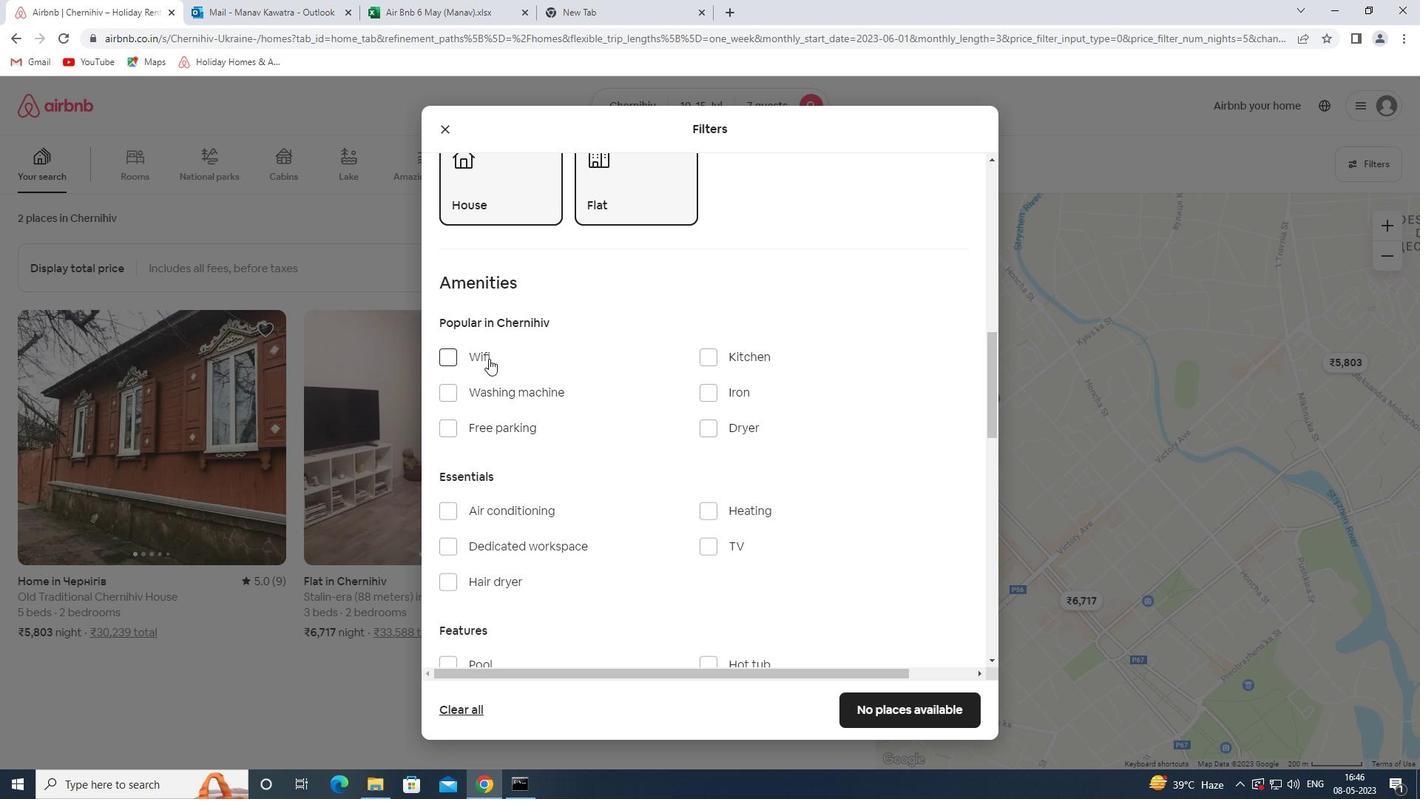 
Action: Mouse moved to (505, 433)
Screenshot: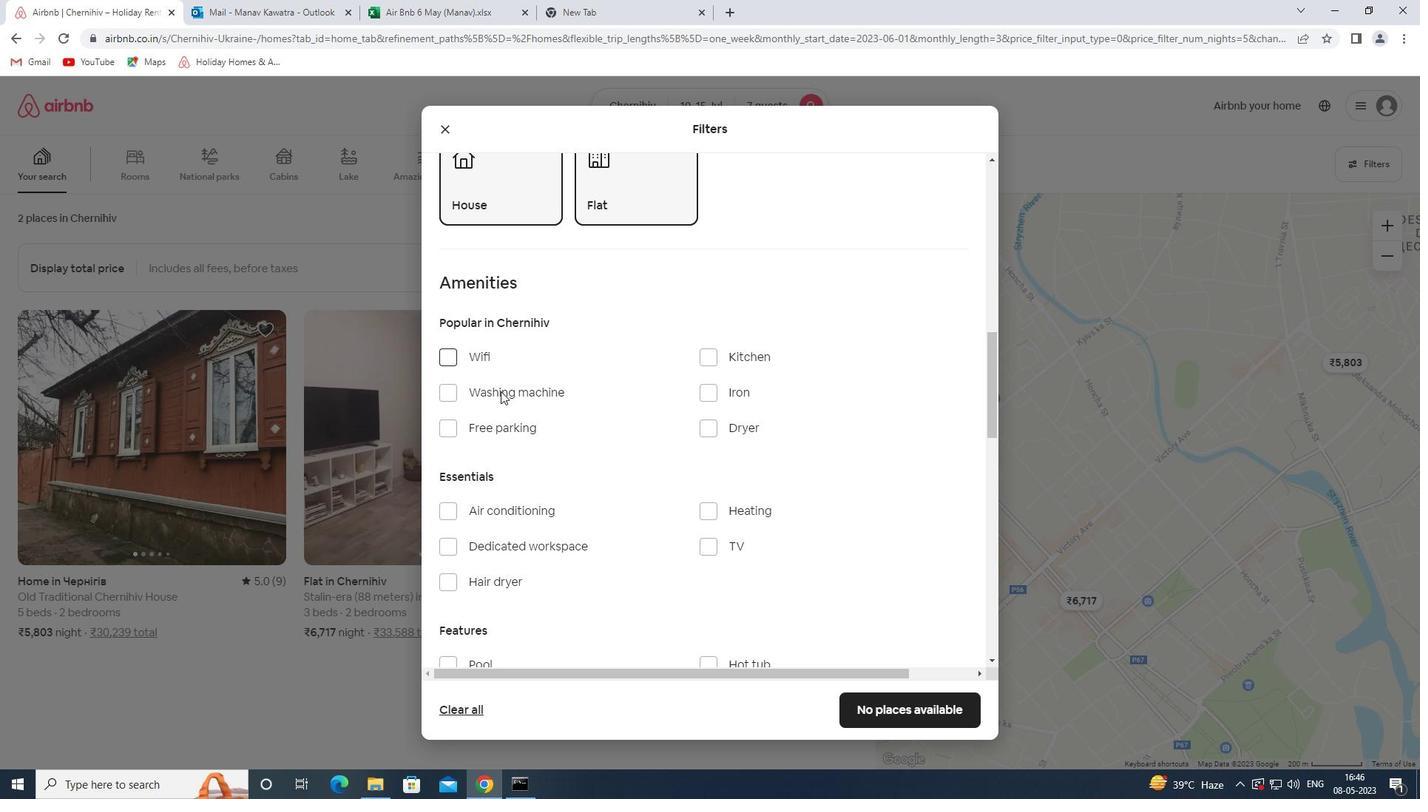 
Action: Mouse pressed left at (505, 433)
Screenshot: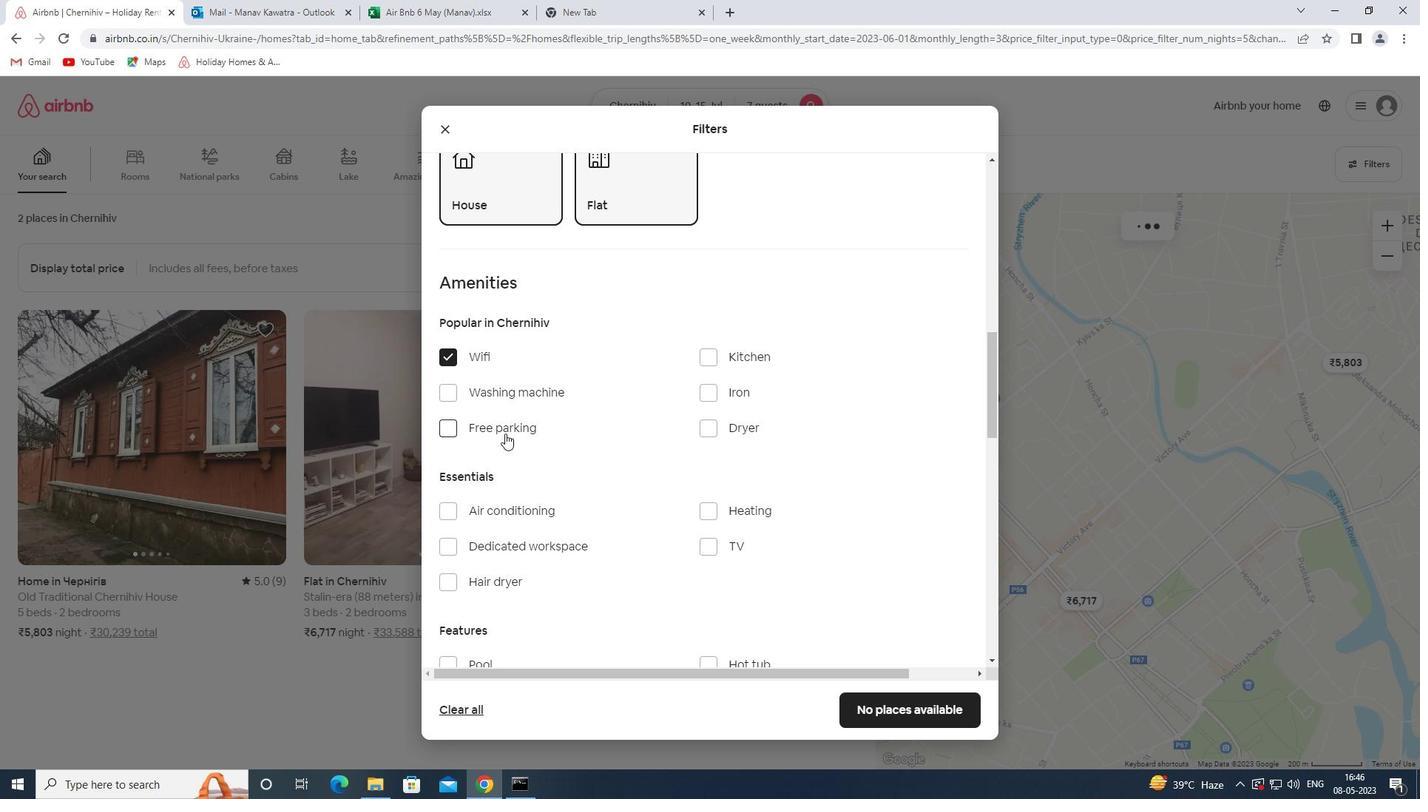
Action: Mouse moved to (639, 440)
Screenshot: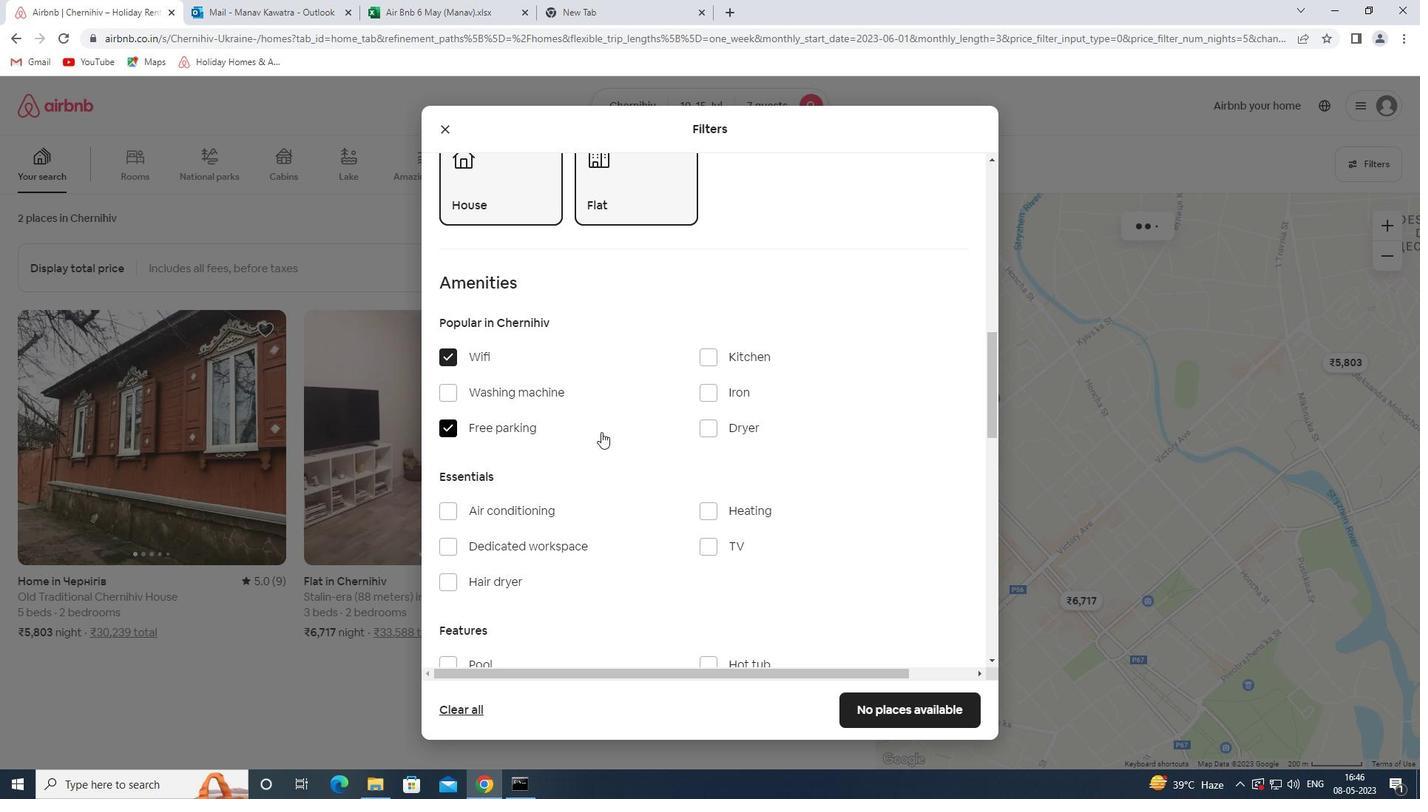 
Action: Mouse scrolled (639, 439) with delta (0, 0)
Screenshot: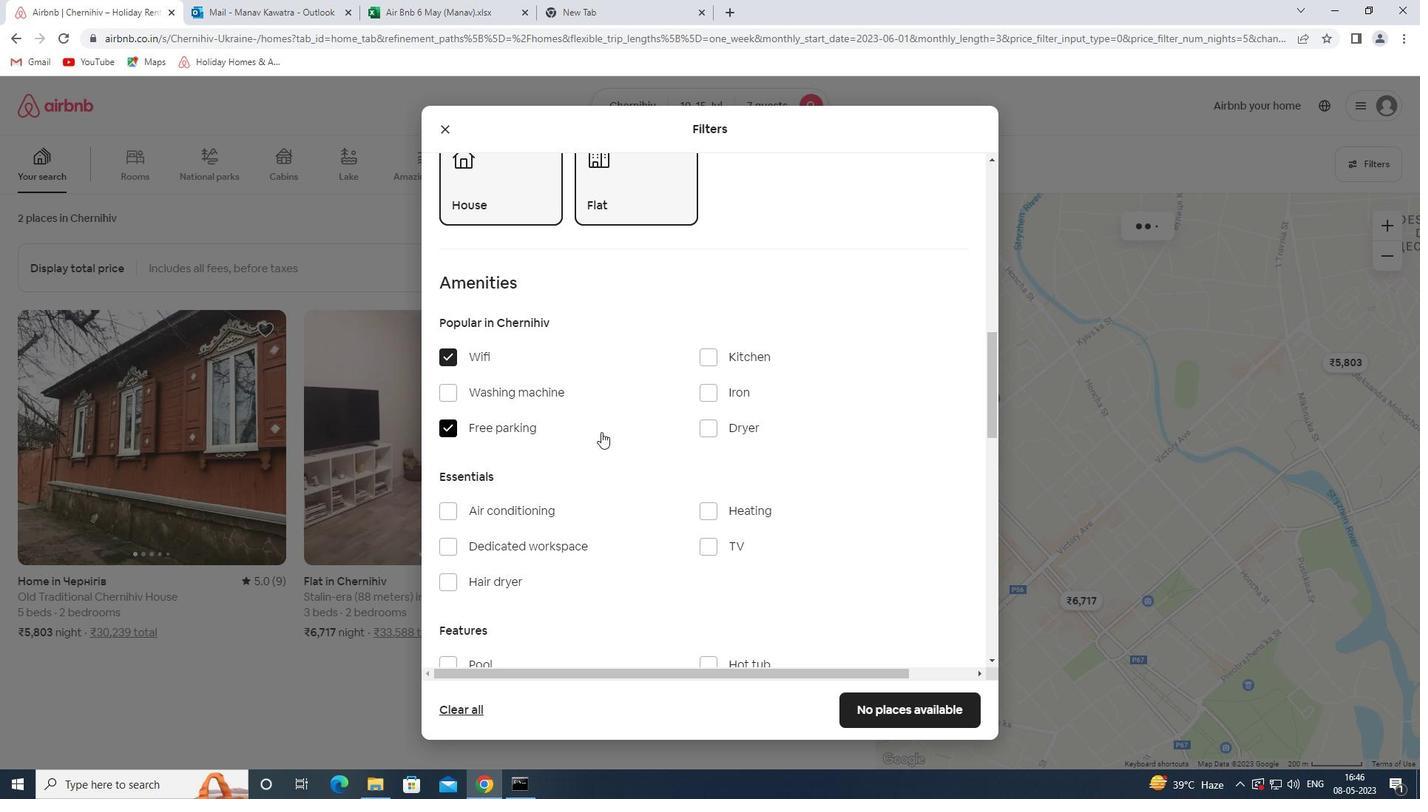 
Action: Mouse moved to (642, 440)
Screenshot: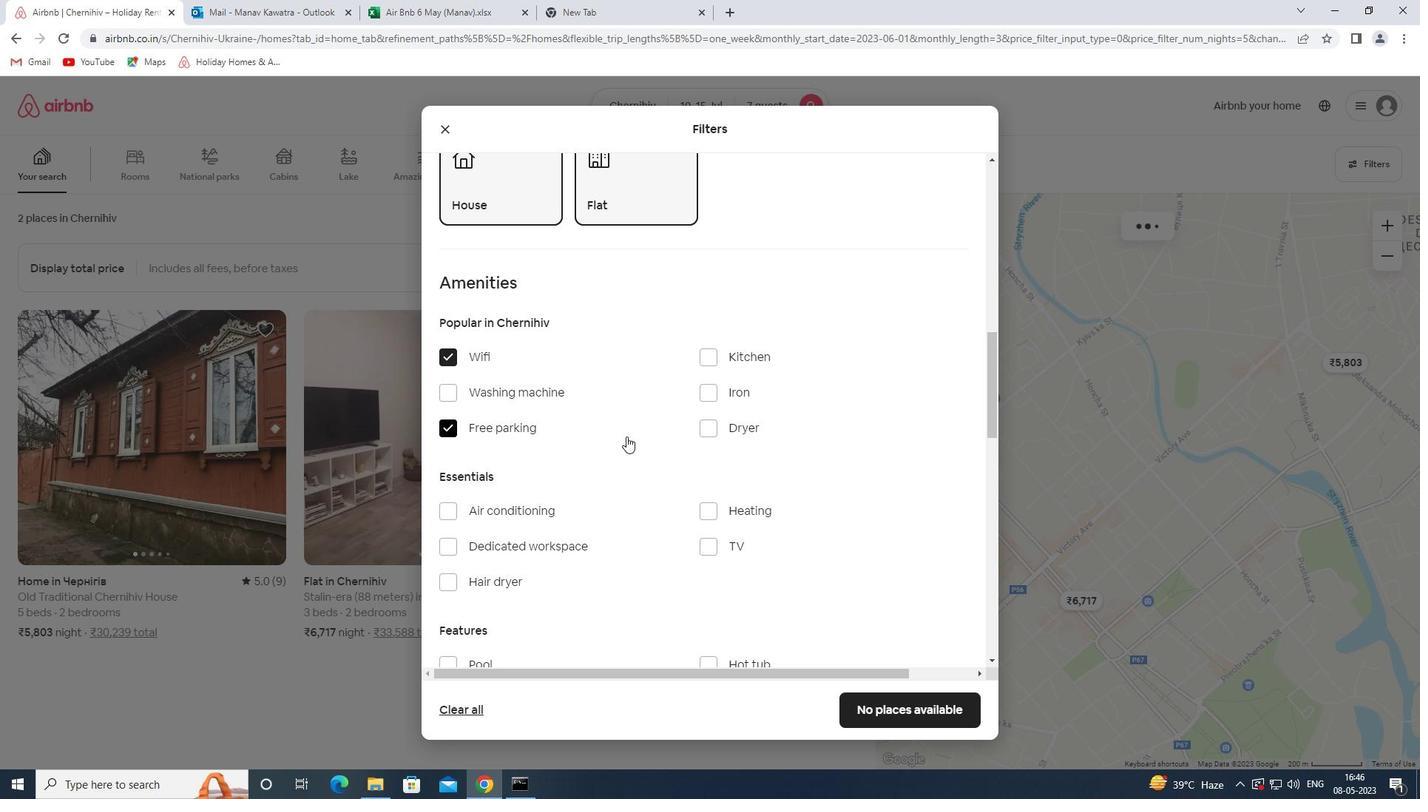 
Action: Mouse scrolled (642, 440) with delta (0, 0)
Screenshot: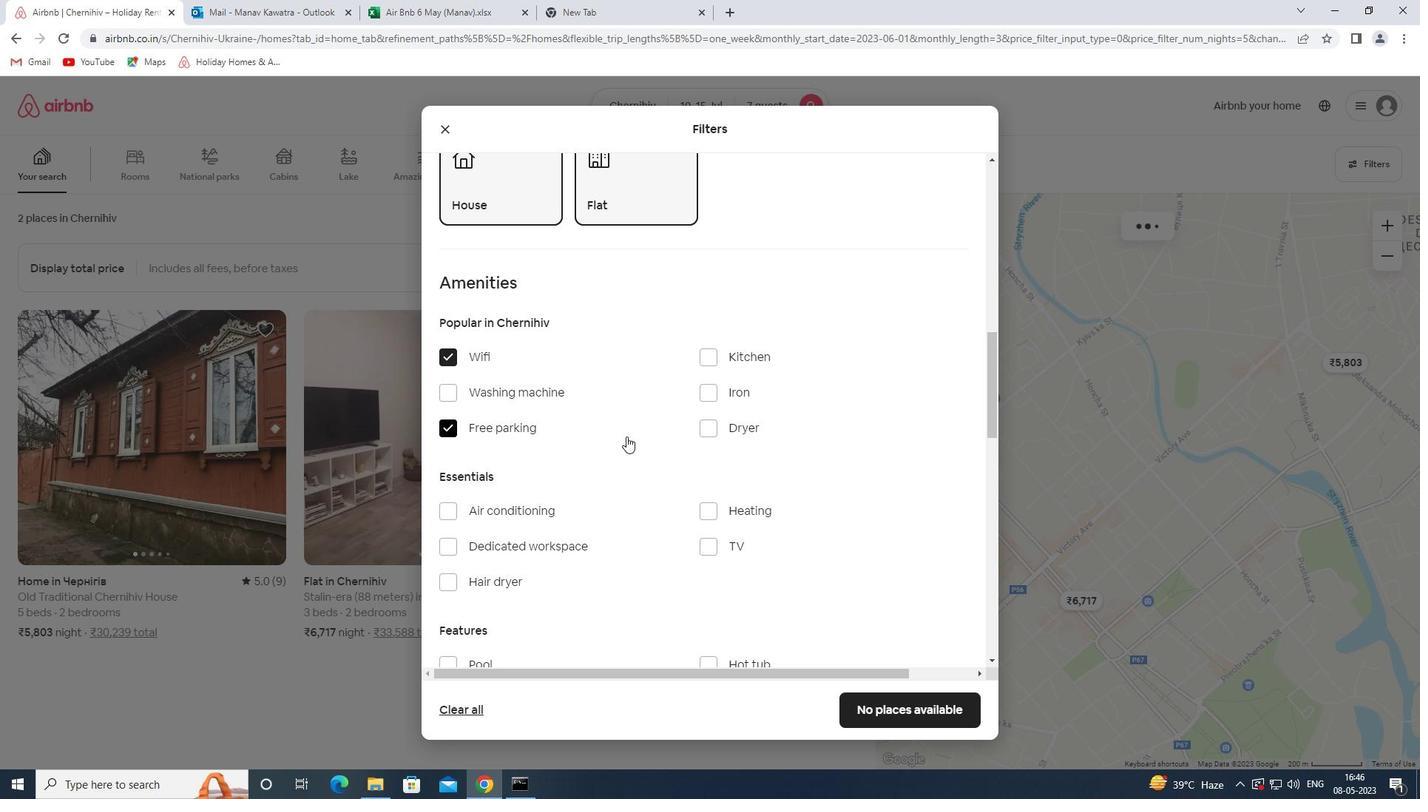 
Action: Mouse moved to (646, 441)
Screenshot: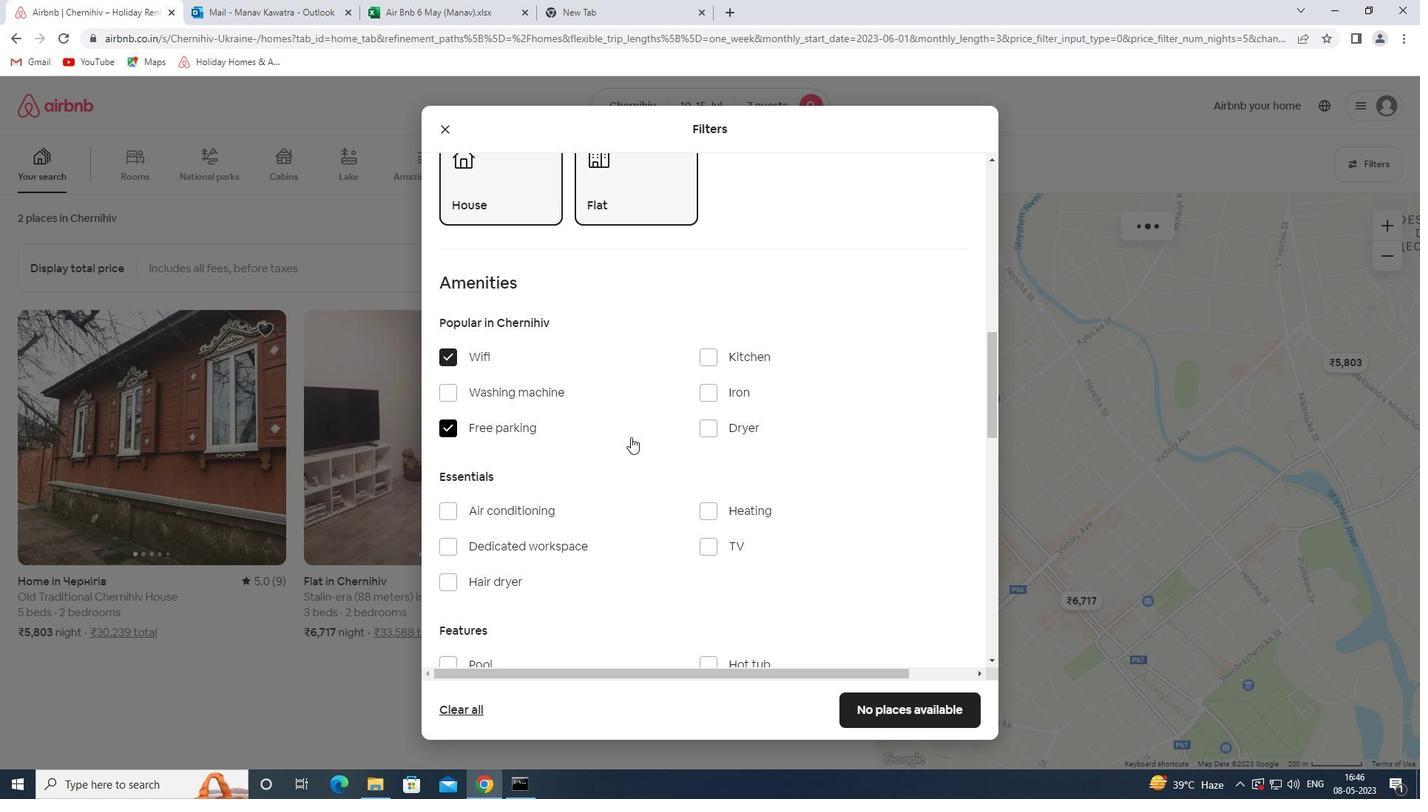 
Action: Mouse scrolled (646, 440) with delta (0, 0)
Screenshot: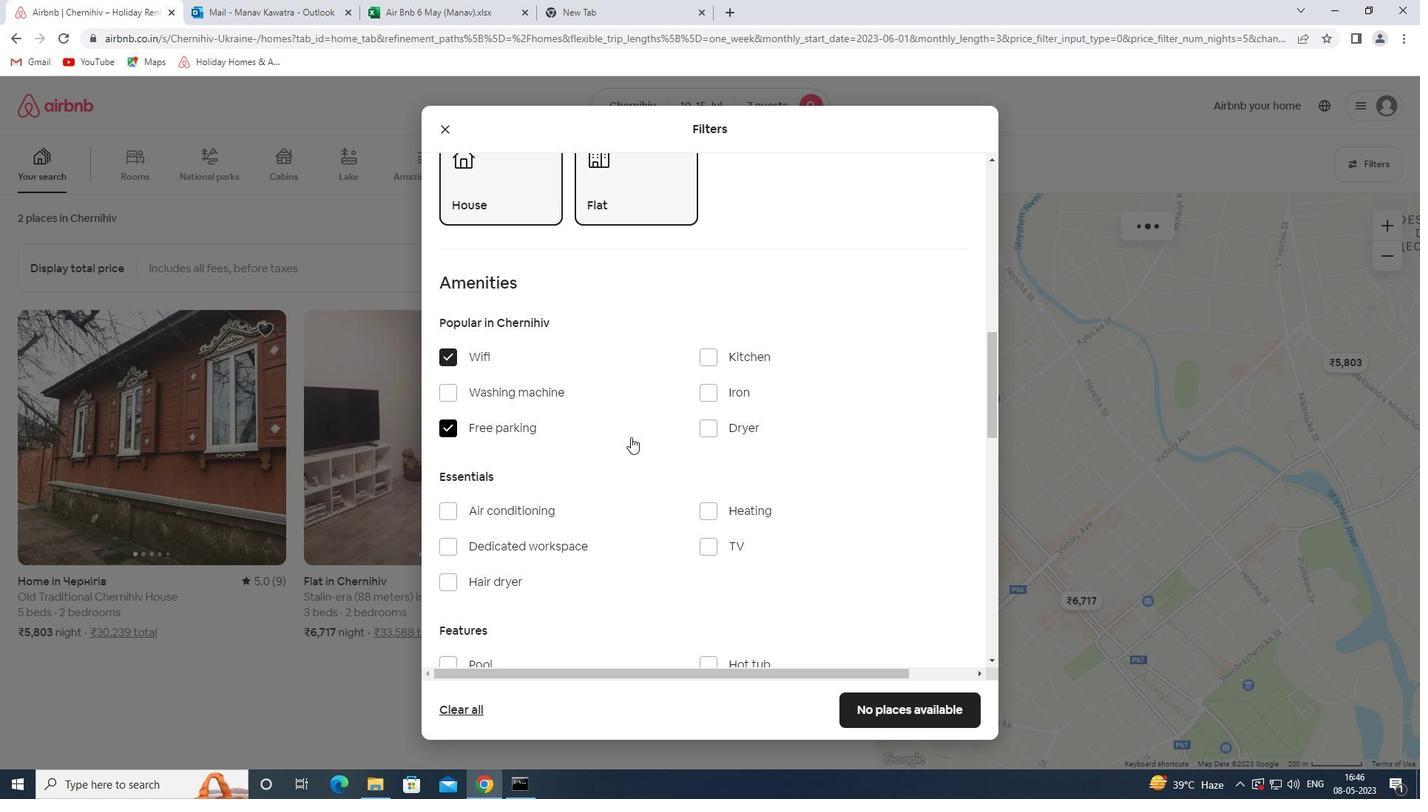
Action: Mouse moved to (722, 332)
Screenshot: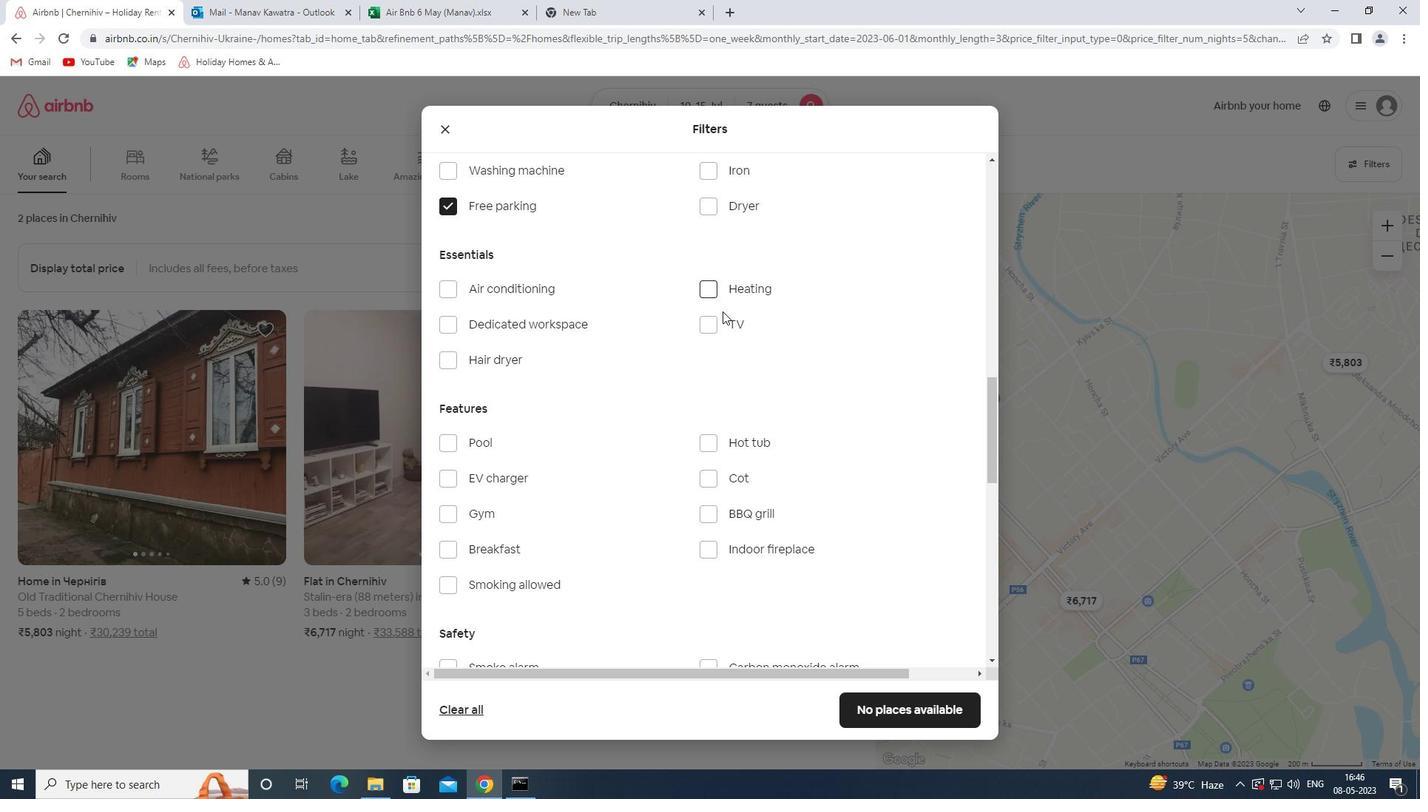 
Action: Mouse pressed left at (722, 332)
Screenshot: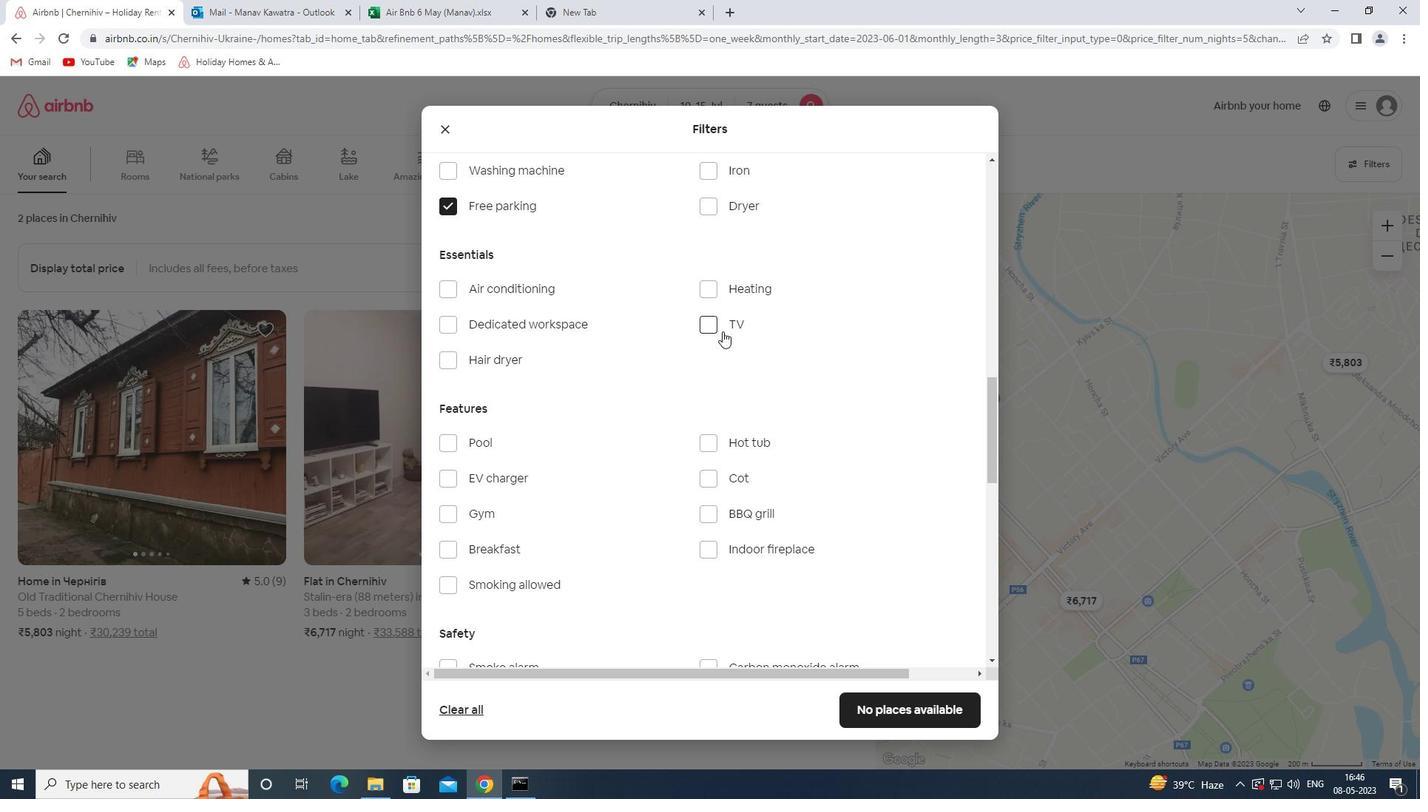 
Action: Mouse moved to (640, 459)
Screenshot: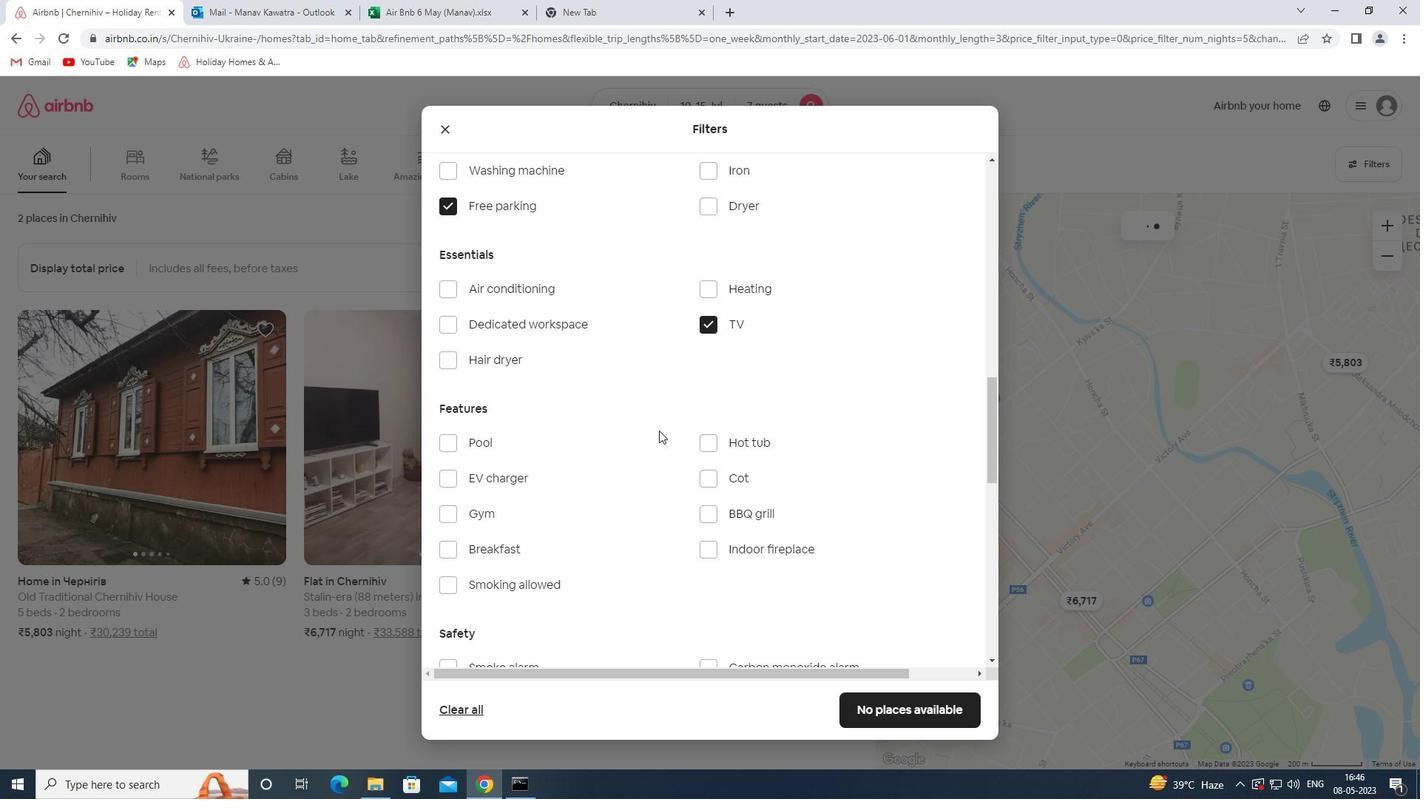 
Action: Mouse scrolled (640, 458) with delta (0, 0)
Screenshot: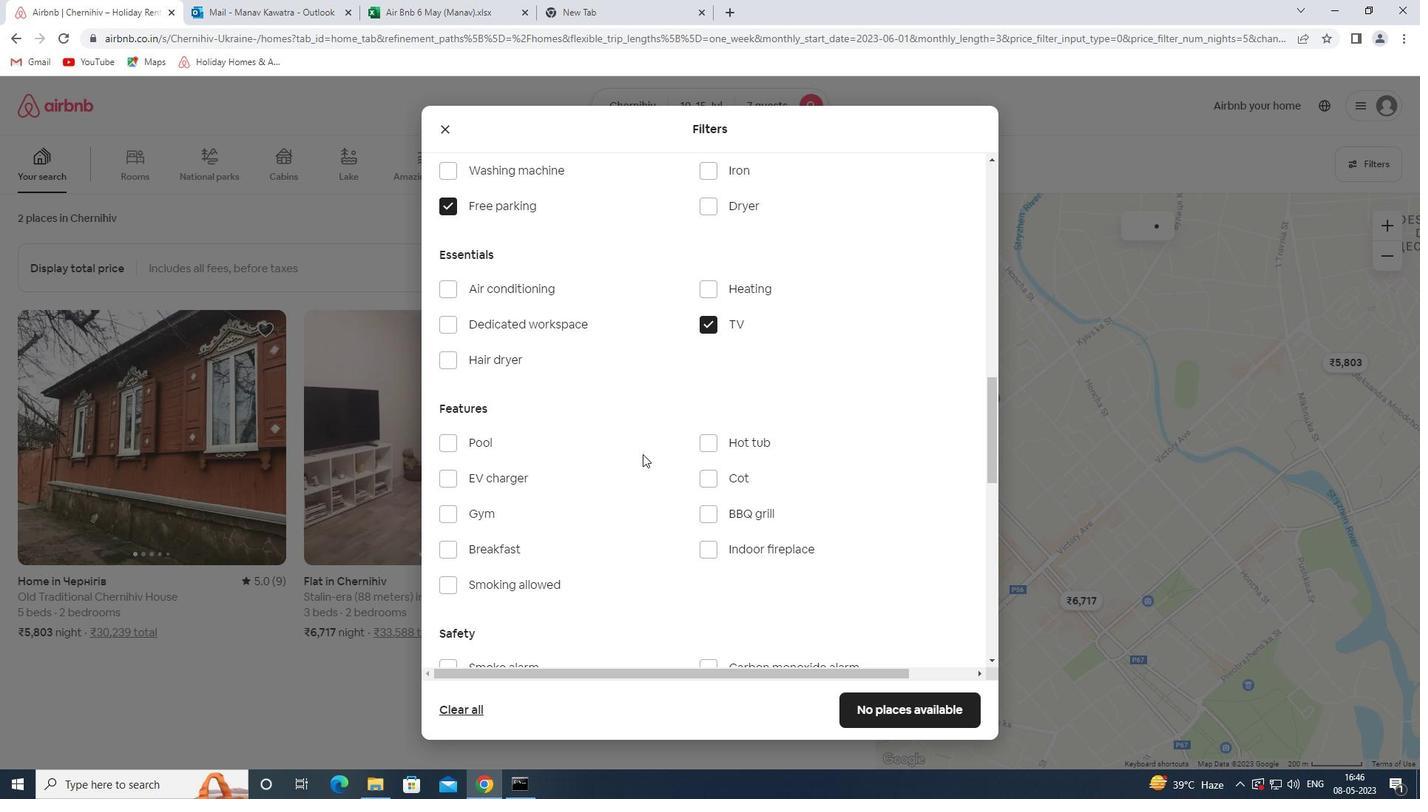 
Action: Mouse scrolled (640, 458) with delta (0, 0)
Screenshot: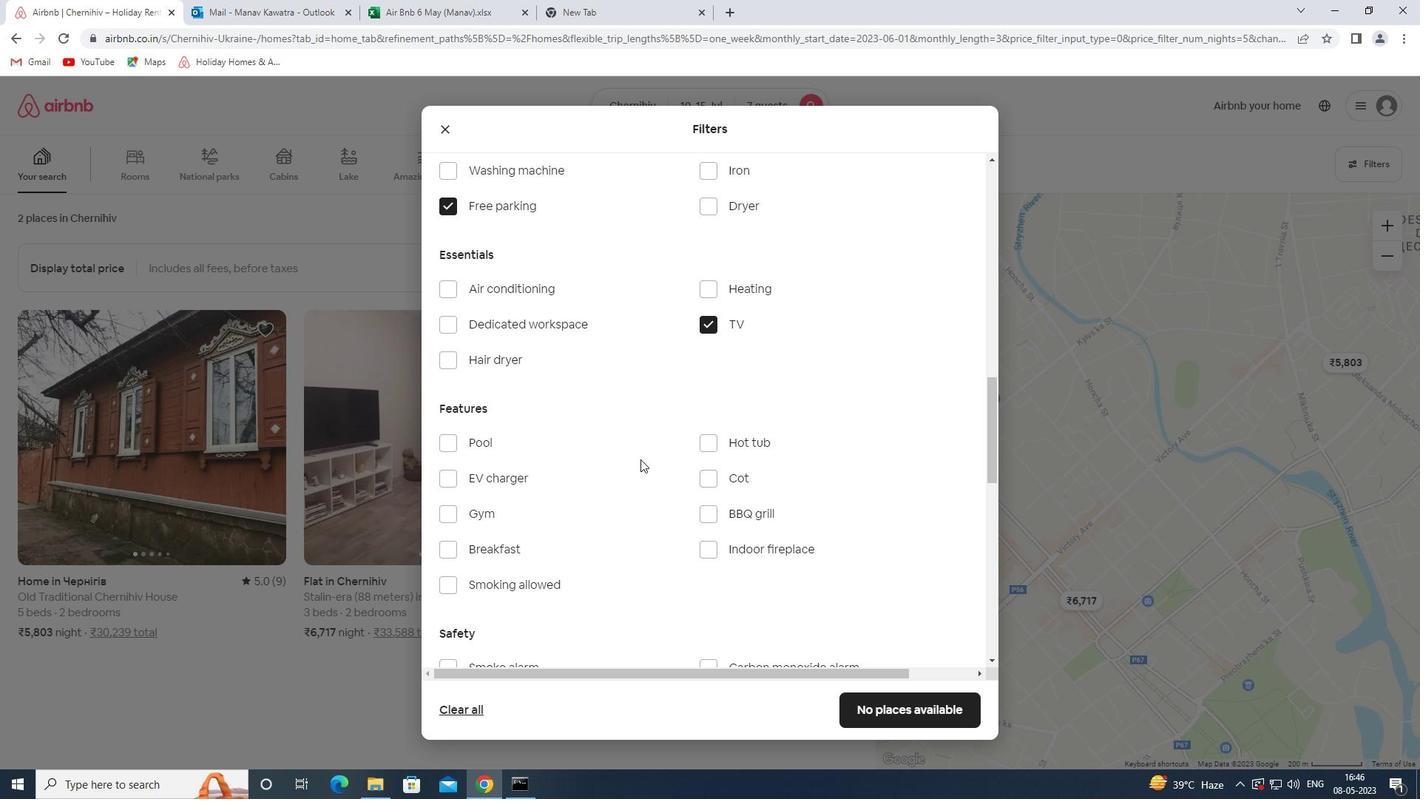 
Action: Mouse scrolled (640, 458) with delta (0, 0)
Screenshot: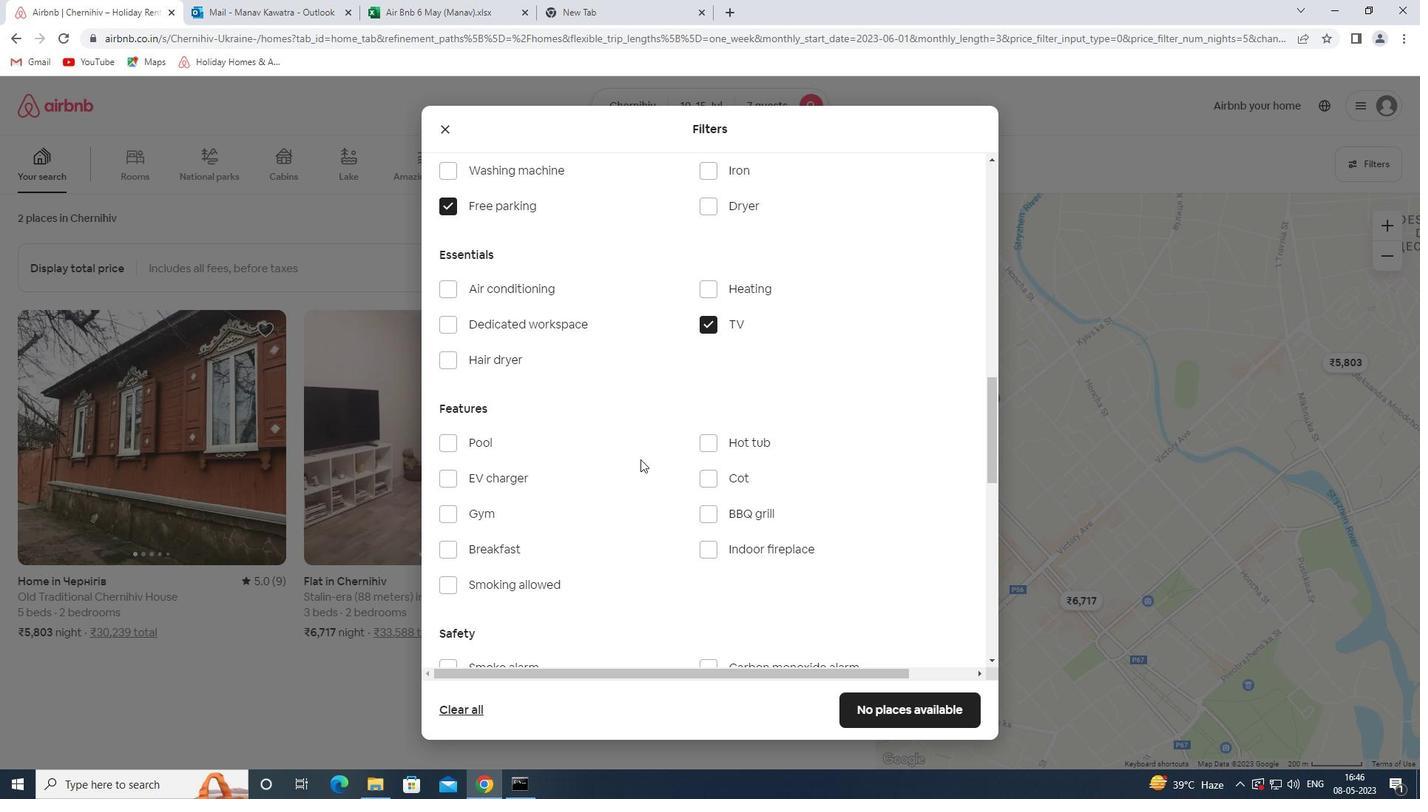 
Action: Mouse moved to (480, 289)
Screenshot: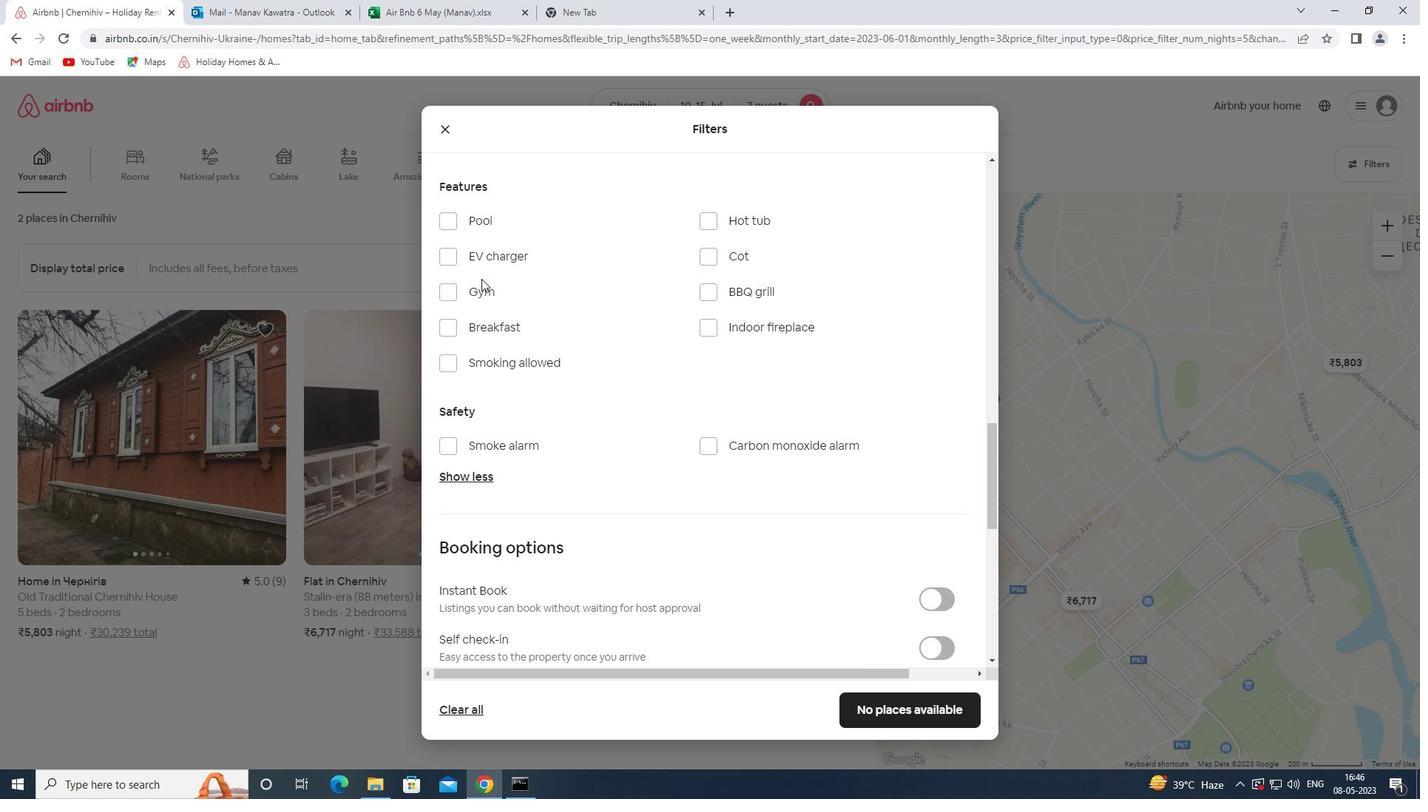 
Action: Mouse pressed left at (480, 289)
Screenshot: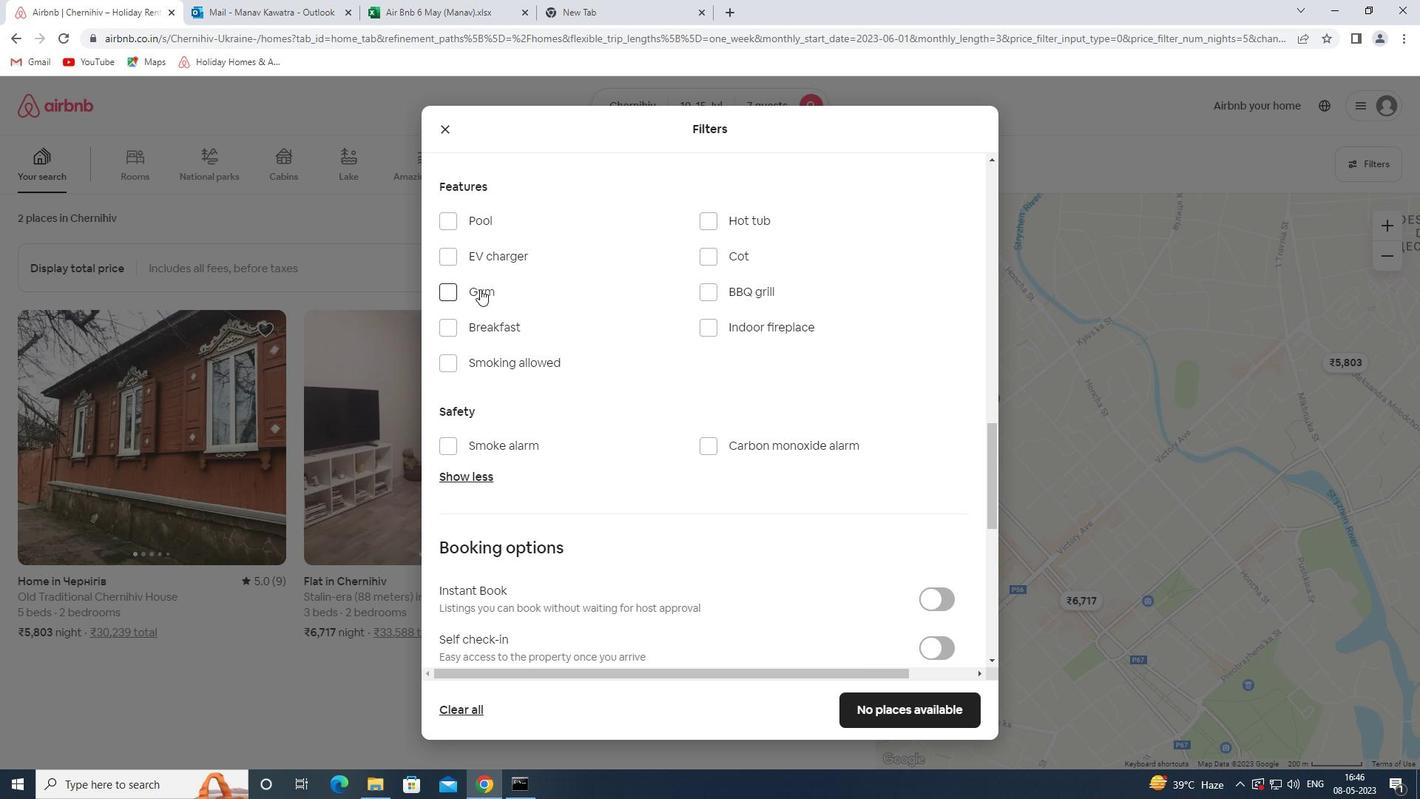
Action: Mouse moved to (487, 329)
Screenshot: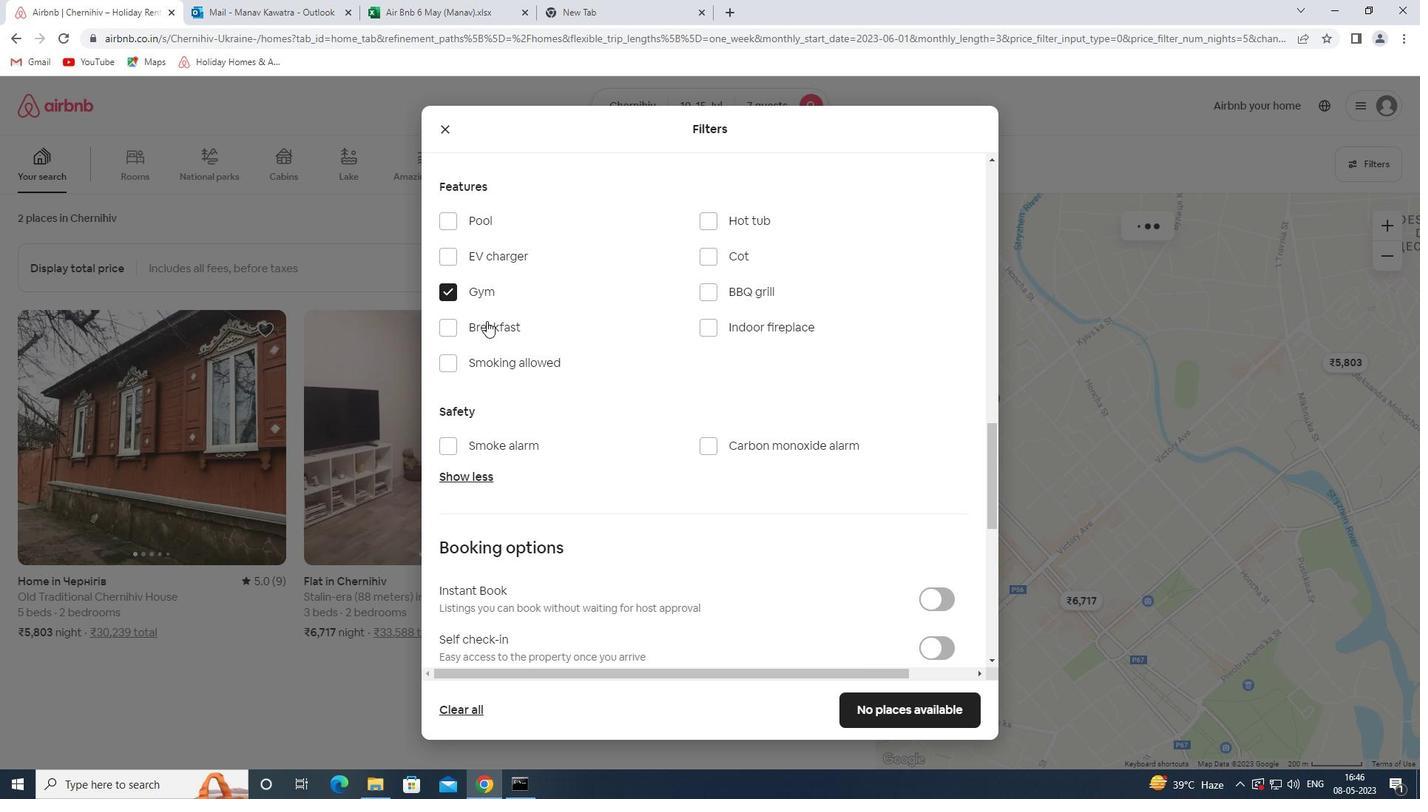 
Action: Mouse pressed left at (487, 329)
Screenshot: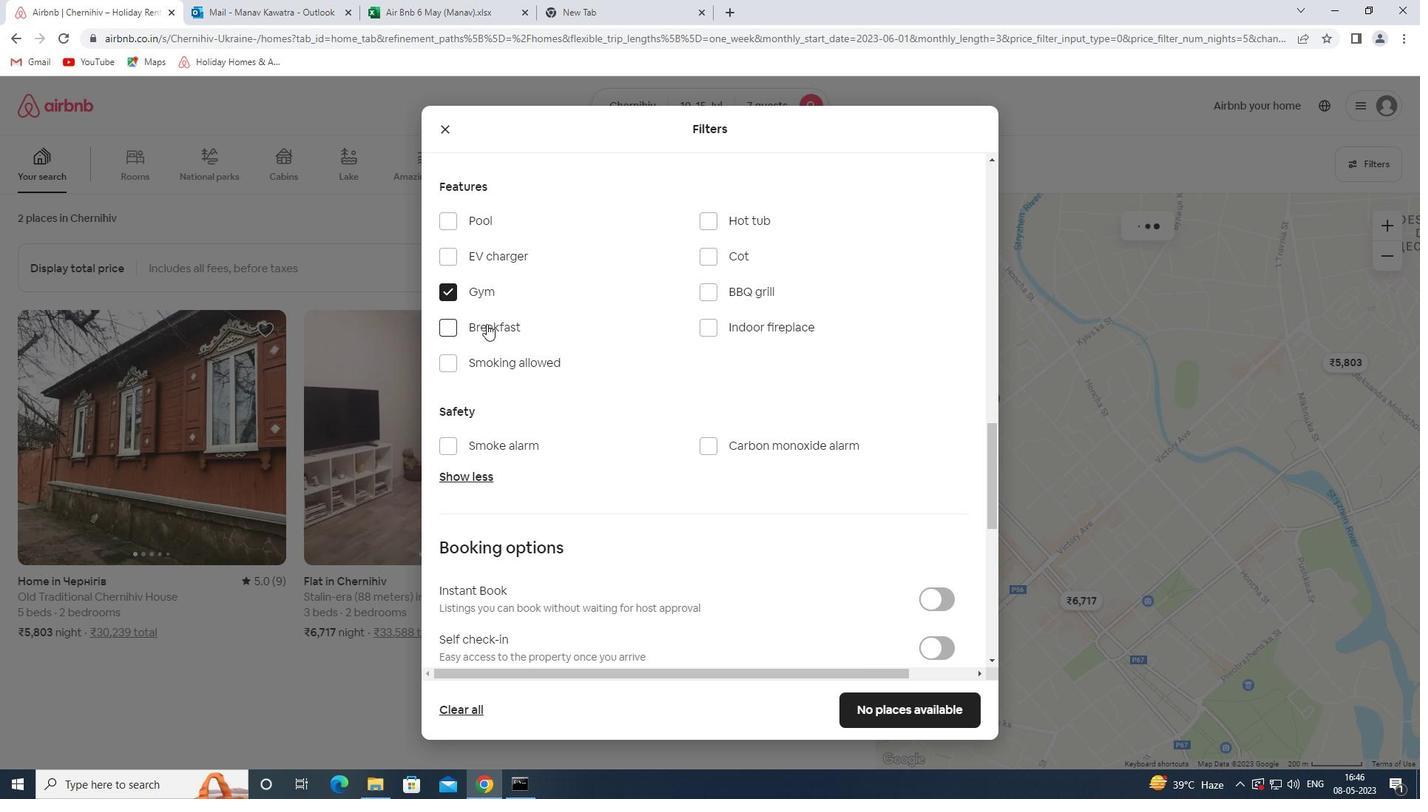 
Action: Mouse moved to (654, 354)
Screenshot: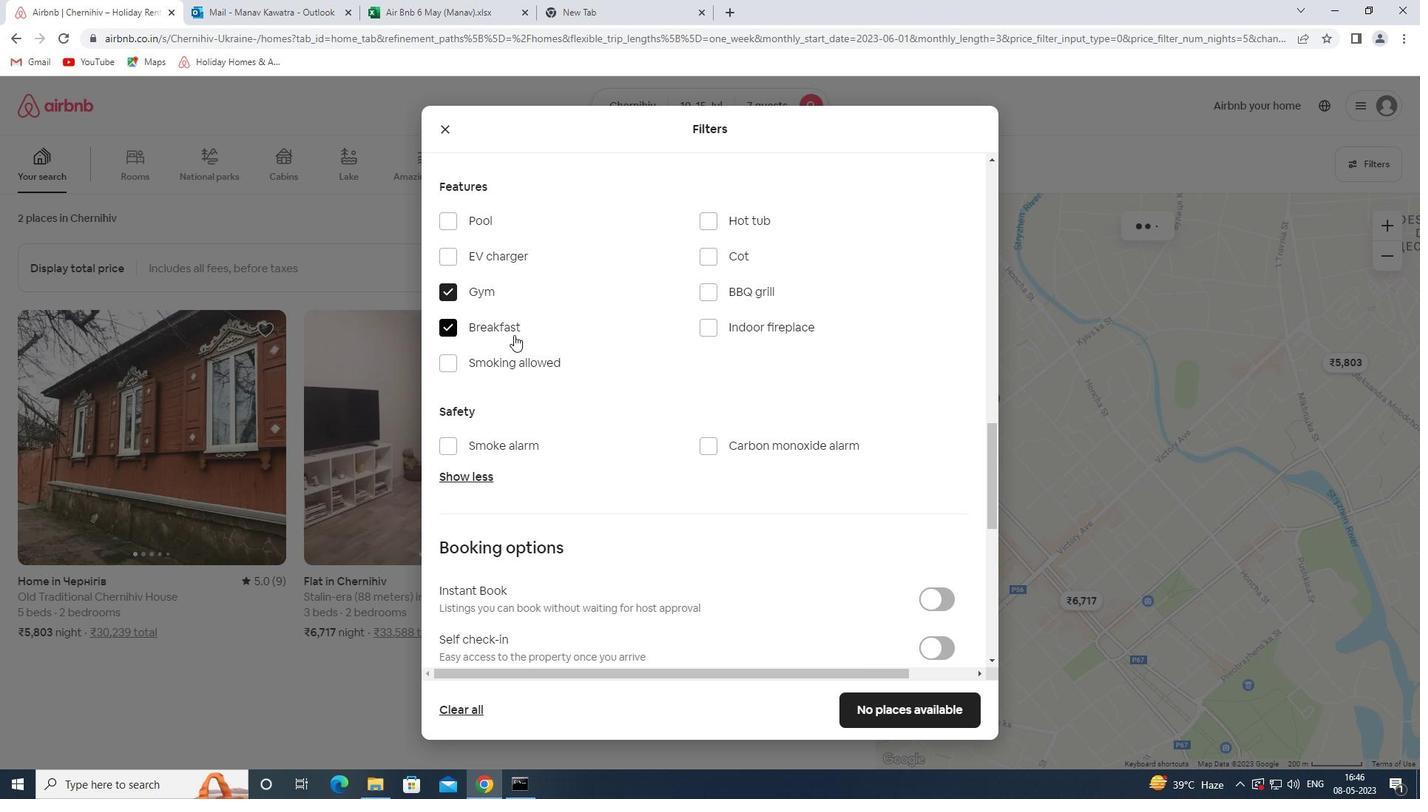 
Action: Mouse scrolled (654, 353) with delta (0, 0)
Screenshot: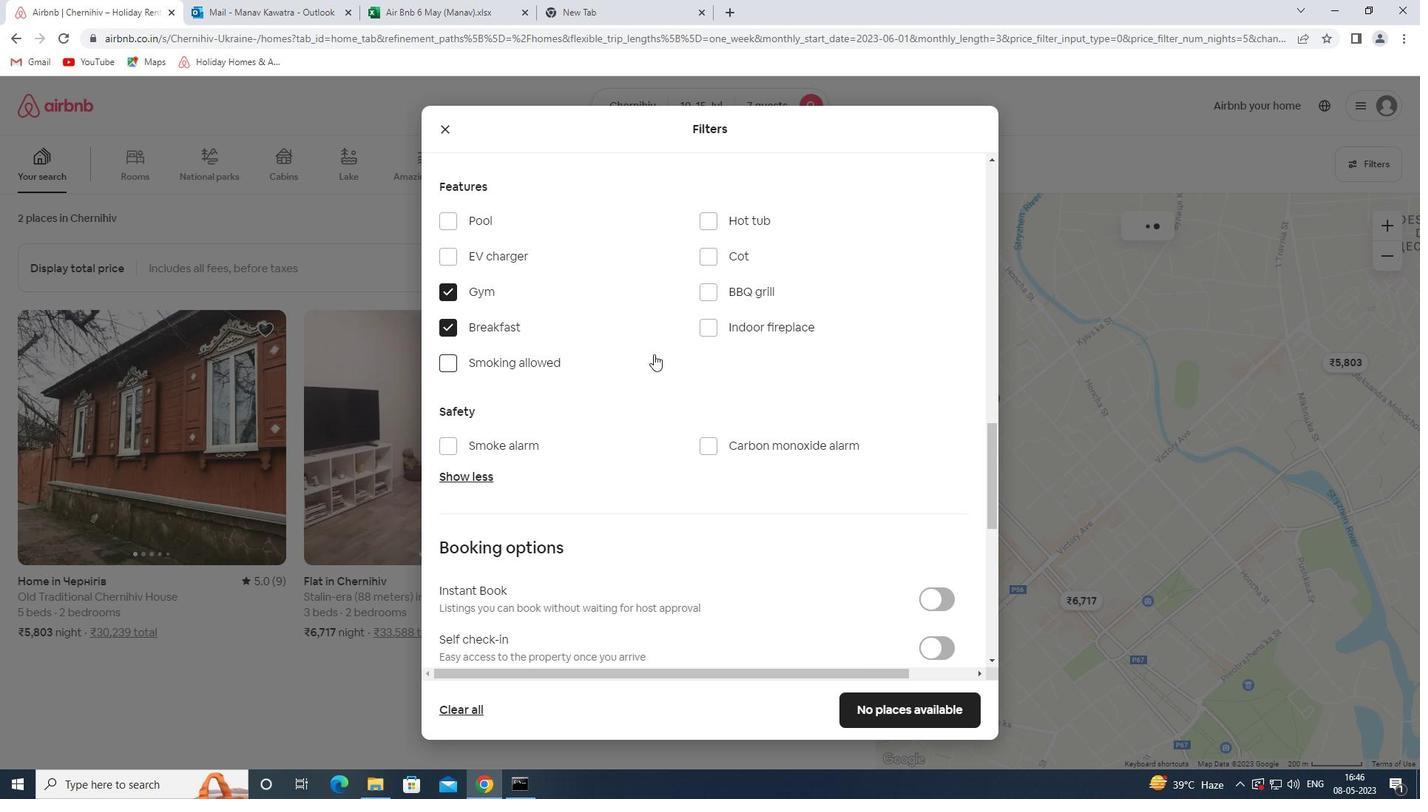 
Action: Mouse scrolled (654, 353) with delta (0, 0)
Screenshot: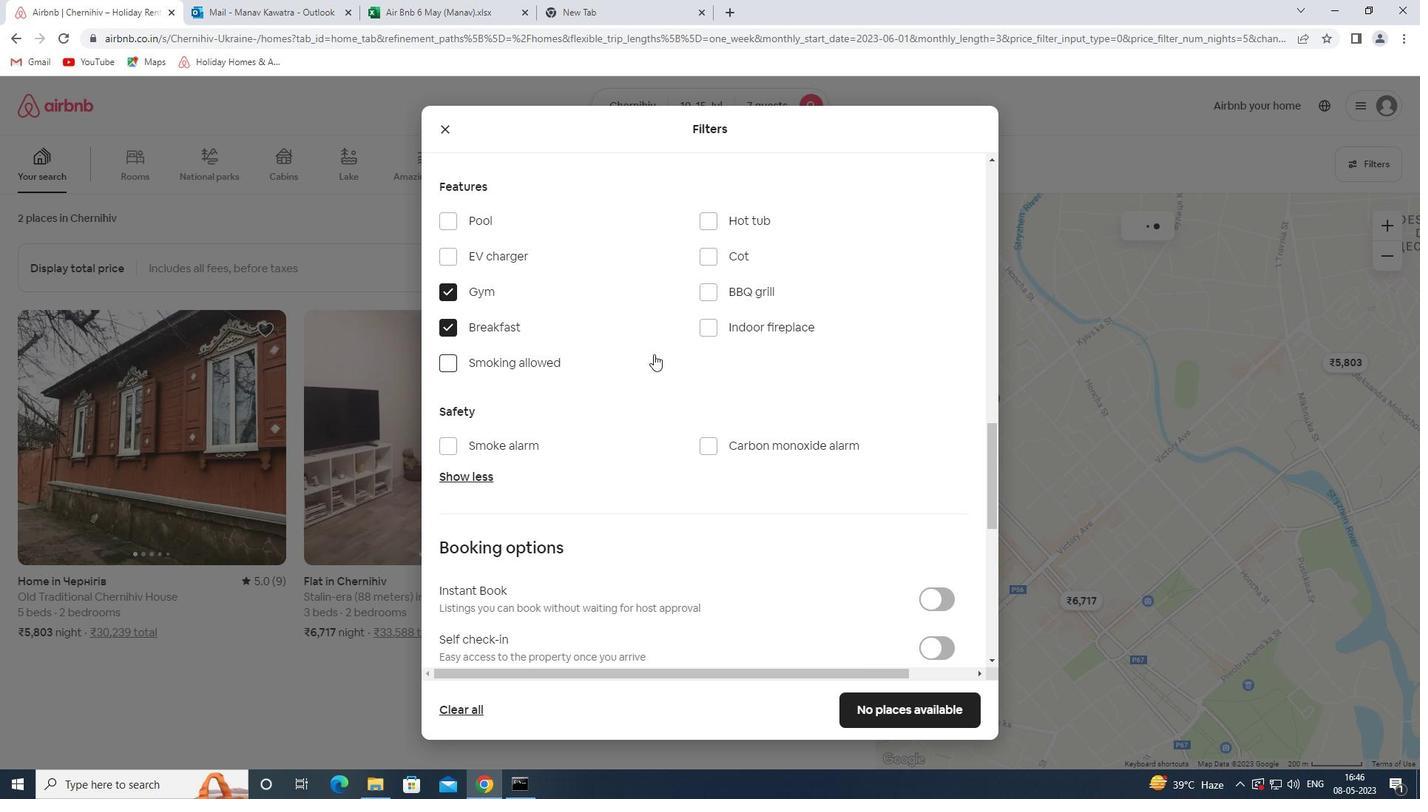 
Action: Mouse scrolled (654, 353) with delta (0, 0)
Screenshot: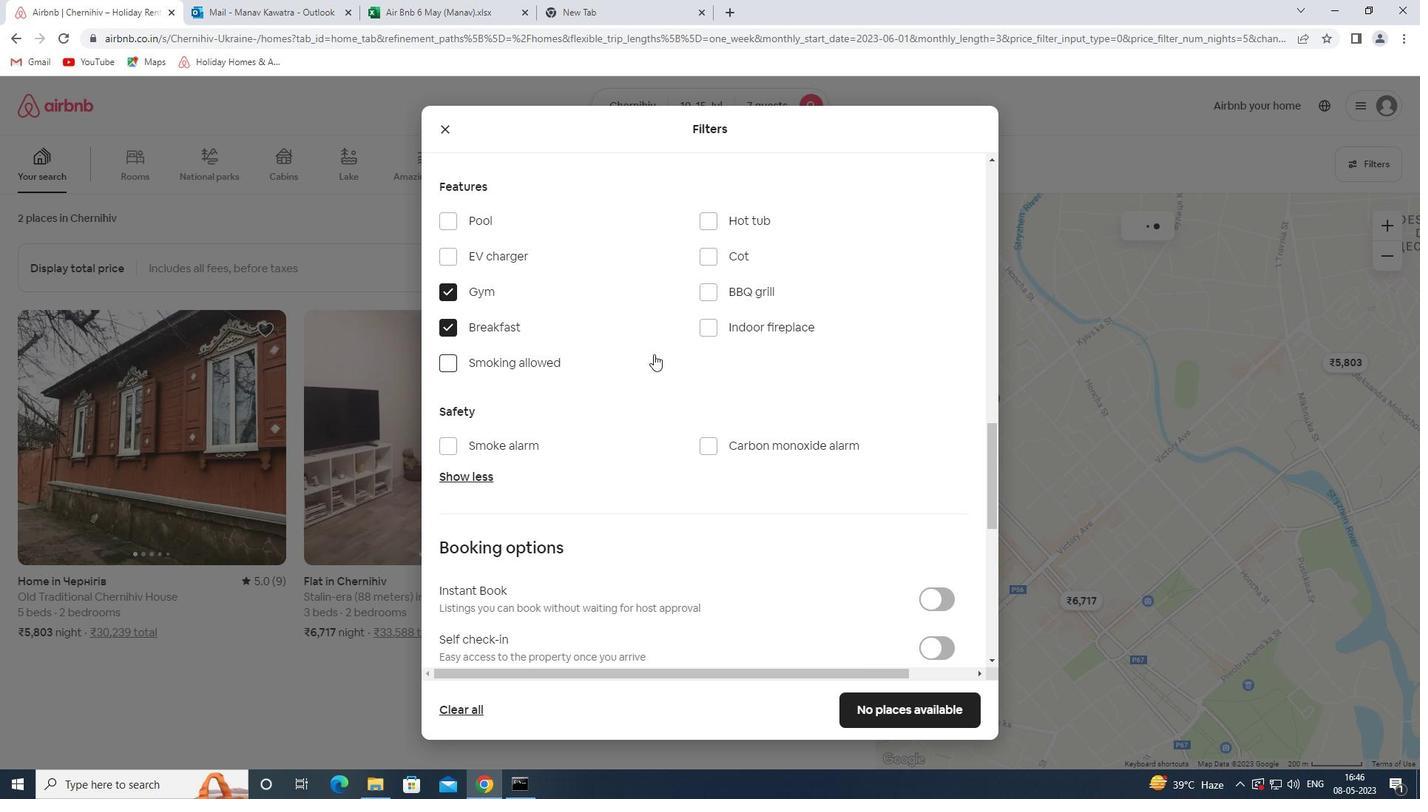 
Action: Mouse scrolled (654, 353) with delta (0, 0)
Screenshot: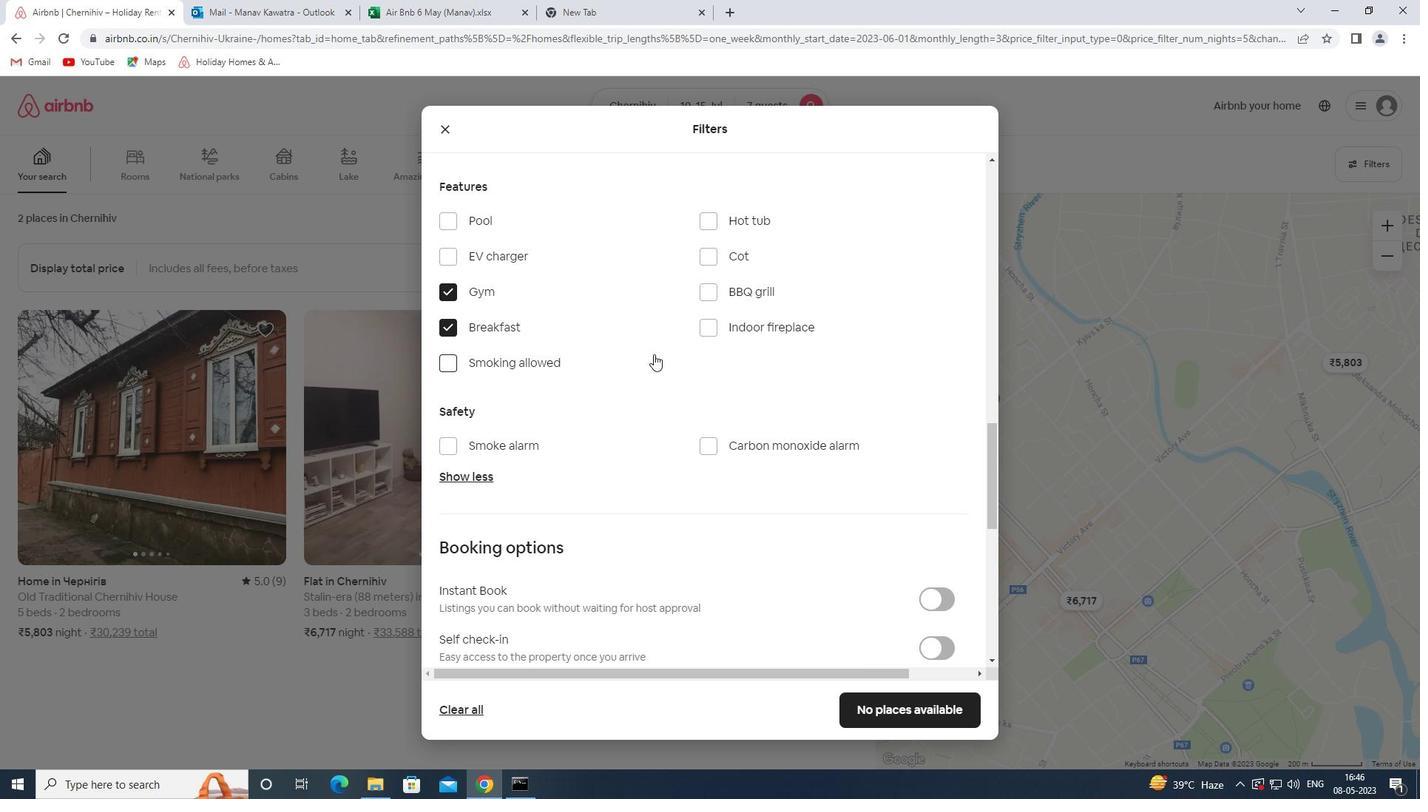 
Action: Mouse moved to (756, 350)
Screenshot: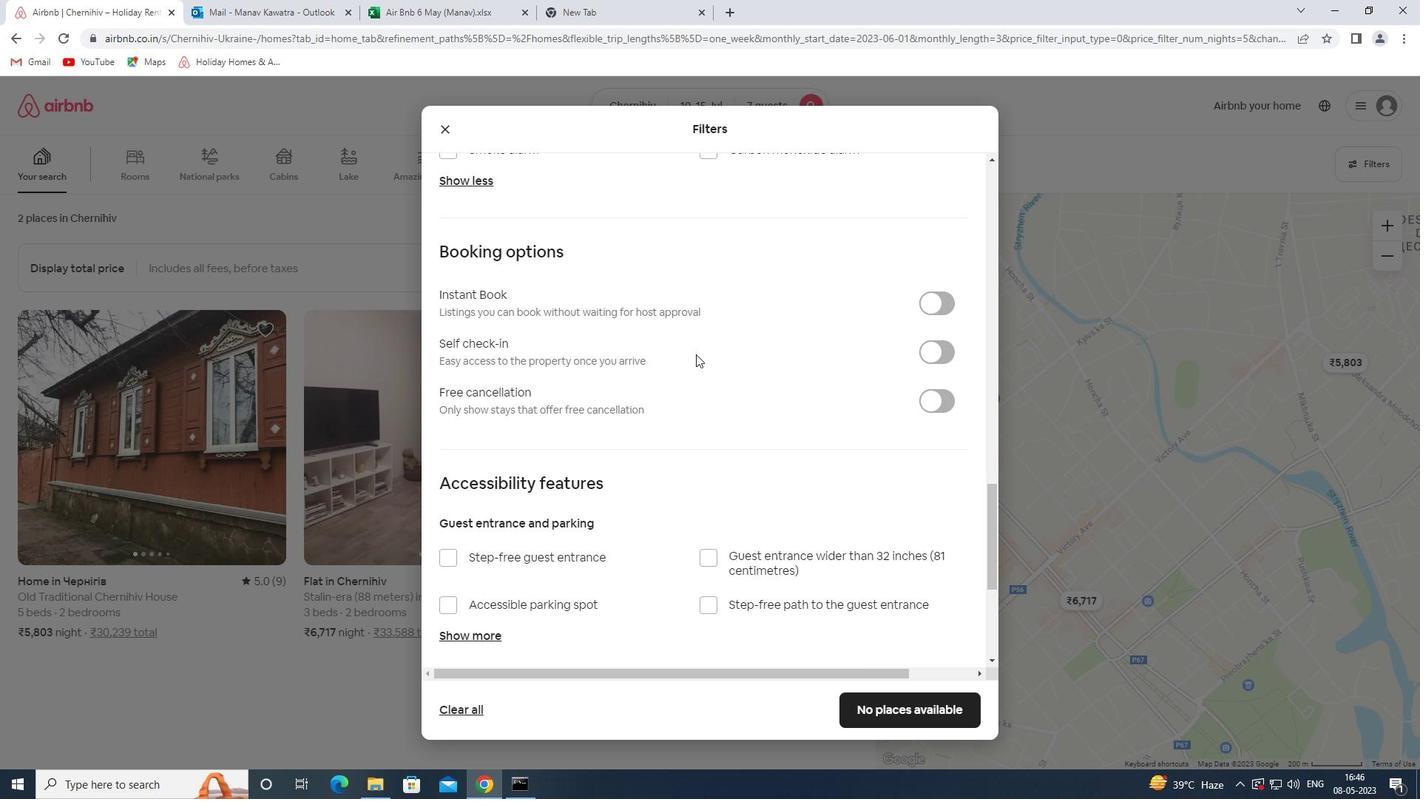 
Action: Mouse scrolled (756, 351) with delta (0, 0)
Screenshot: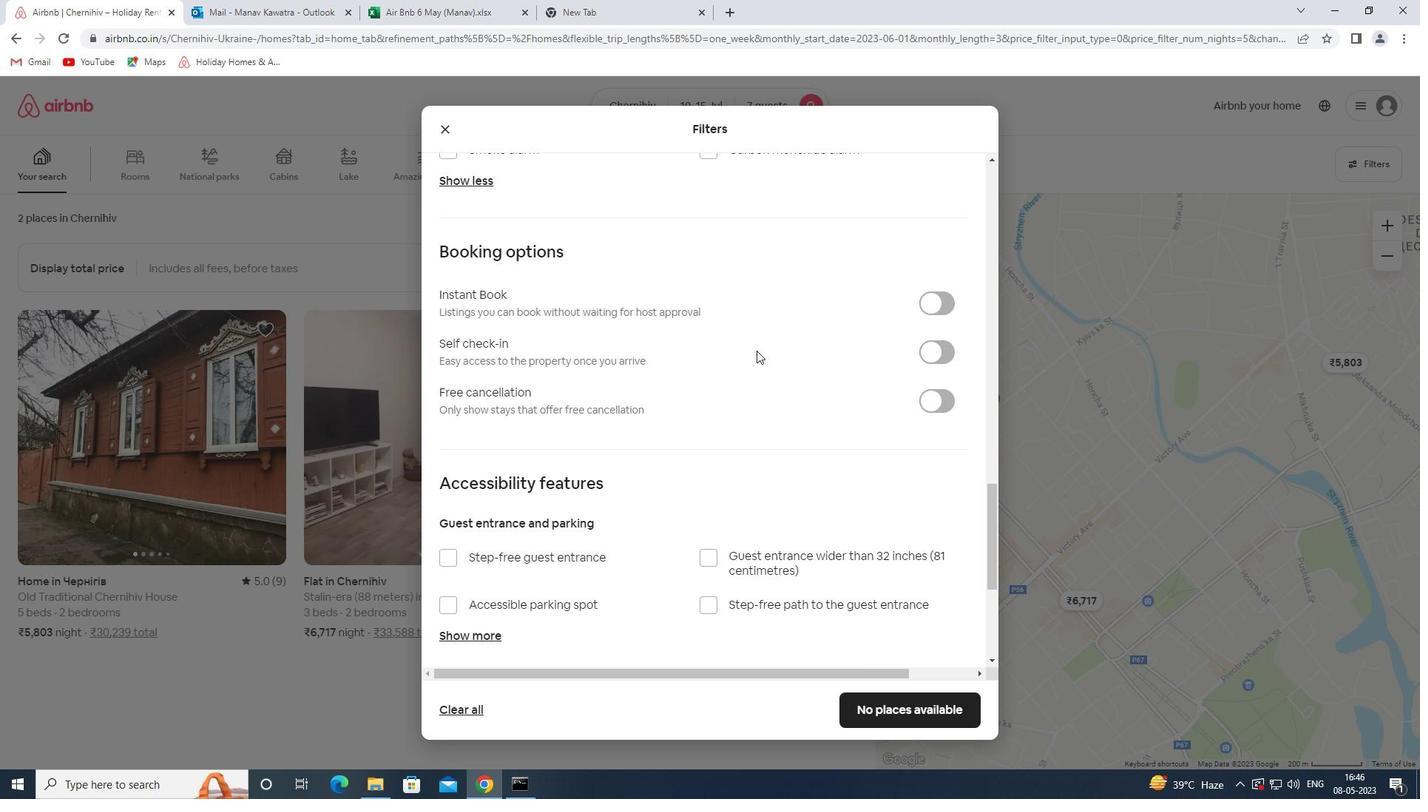 
Action: Mouse moved to (935, 426)
Screenshot: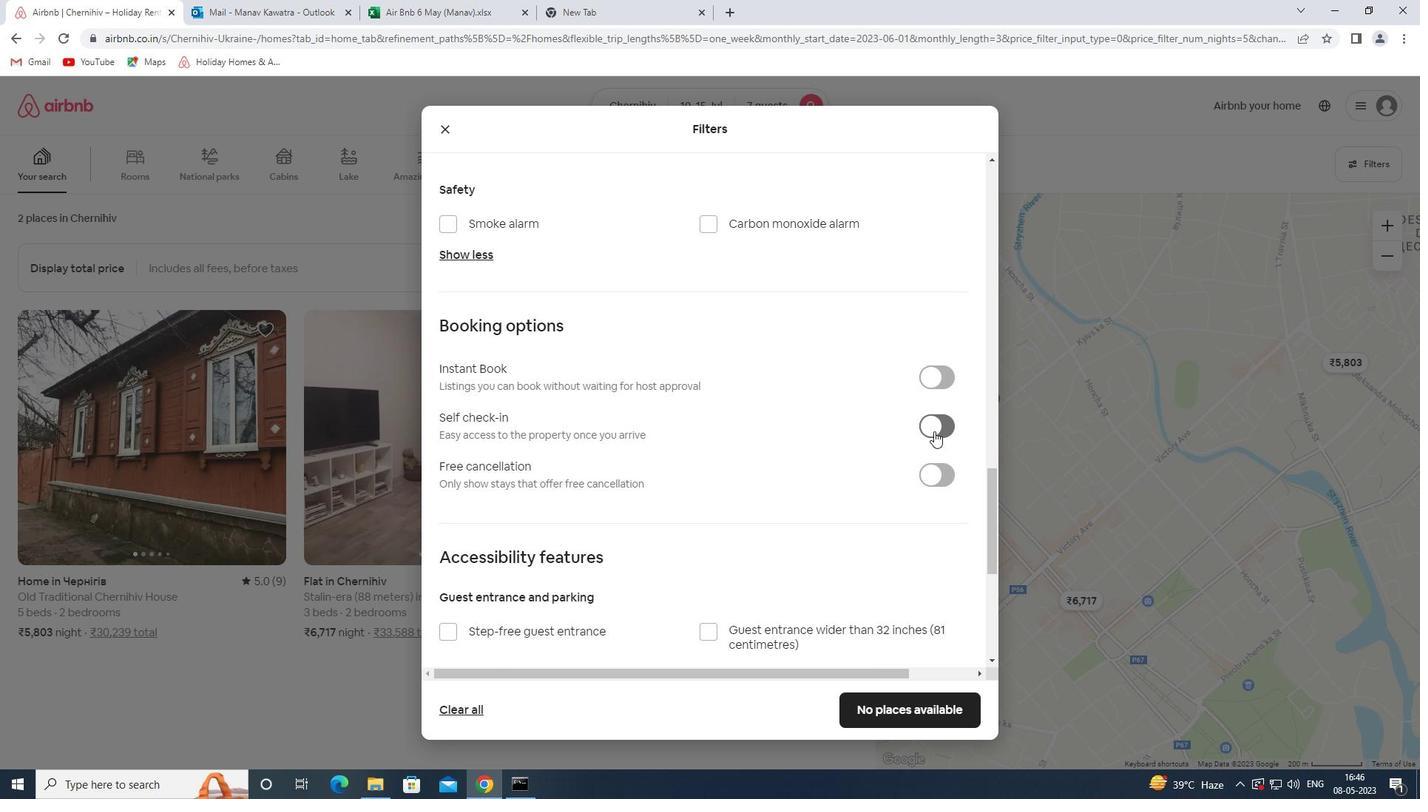 
Action: Mouse pressed left at (935, 426)
Screenshot: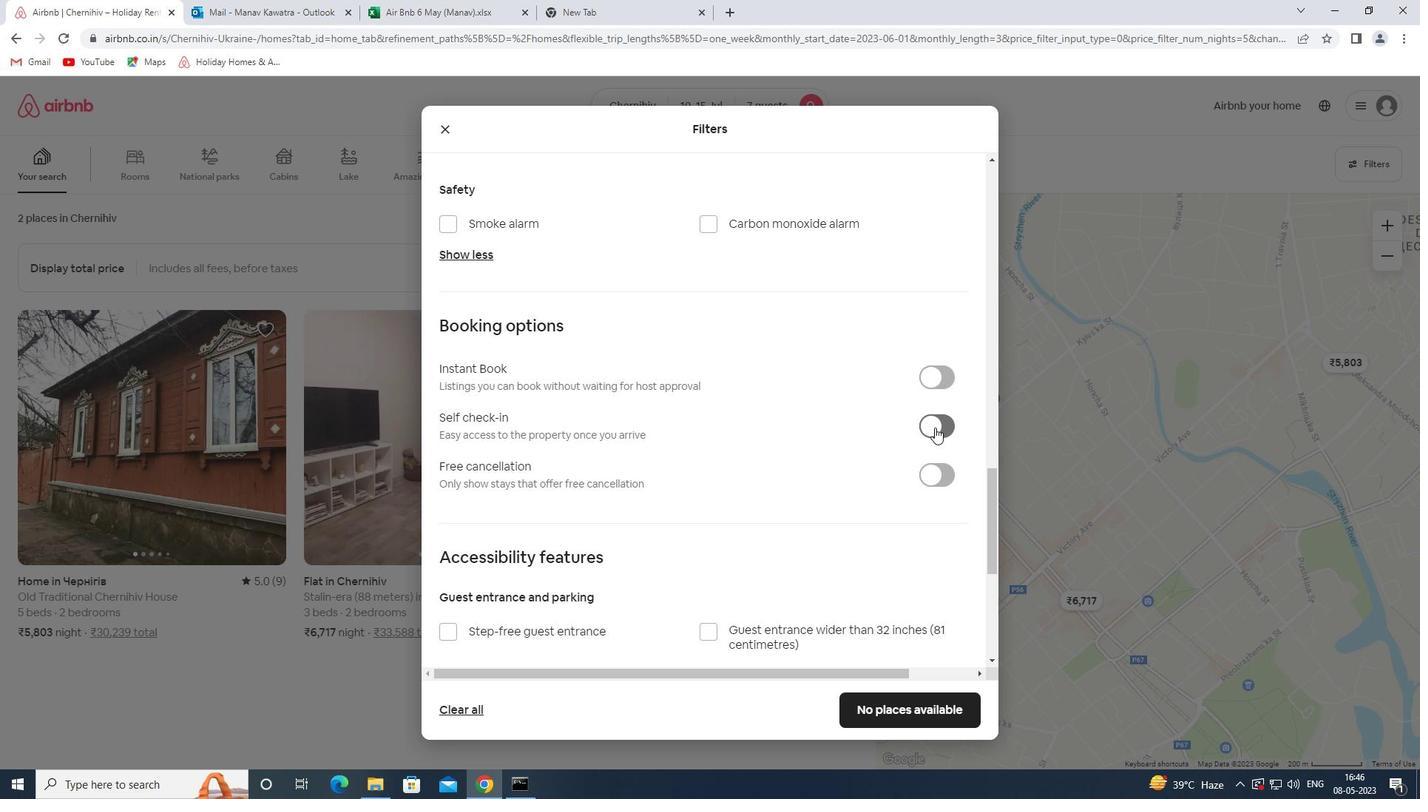 
Action: Mouse moved to (835, 477)
Screenshot: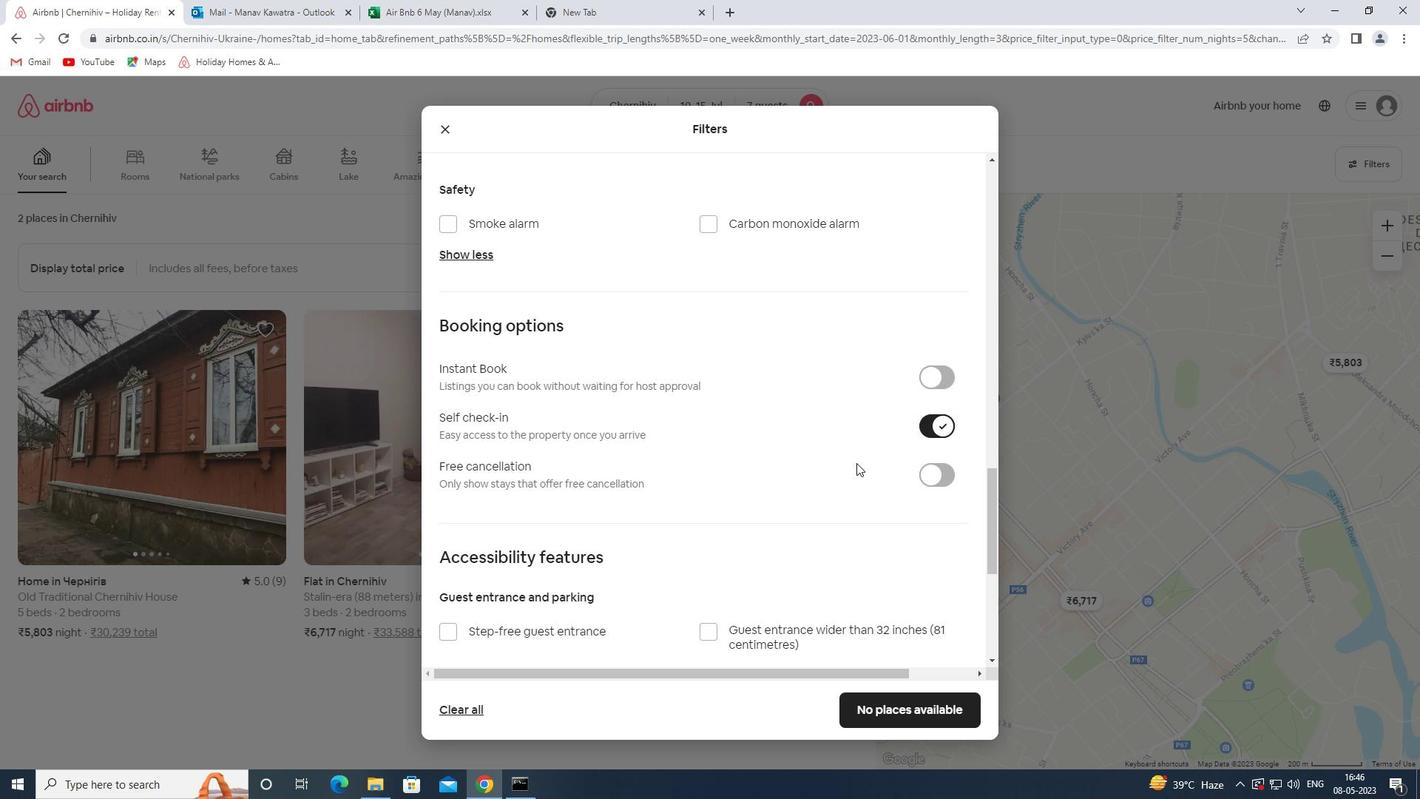 
Action: Mouse scrolled (835, 476) with delta (0, 0)
Screenshot: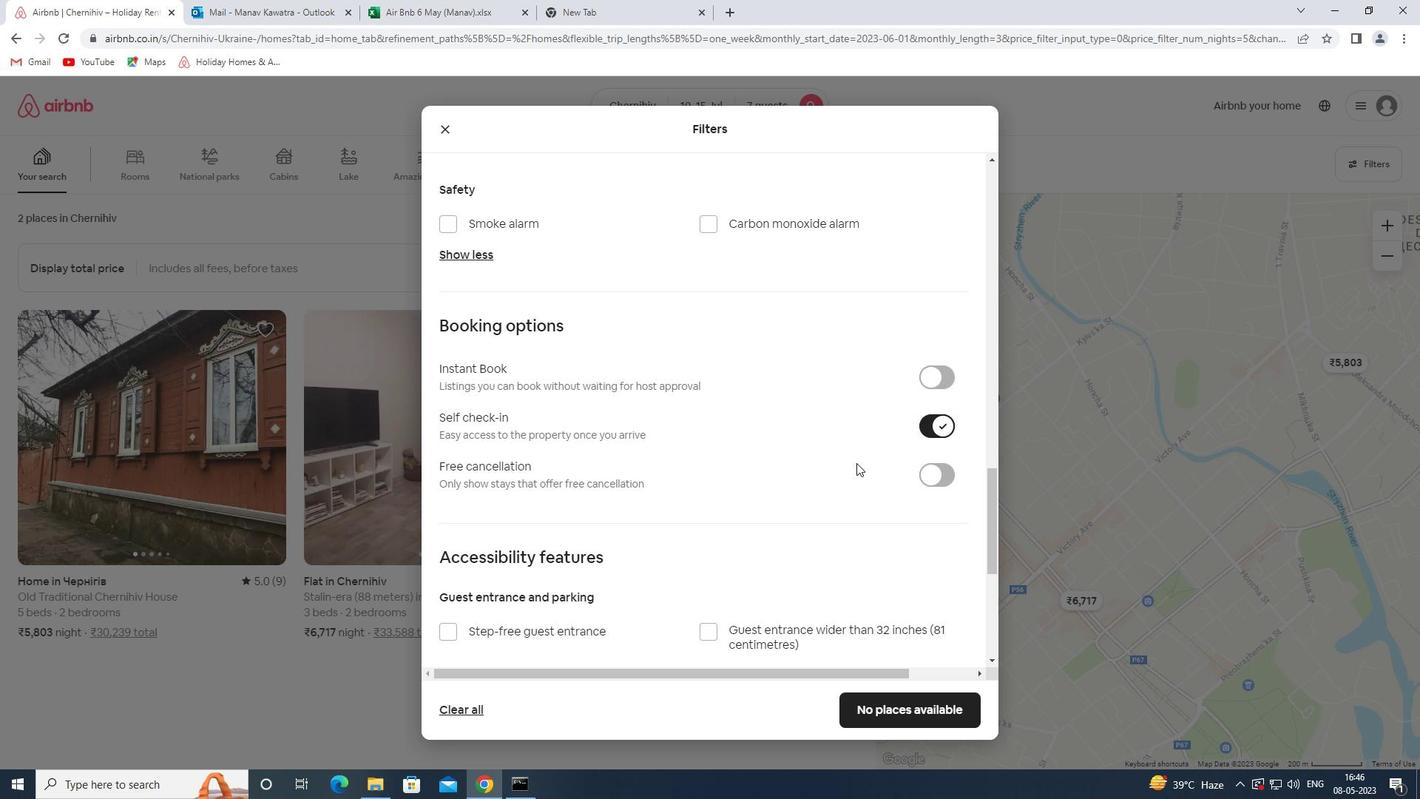 
Action: Mouse moved to (833, 478)
Screenshot: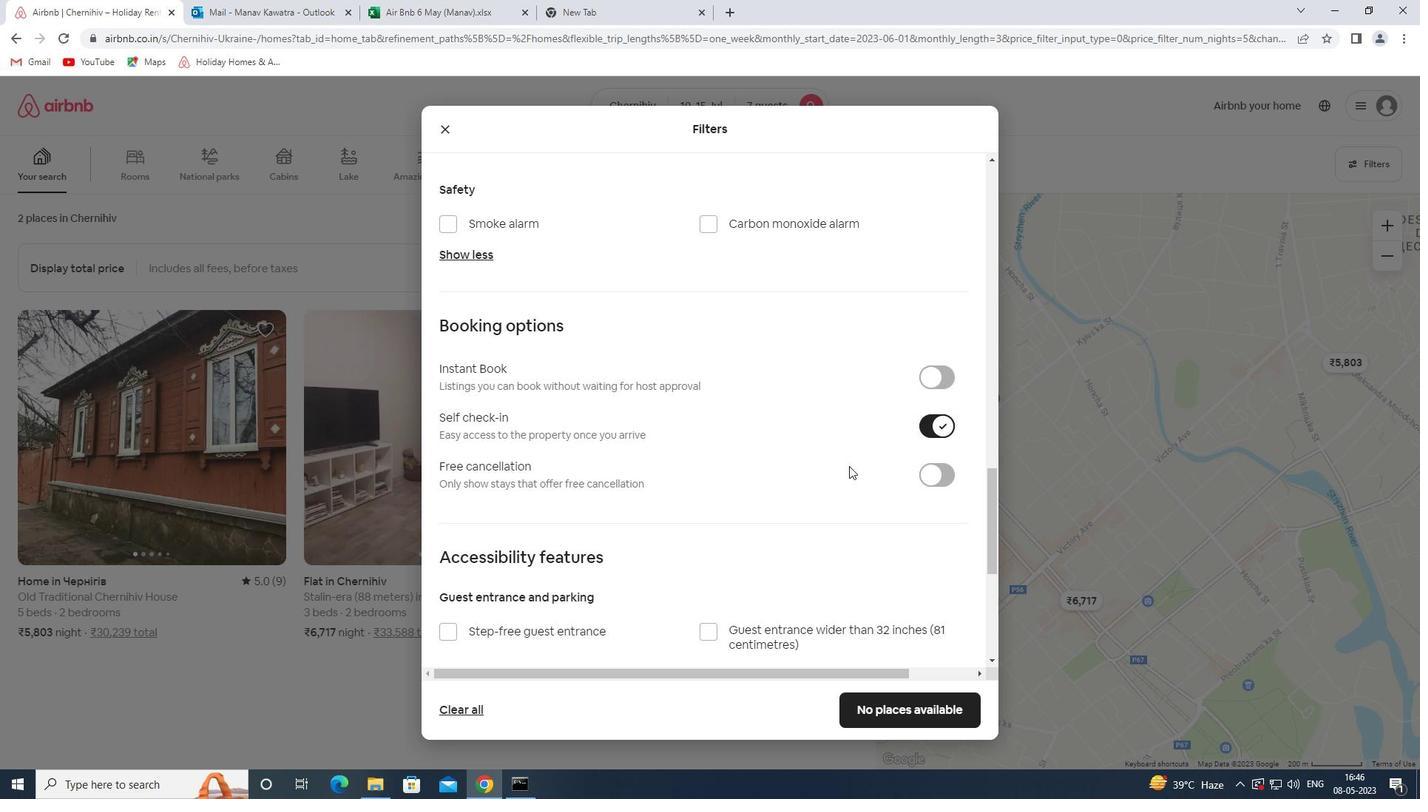 
Action: Mouse scrolled (833, 477) with delta (0, 0)
Screenshot: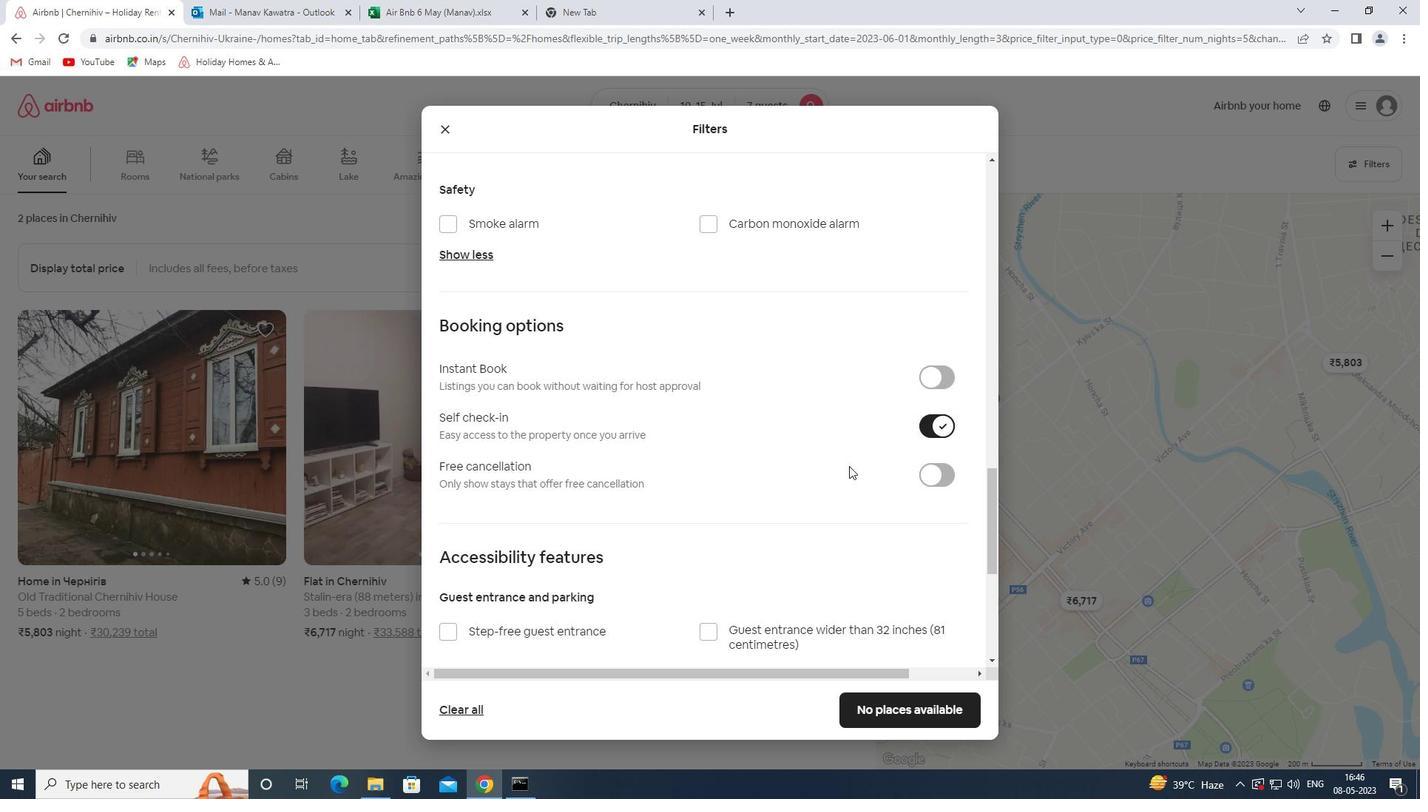 
Action: Mouse scrolled (833, 477) with delta (0, 0)
Screenshot: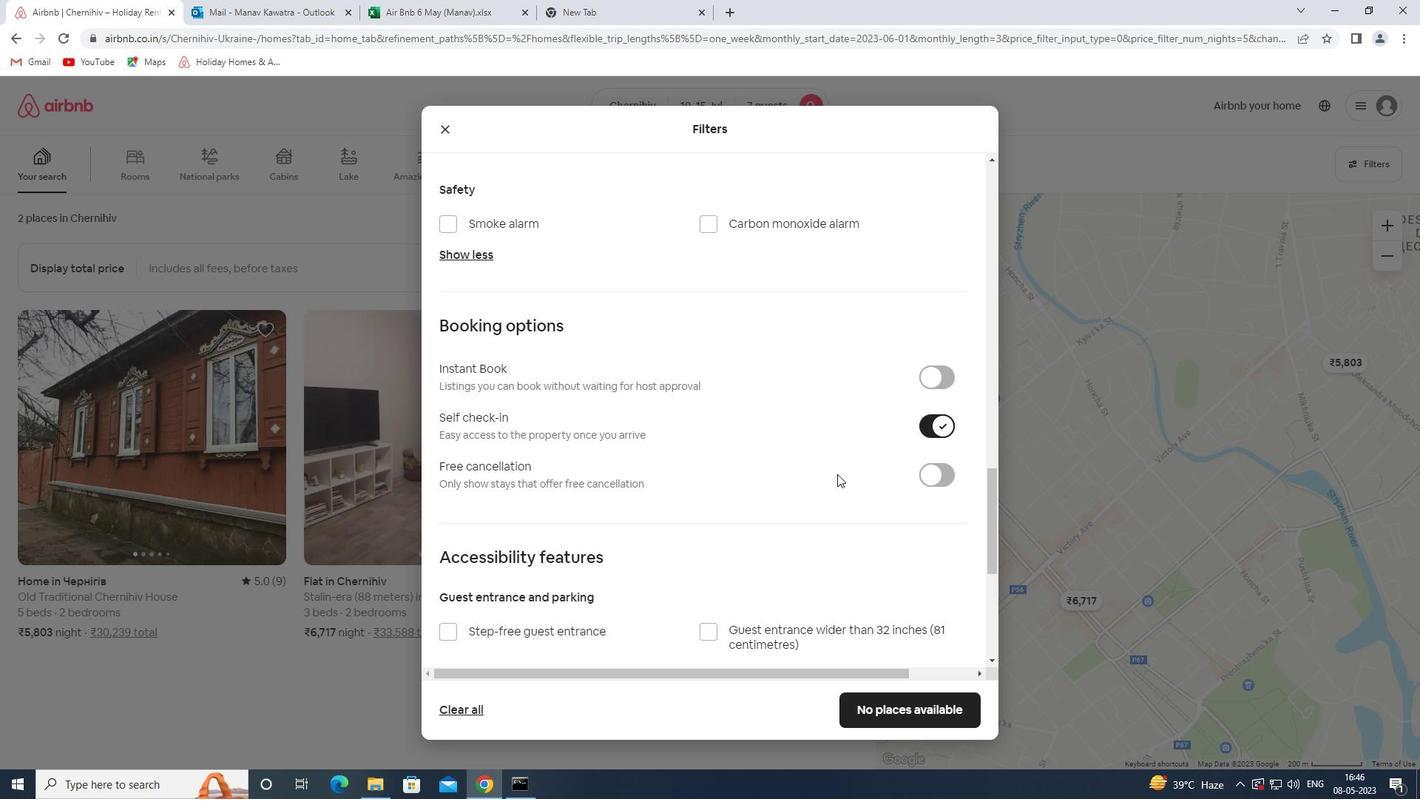 
Action: Mouse moved to (803, 487)
Screenshot: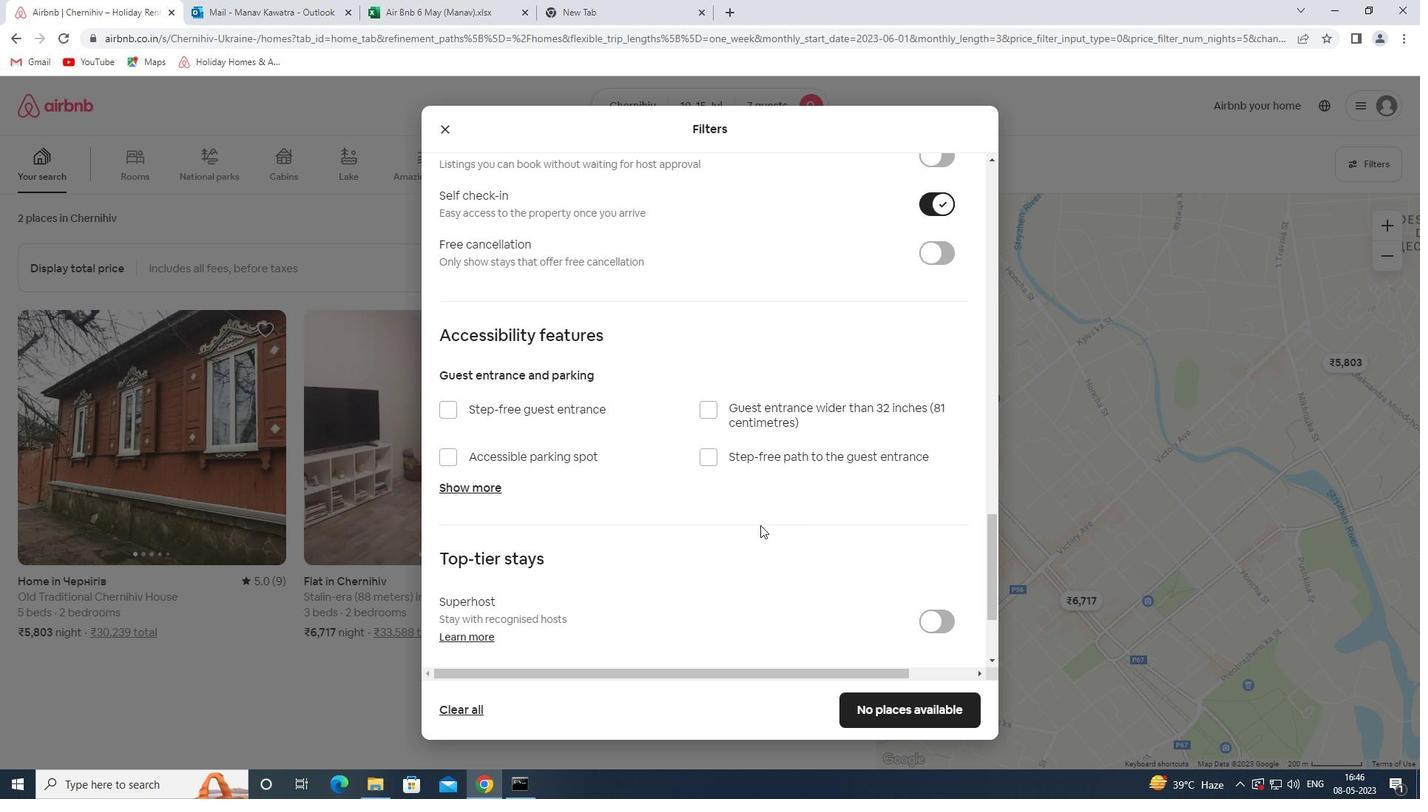 
Action: Mouse scrolled (803, 486) with delta (0, 0)
Screenshot: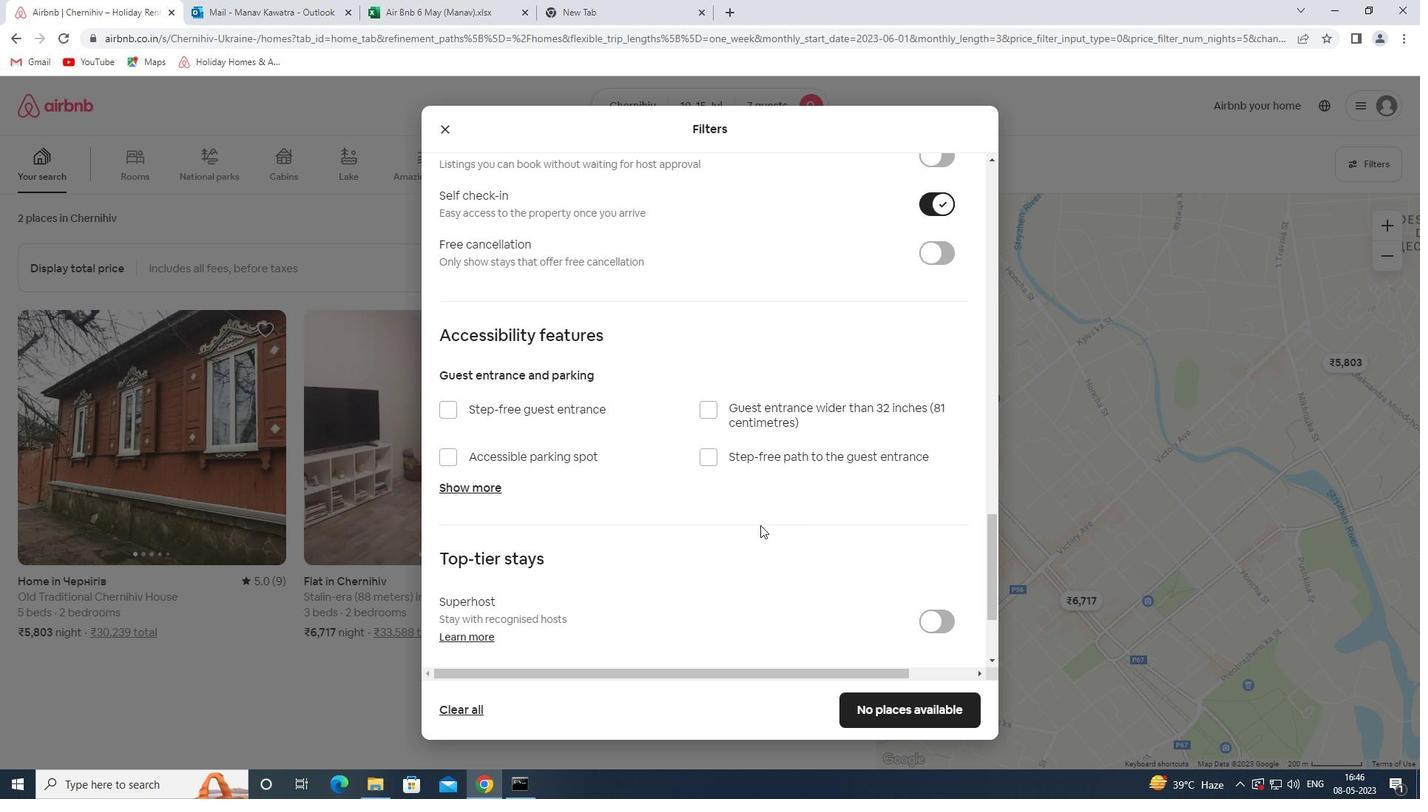 
Action: Mouse moved to (861, 439)
Screenshot: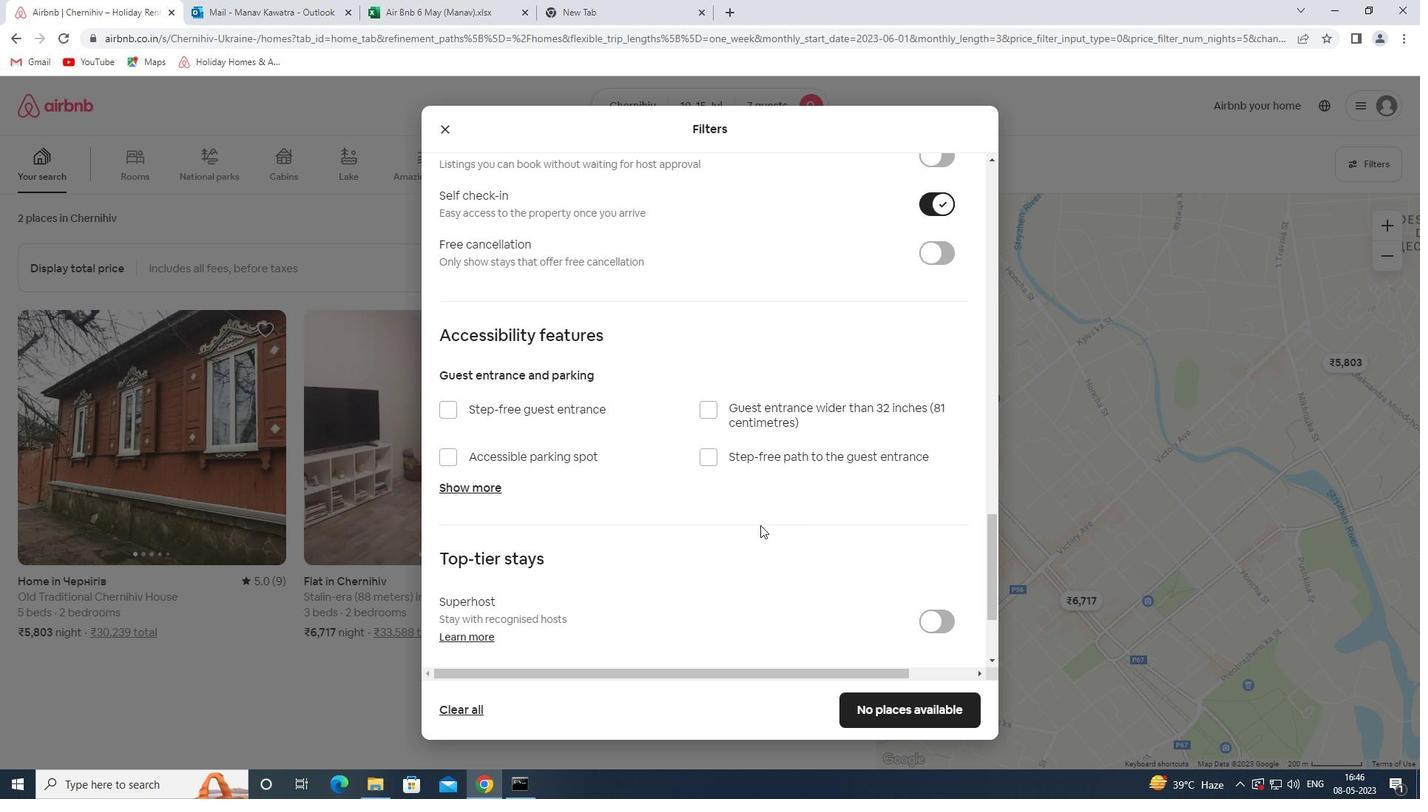
Action: Mouse scrolled (861, 438) with delta (0, 0)
Screenshot: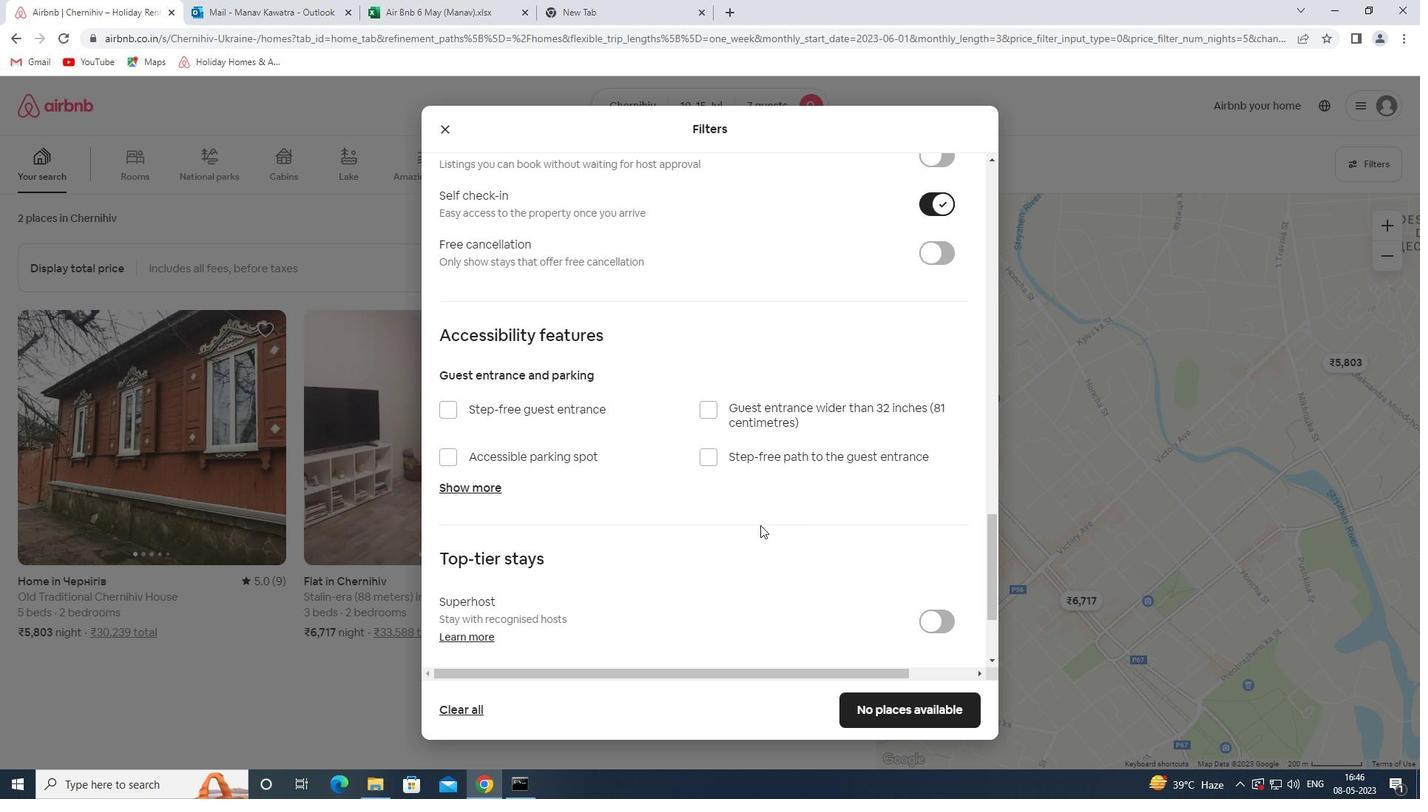 
Action: Mouse moved to (863, 420)
Screenshot: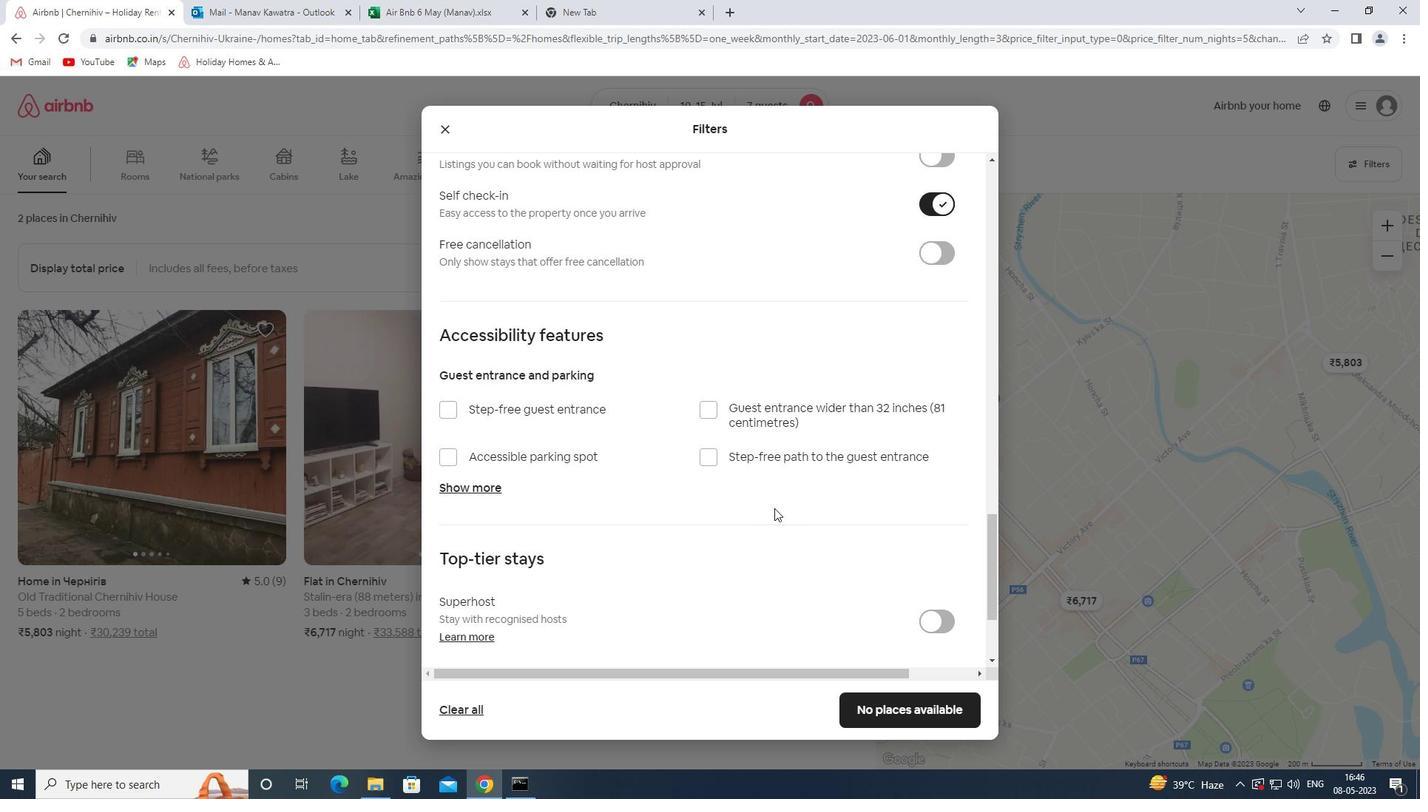 
Action: Mouse scrolled (863, 419) with delta (0, 0)
Screenshot: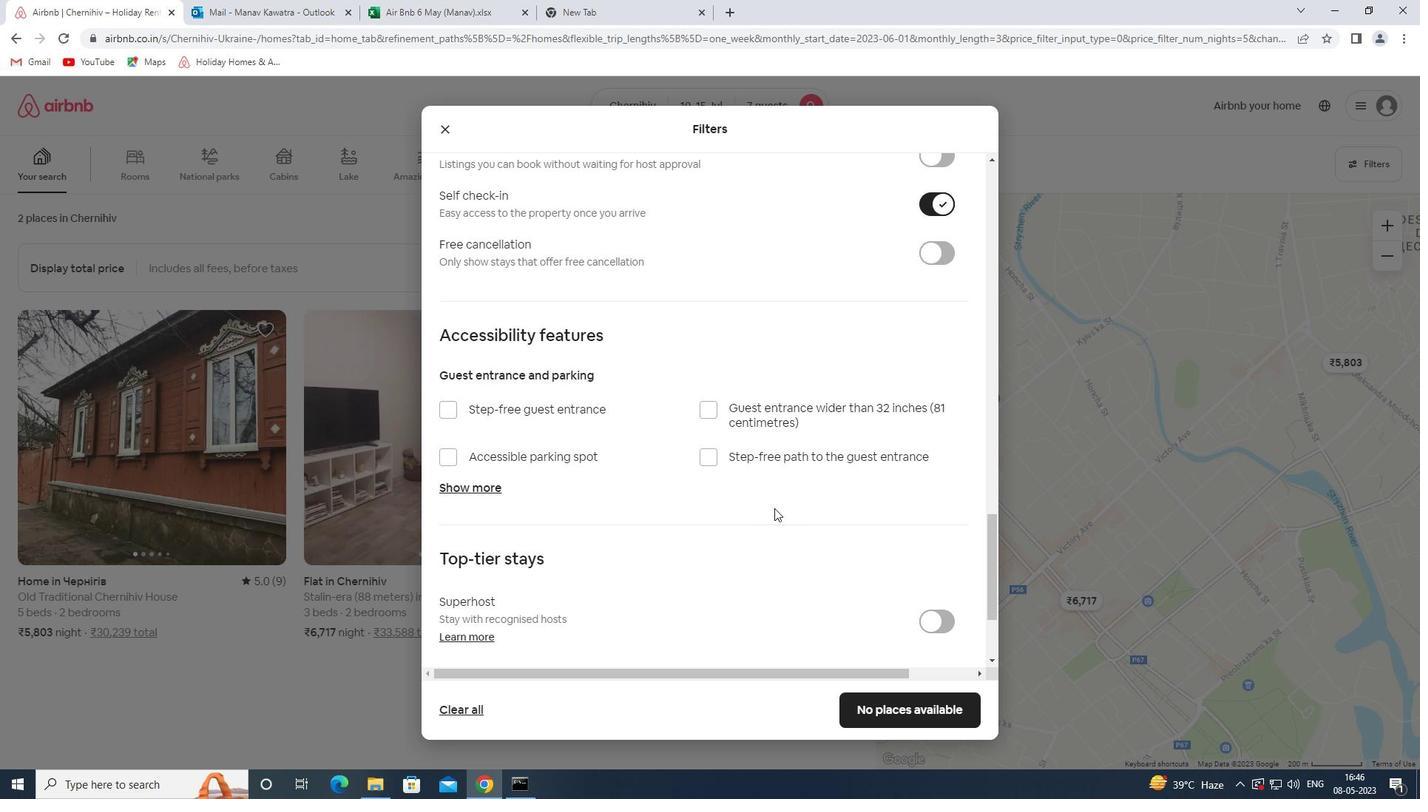 
Action: Mouse moved to (726, 513)
Screenshot: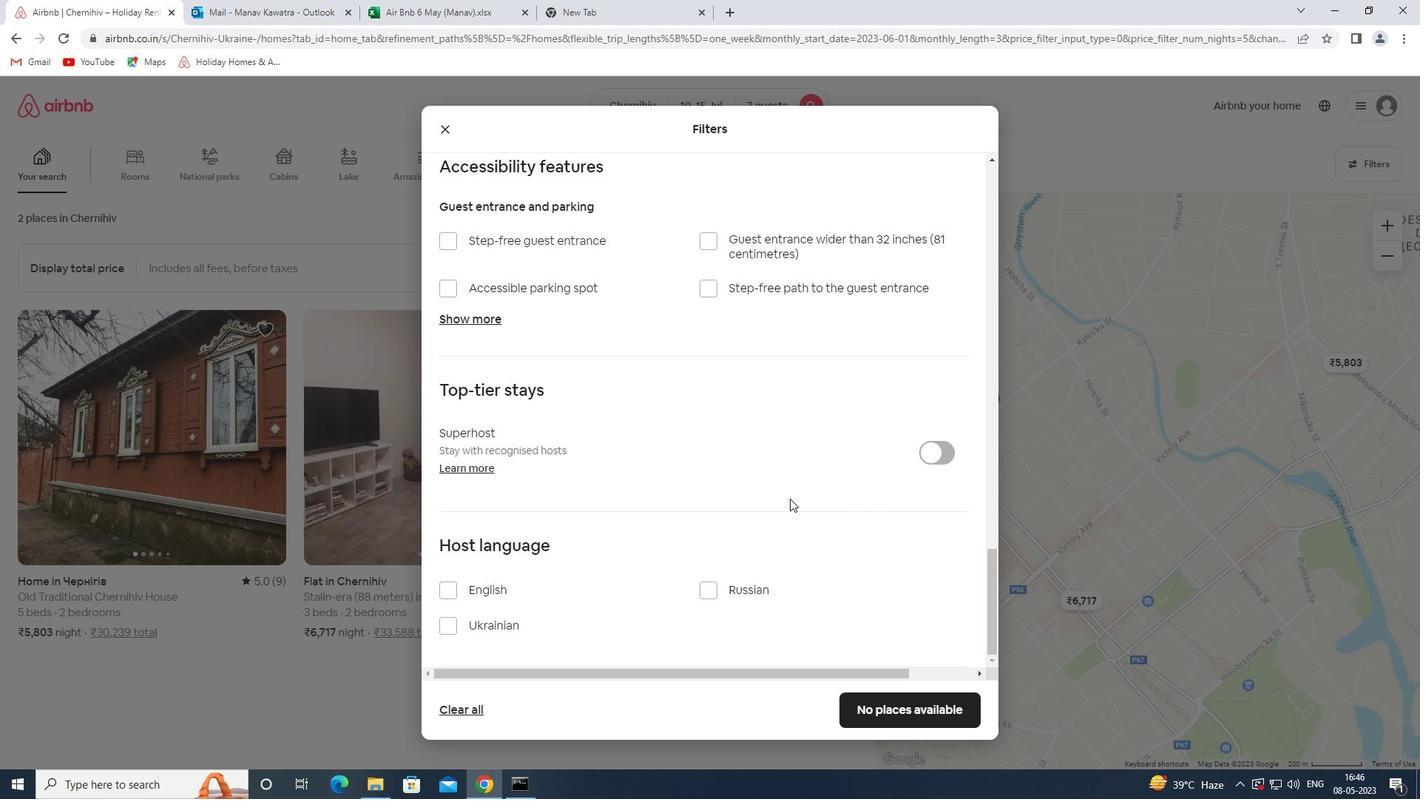 
Action: Mouse scrolled (726, 512) with delta (0, 0)
Screenshot: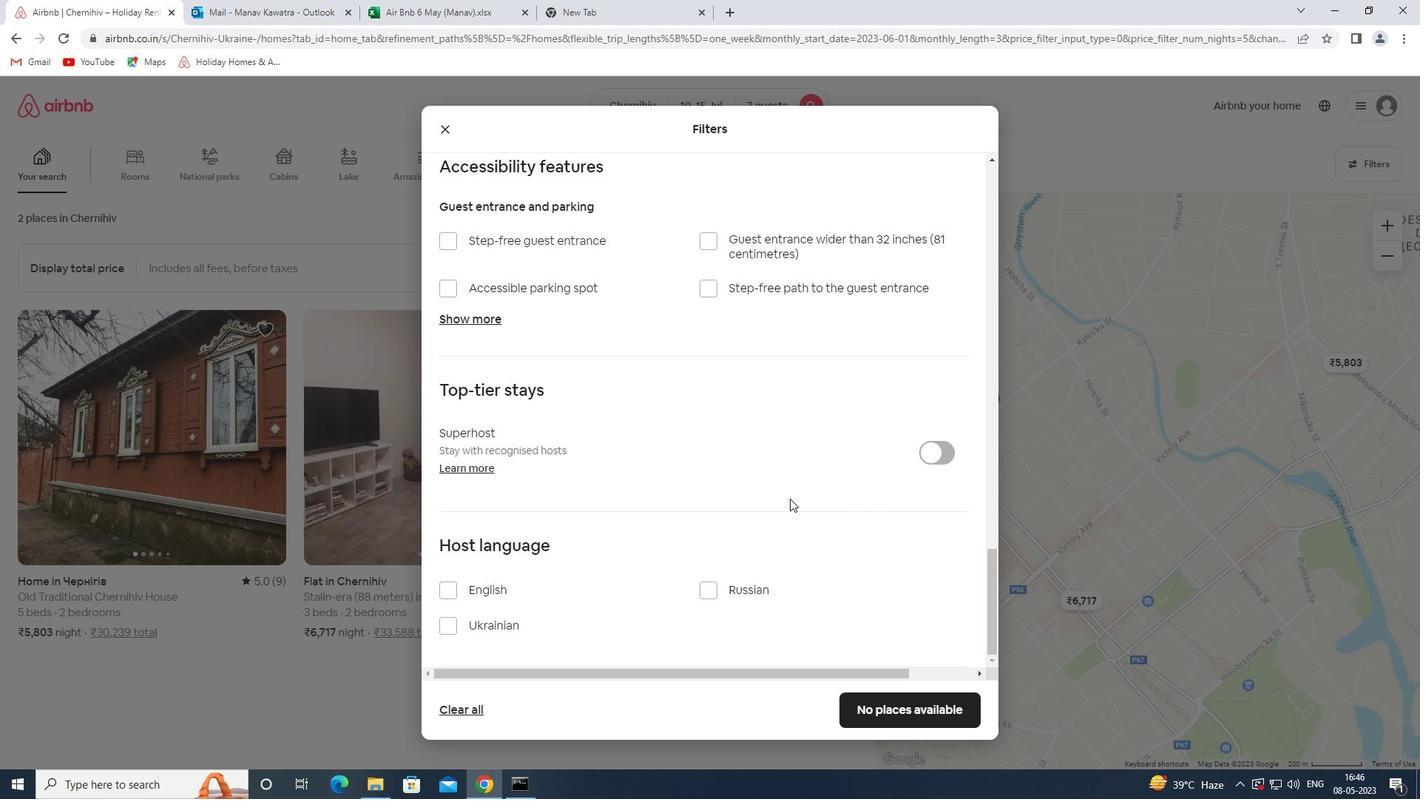 
Action: Mouse moved to (726, 514)
Screenshot: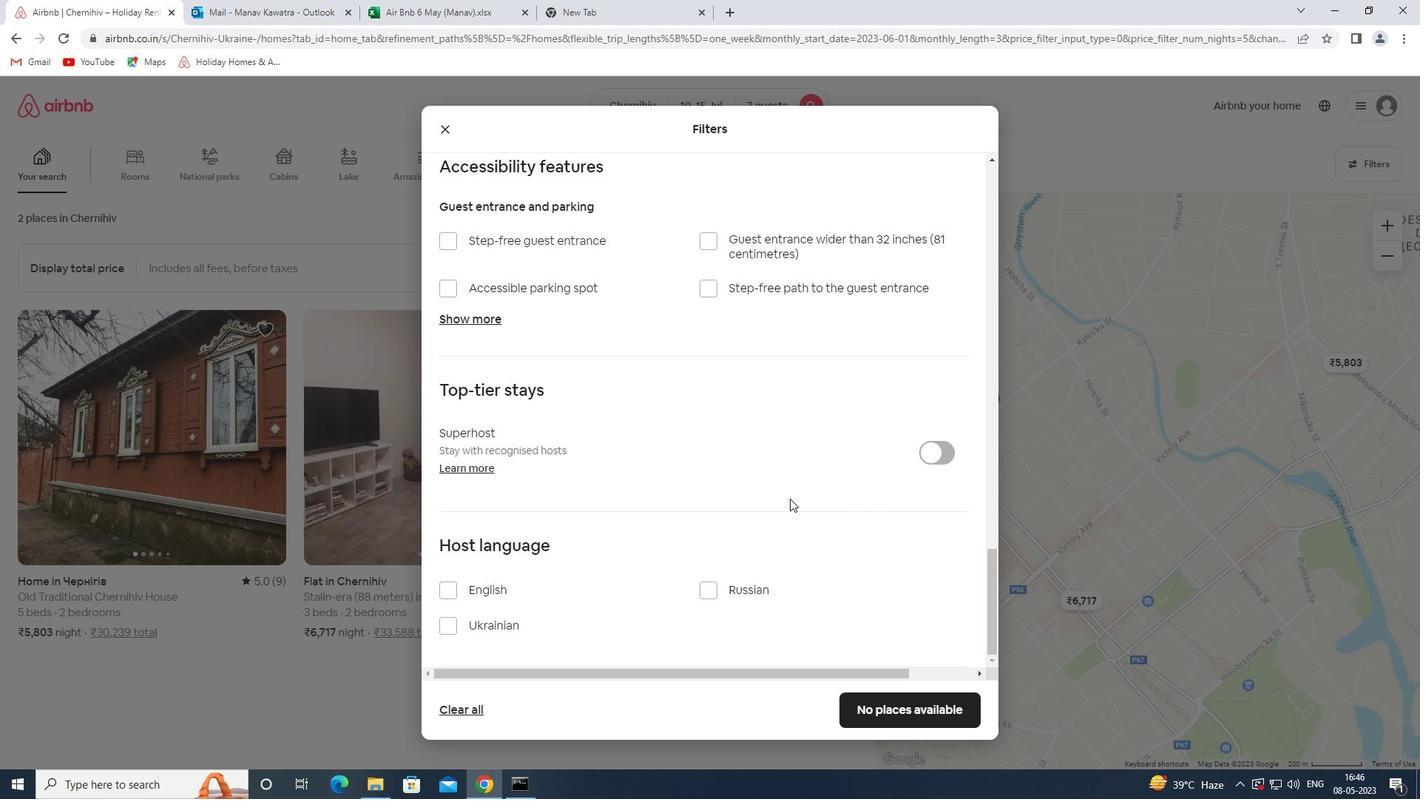 
Action: Mouse scrolled (726, 513) with delta (0, 0)
Screenshot: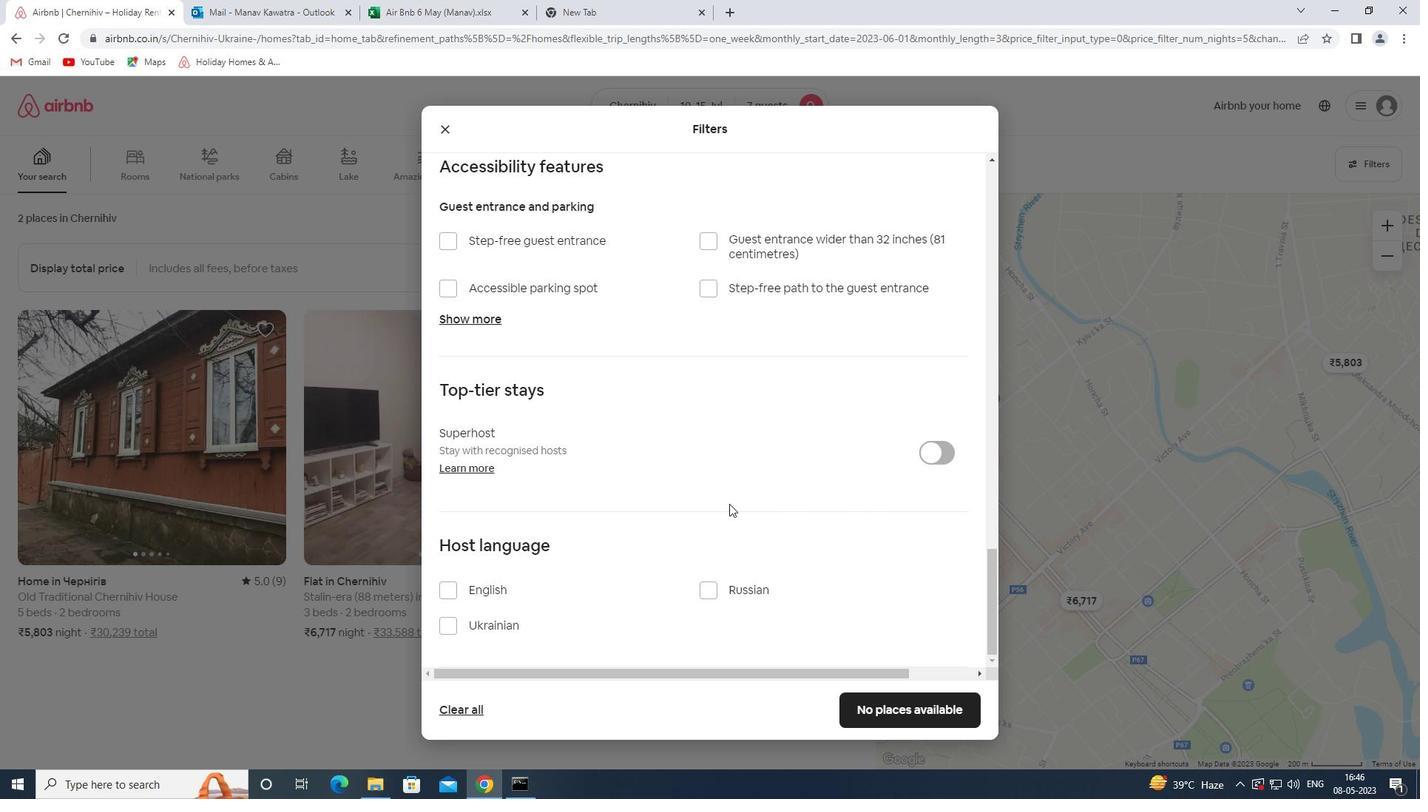 
Action: Mouse scrolled (726, 513) with delta (0, 0)
Screenshot: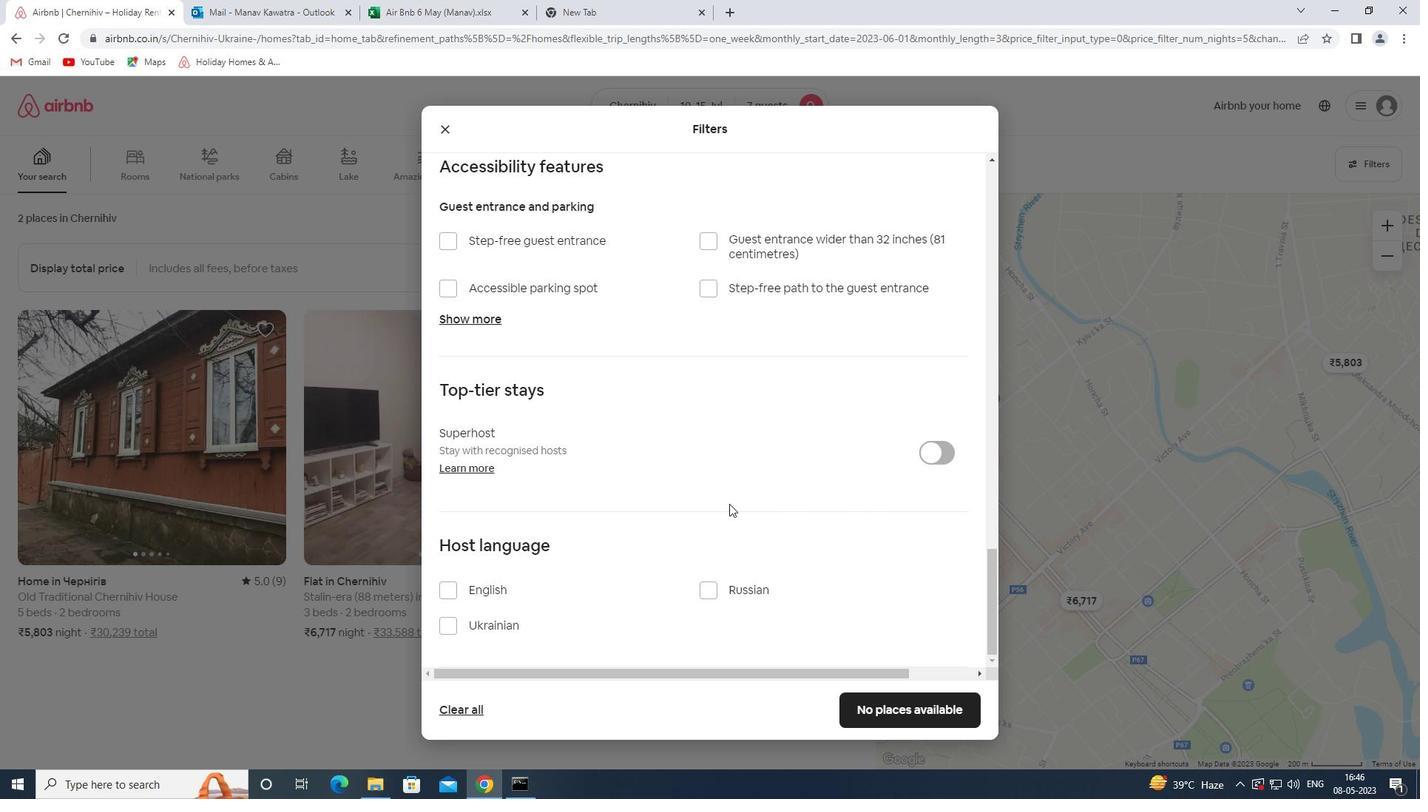 
Action: Mouse moved to (481, 593)
Screenshot: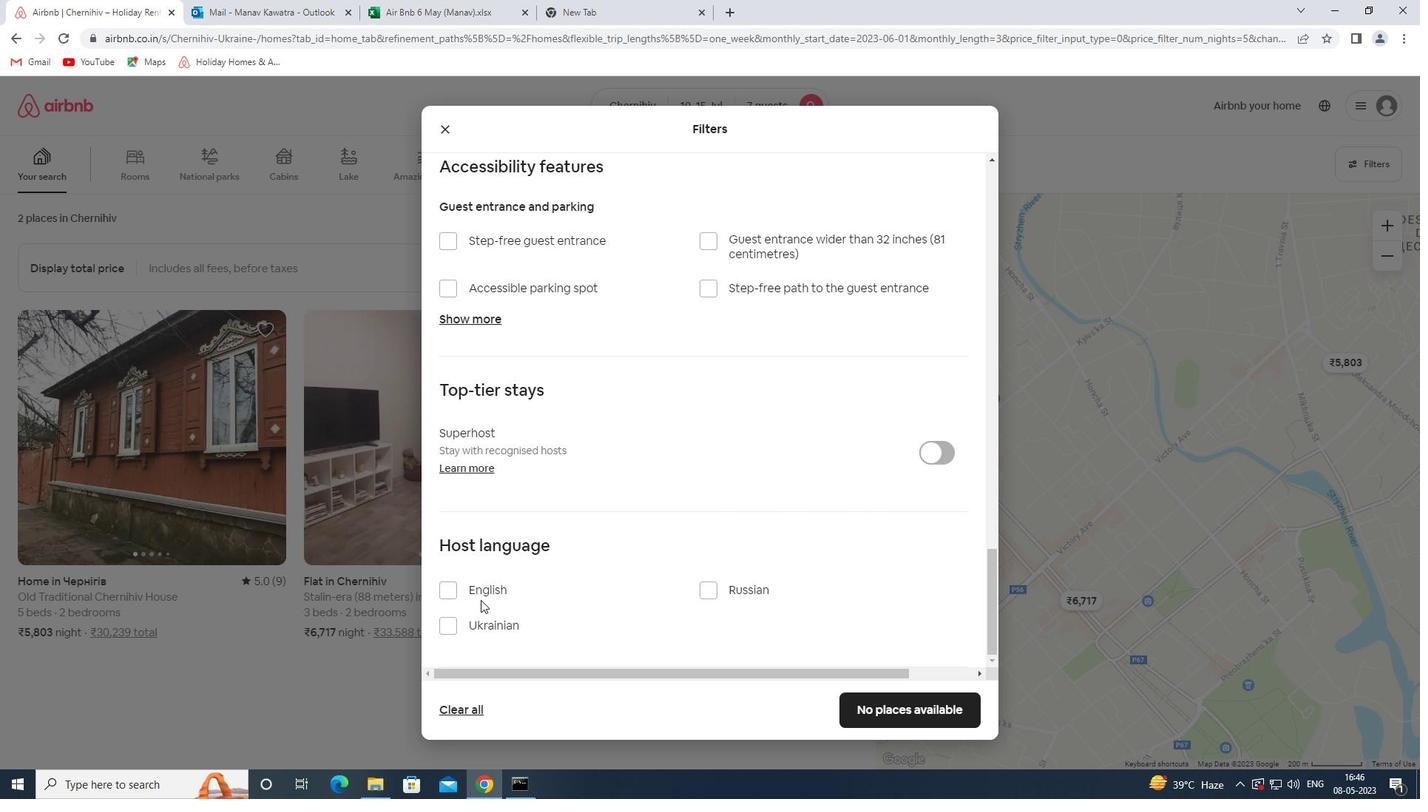 
Action: Mouse pressed left at (481, 593)
Screenshot: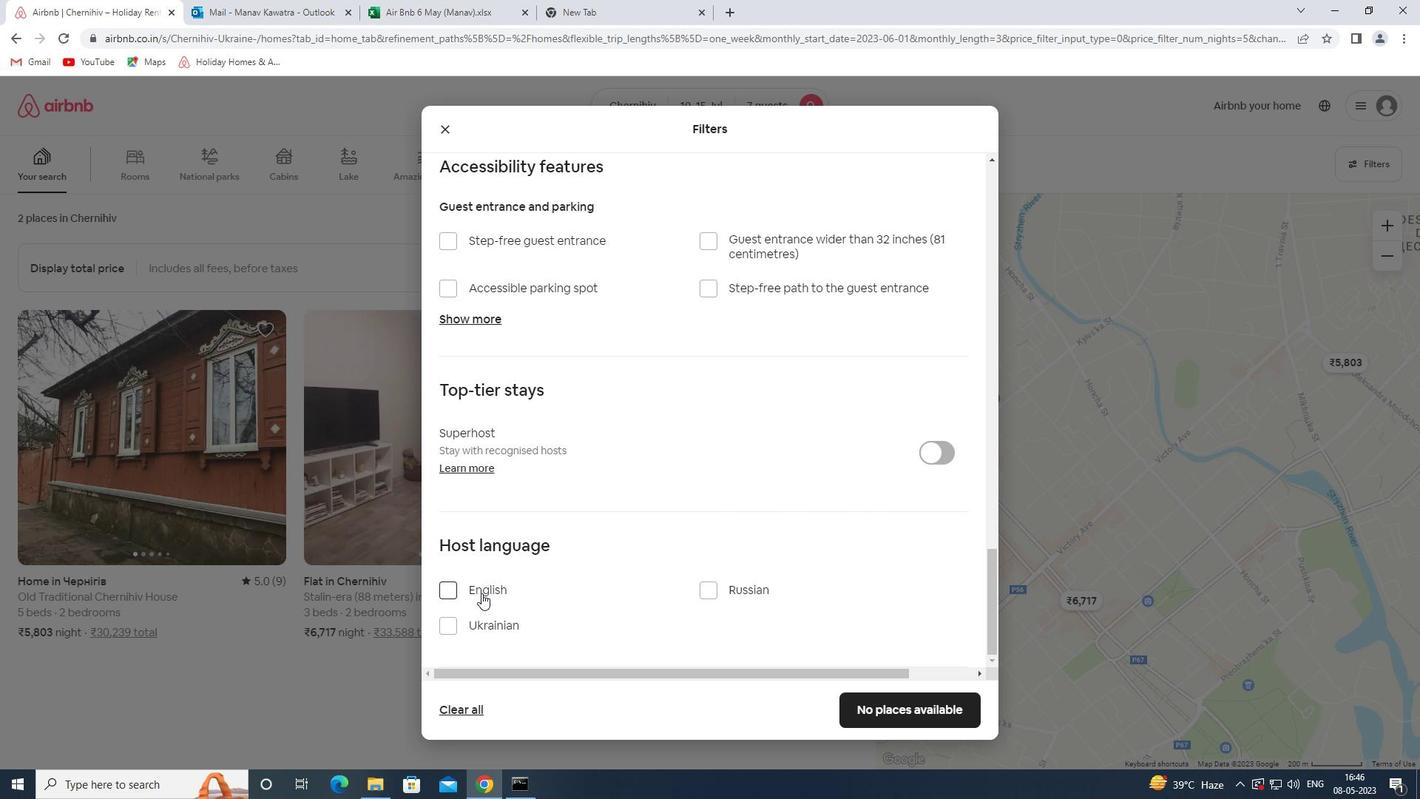 
Action: Mouse moved to (954, 719)
Screenshot: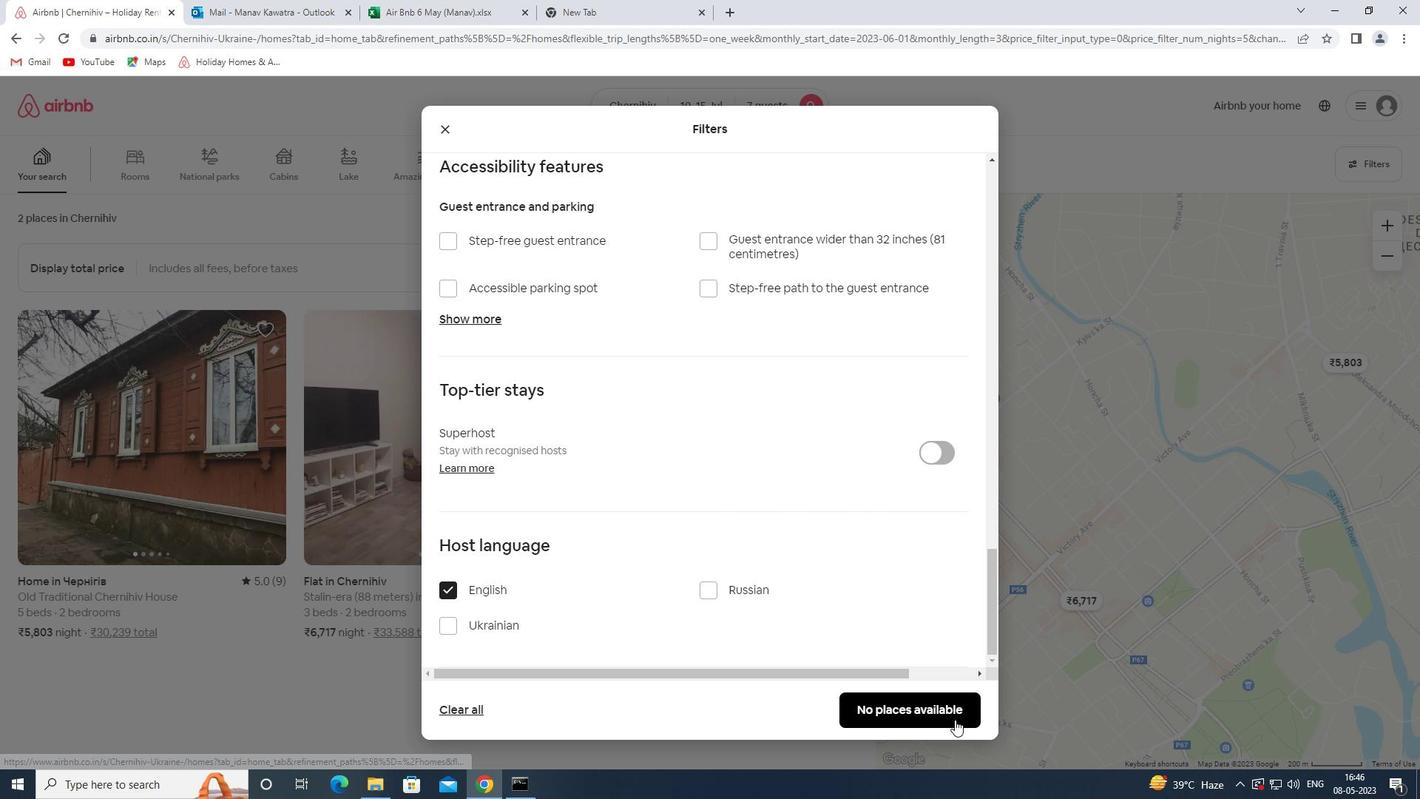 
Action: Mouse pressed left at (954, 719)
Screenshot: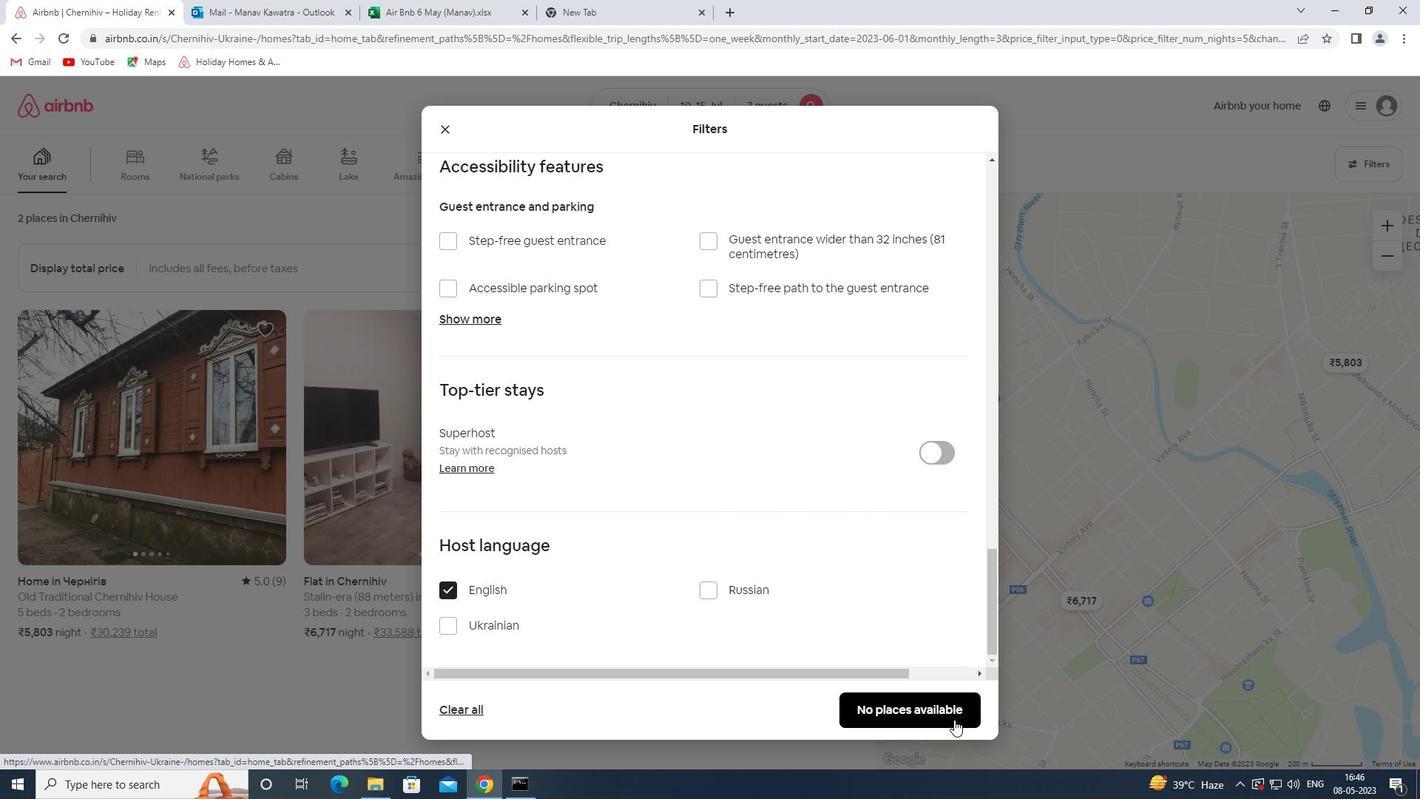
